 Task:  Click on Hockey In the Cross-Check Hockey League click on  Pick Sheet Your name Joseph Clark Team name Rockford Ice Hogs - X and  Email softage.5@softage.net Period 1 - 3 Point Game Minnesota Wild Period 1 - 2 Point Game Florida Panthers Period 1 - 1 Point Game Edmonton Oilers Period 2 - 3 Point Game Detroit Red Wings Period 2 - 2 Point Game Dallas Stars Period 2 - 1 Point Game Columbus Blue Jackets Period 3 - 3 Point Game Colorado Avalanche Period 3 - 2 Point Game Chicago Blackhawks Period 3 - 1 Point Game Carolina Hurricanes Submit pick sheet
Action: Key pressed 9
Screenshot: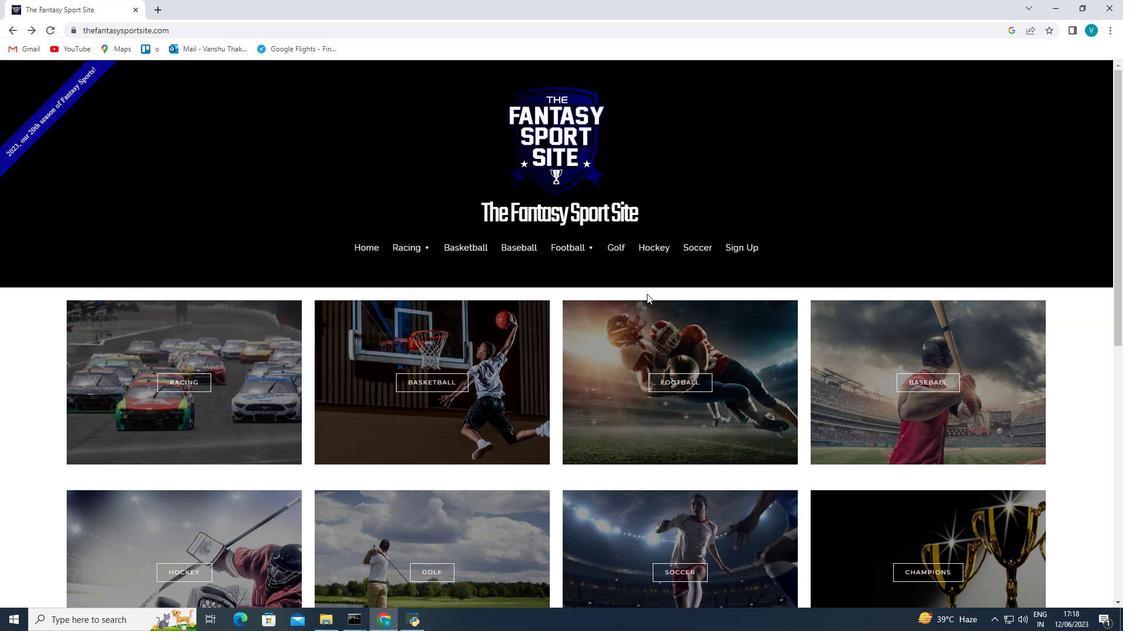 
Action: Mouse moved to (653, 244)
Screenshot: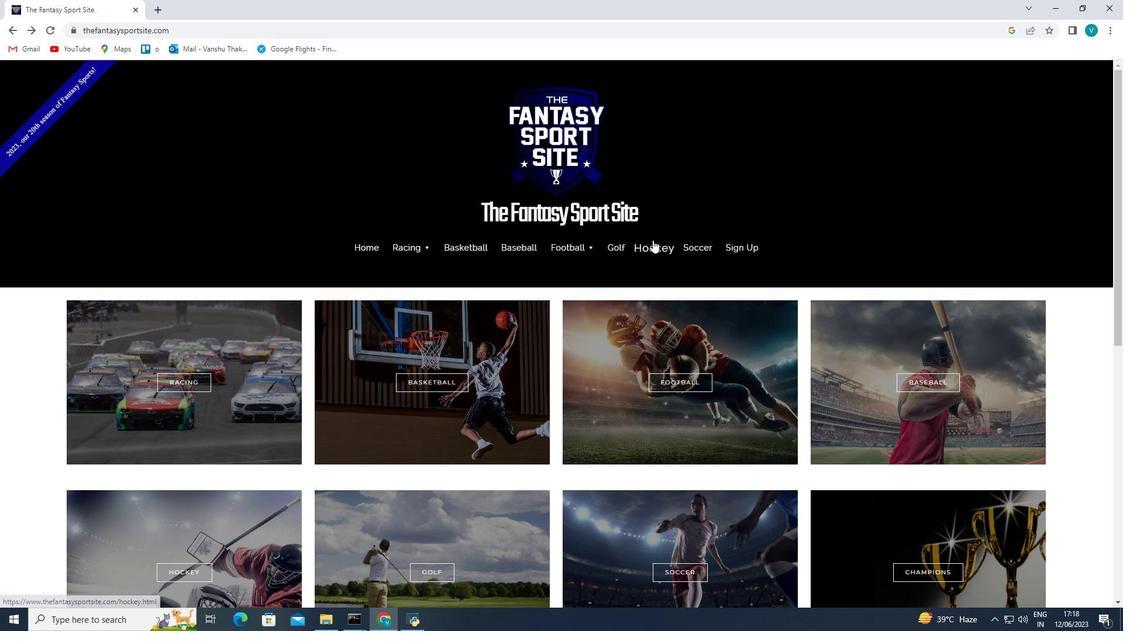 
Action: Mouse pressed left at (653, 244)
Screenshot: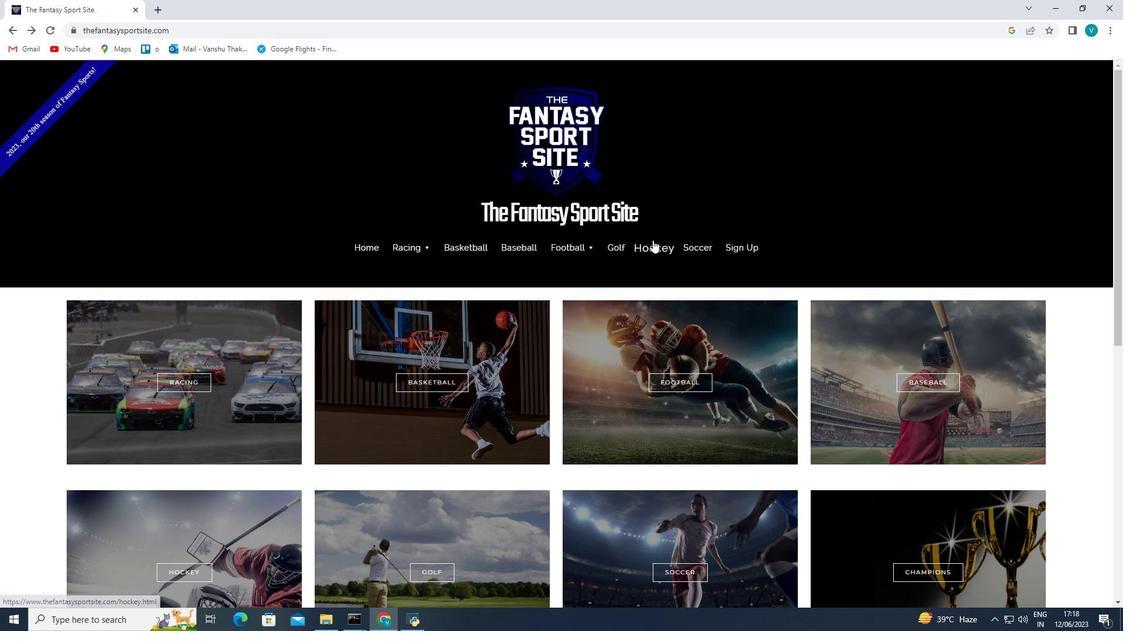 
Action: Mouse moved to (396, 377)
Screenshot: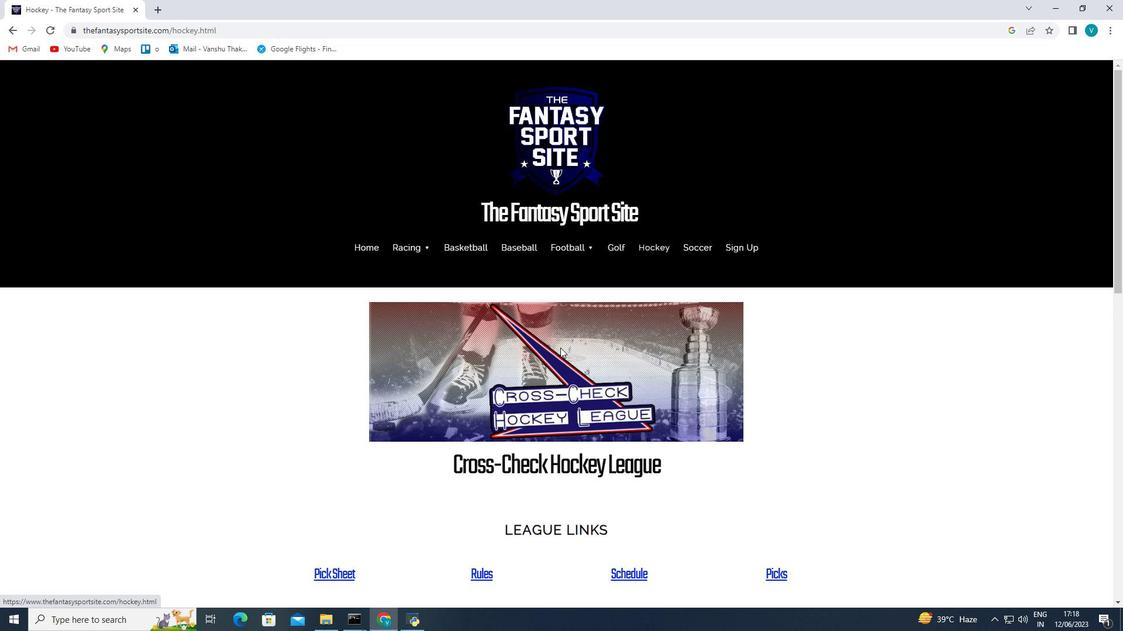 
Action: Mouse scrolled (396, 377) with delta (0, 0)
Screenshot: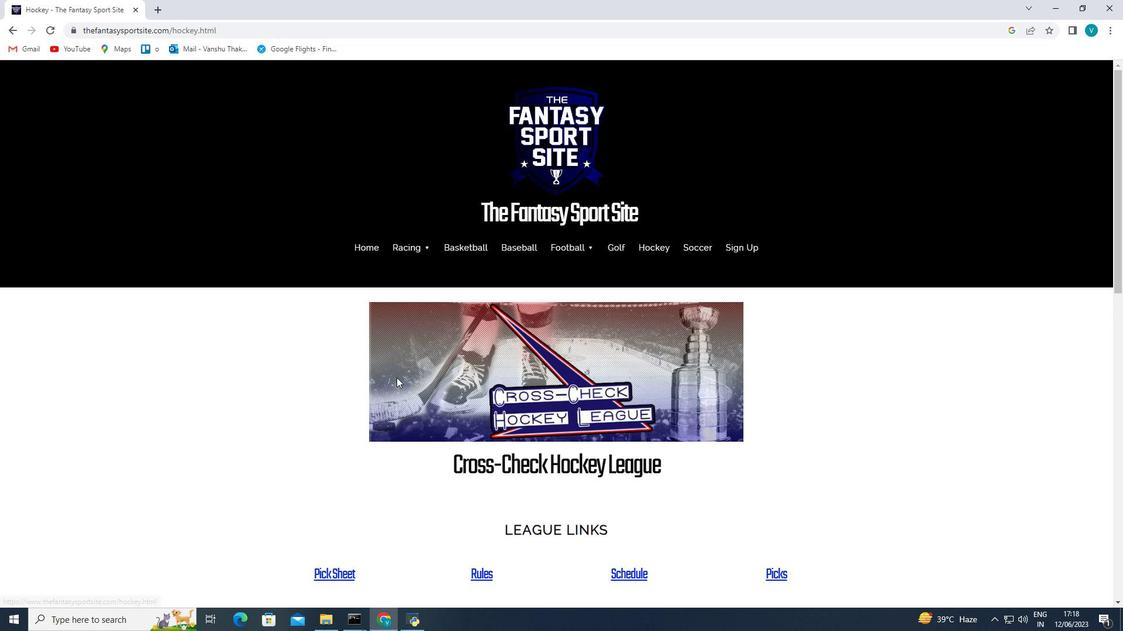 
Action: Mouse scrolled (396, 377) with delta (0, 0)
Screenshot: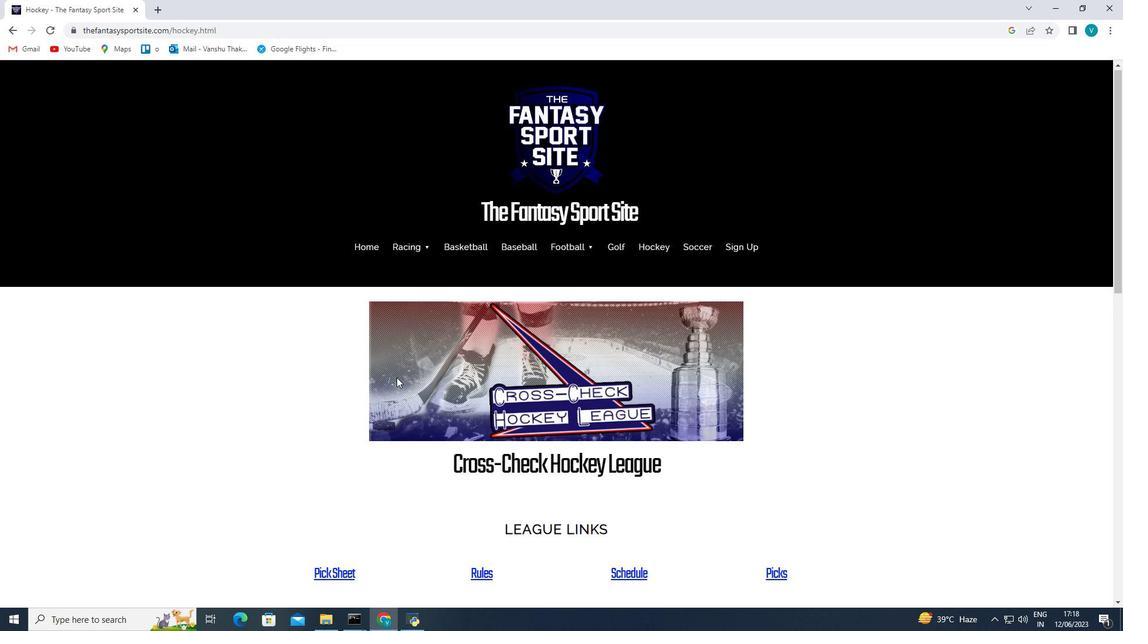 
Action: Mouse scrolled (396, 377) with delta (0, 0)
Screenshot: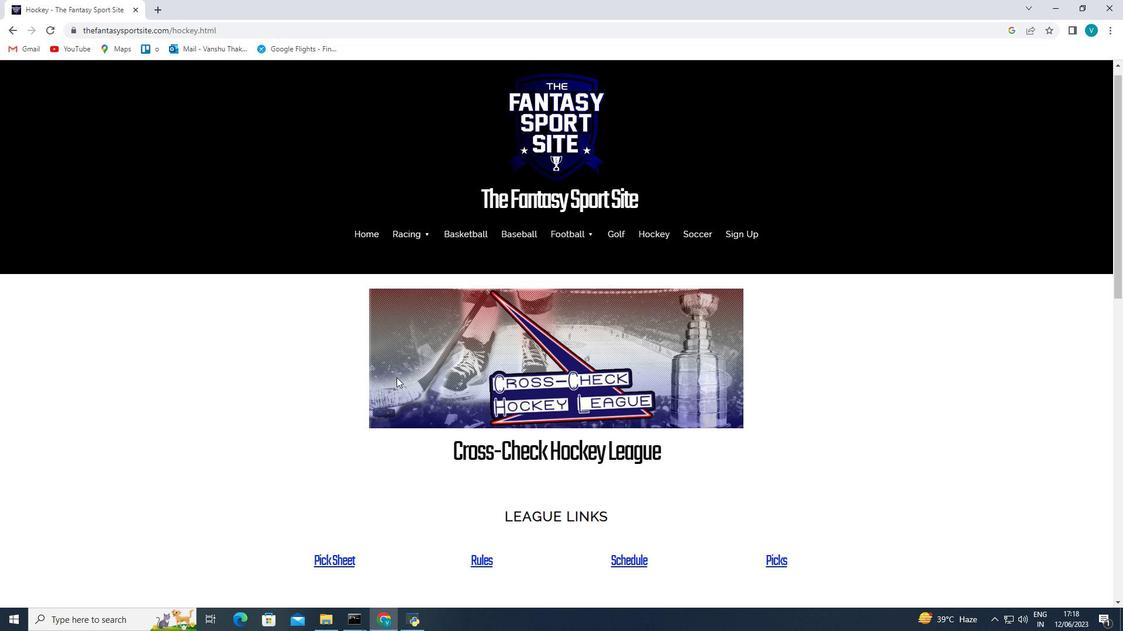 
Action: Mouse moved to (334, 403)
Screenshot: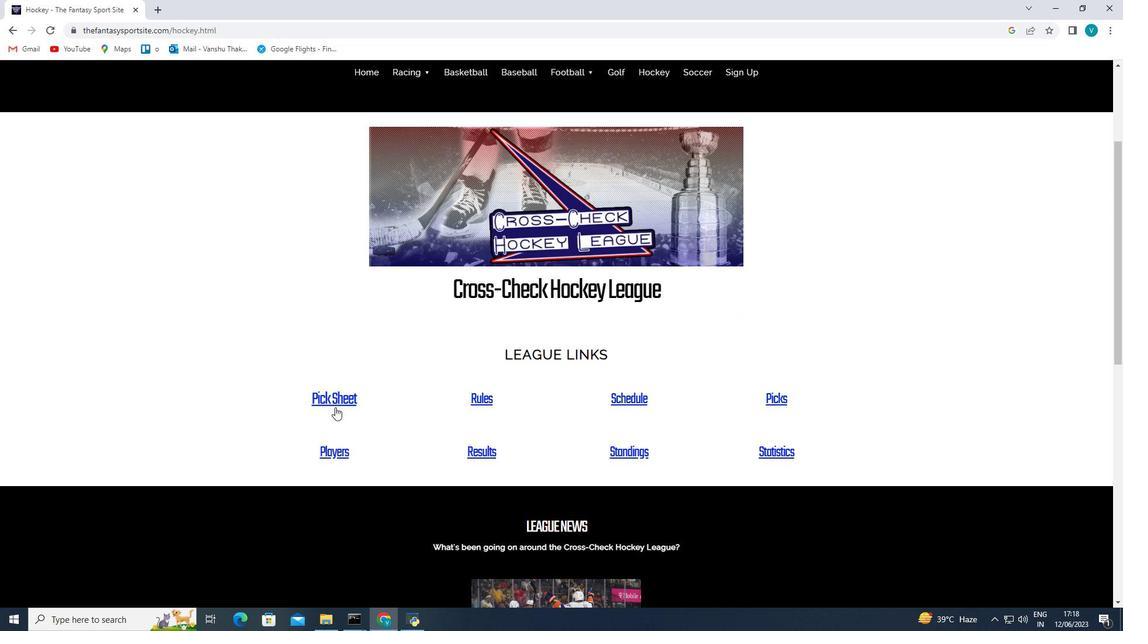 
Action: Mouse pressed left at (334, 403)
Screenshot: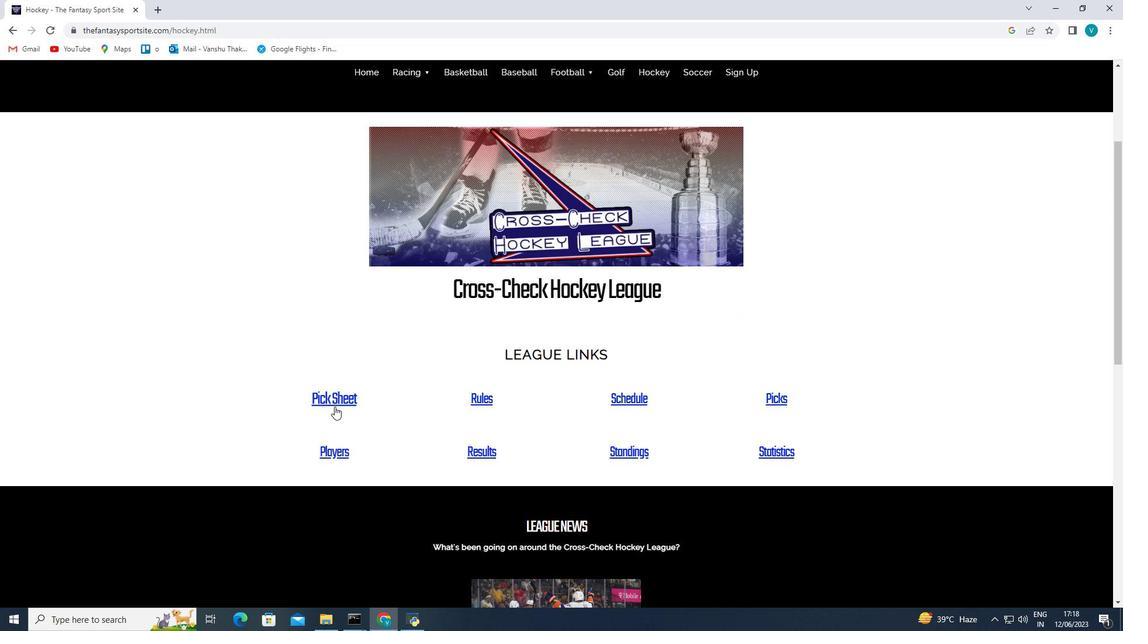 
Action: Mouse moved to (491, 397)
Screenshot: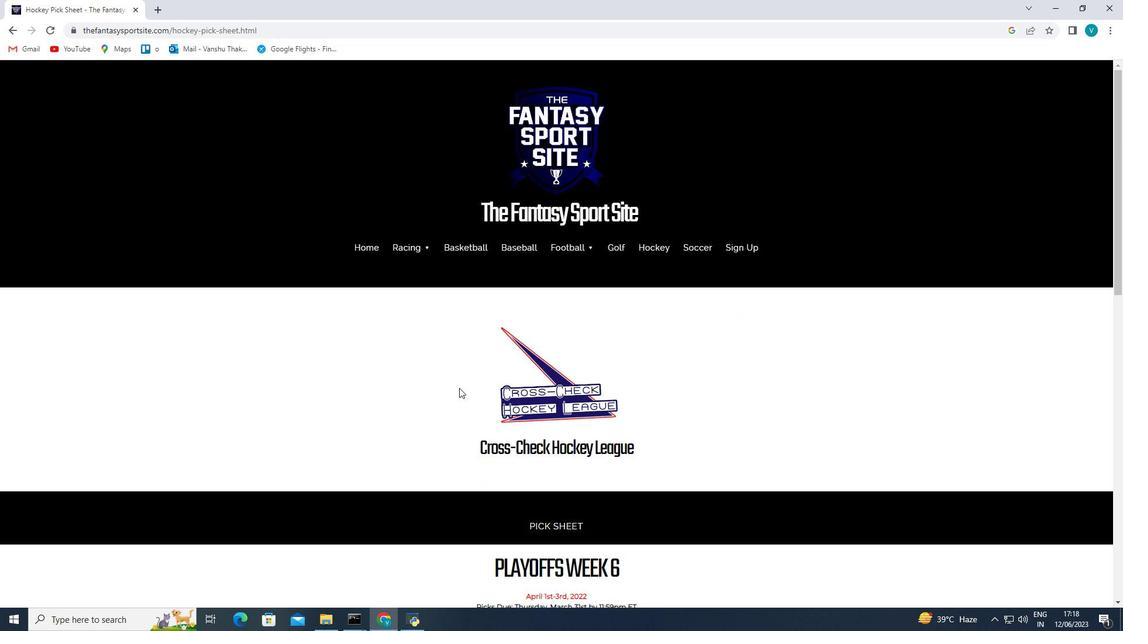 
Action: Mouse scrolled (491, 397) with delta (0, 0)
Screenshot: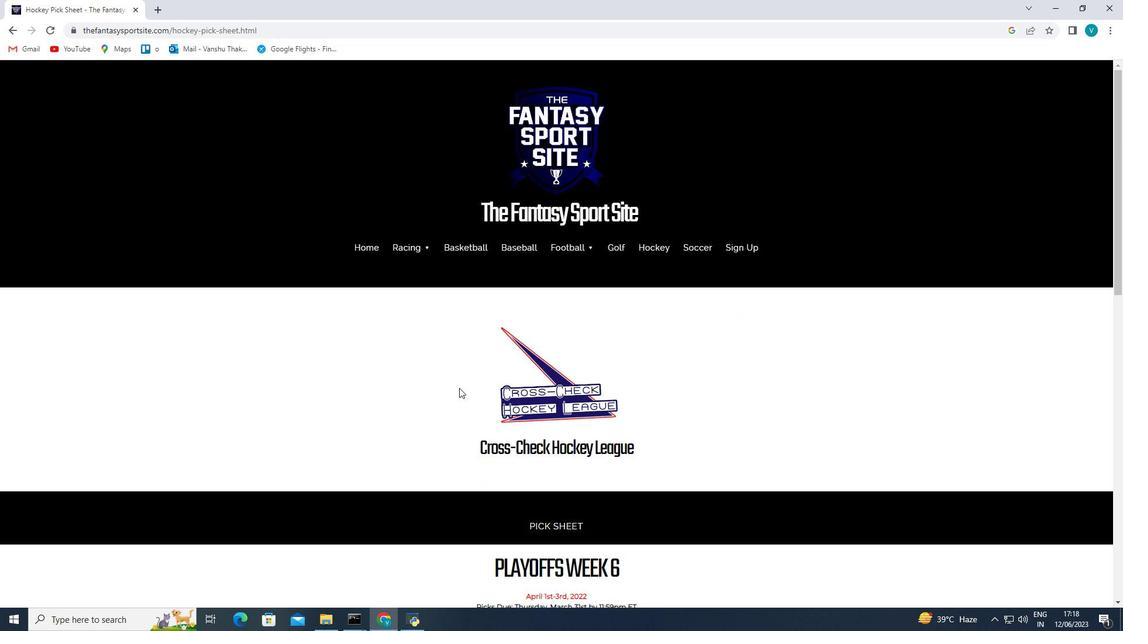 
Action: Mouse moved to (494, 398)
Screenshot: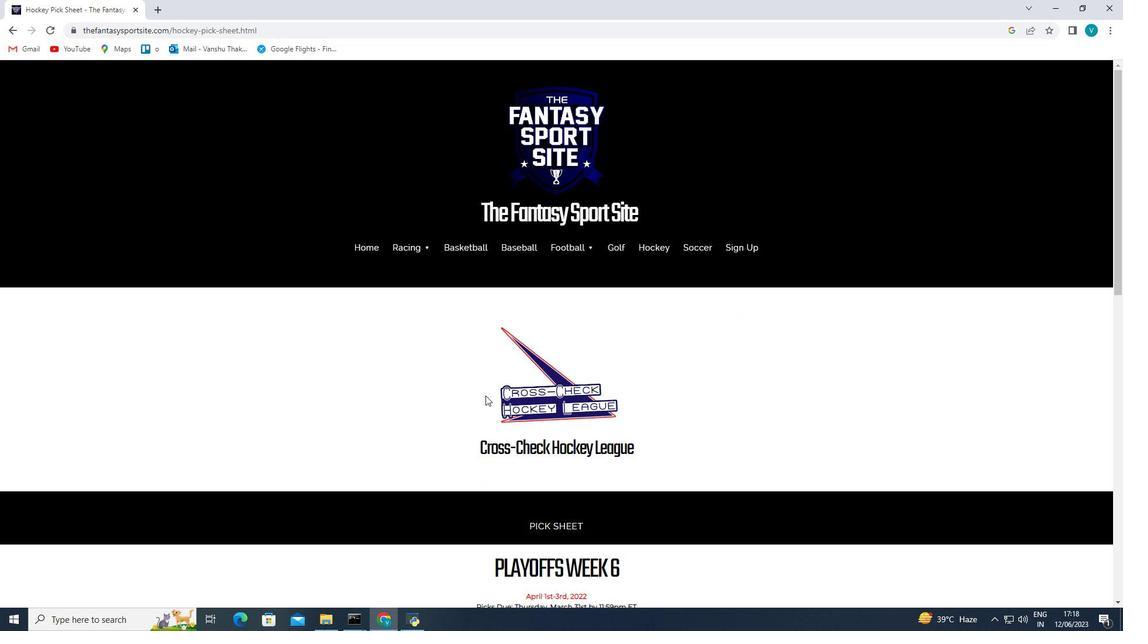 
Action: Mouse scrolled (494, 397) with delta (0, 0)
Screenshot: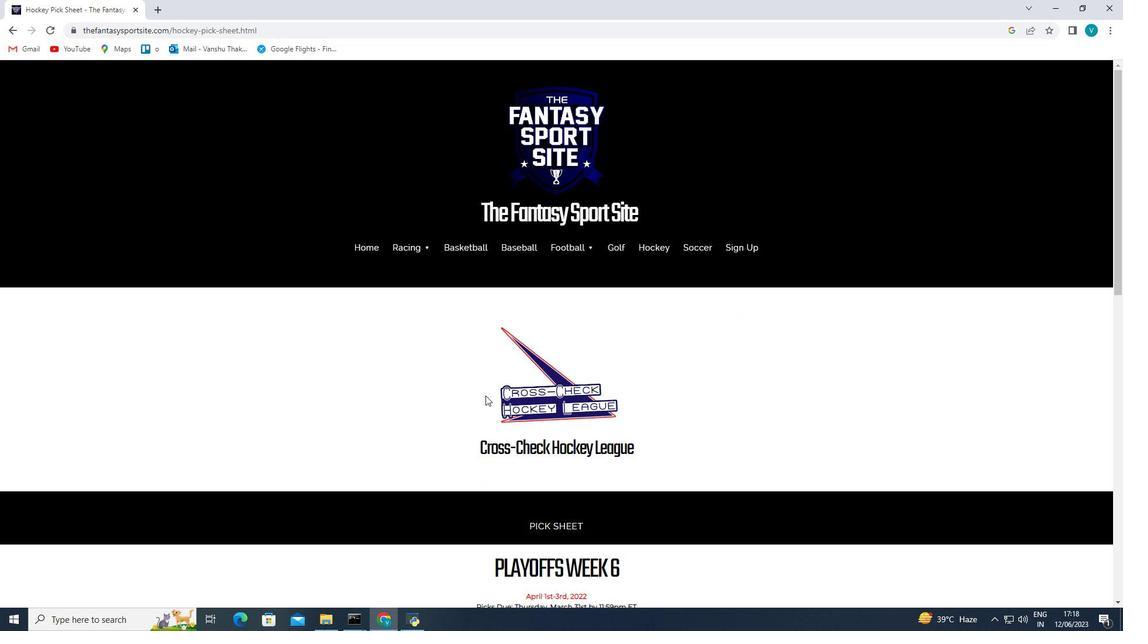 
Action: Mouse moved to (495, 398)
Screenshot: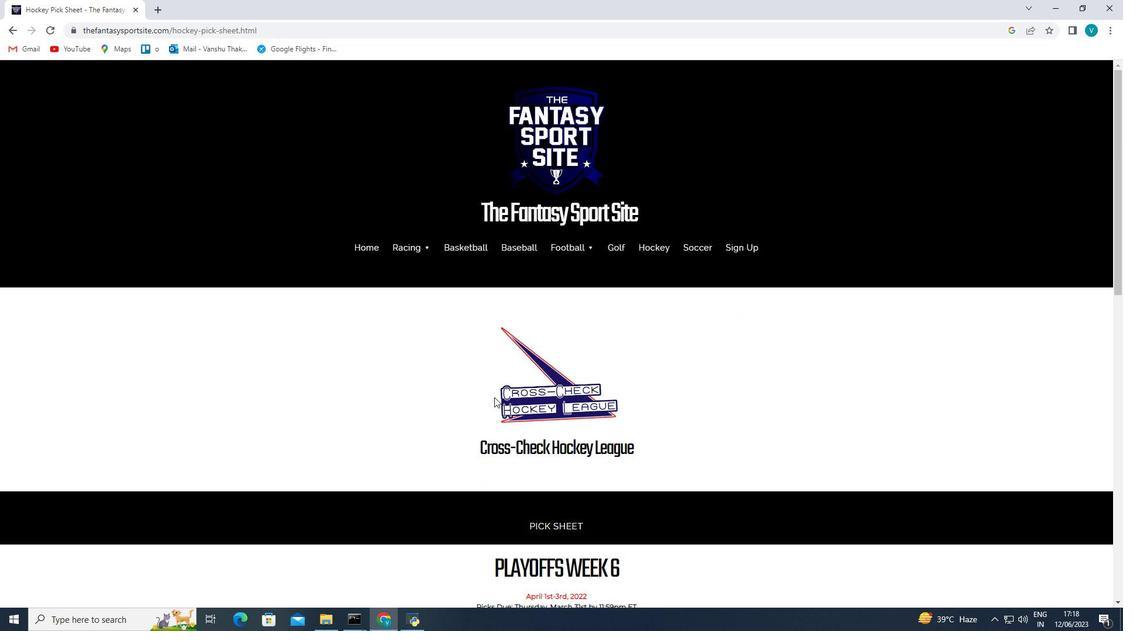 
Action: Mouse scrolled (495, 397) with delta (0, 0)
Screenshot: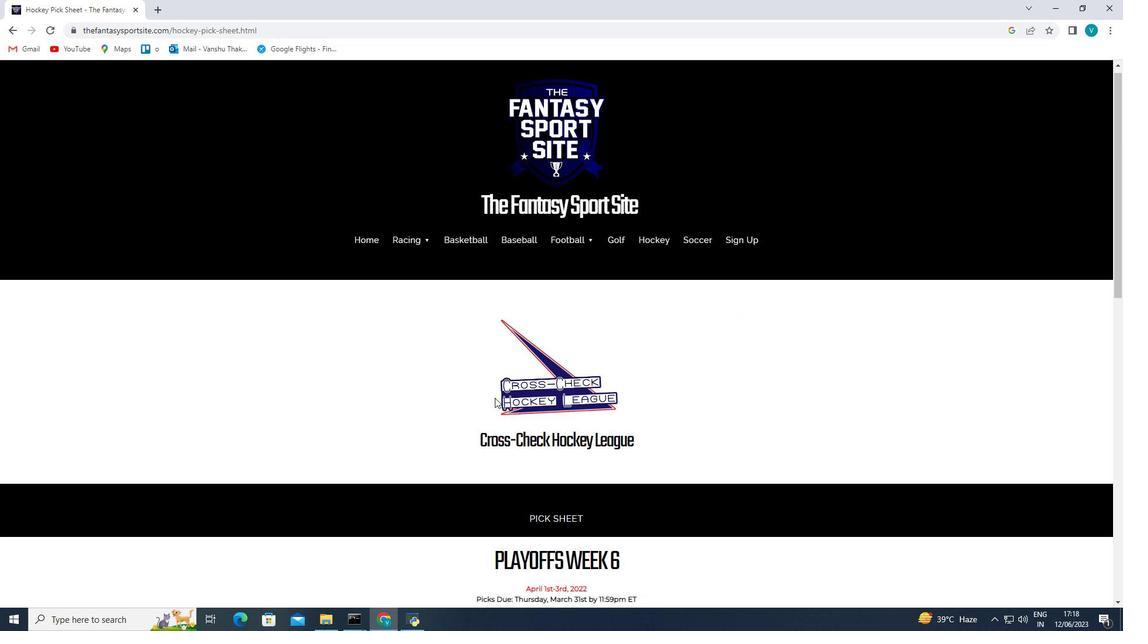 
Action: Mouse moved to (500, 400)
Screenshot: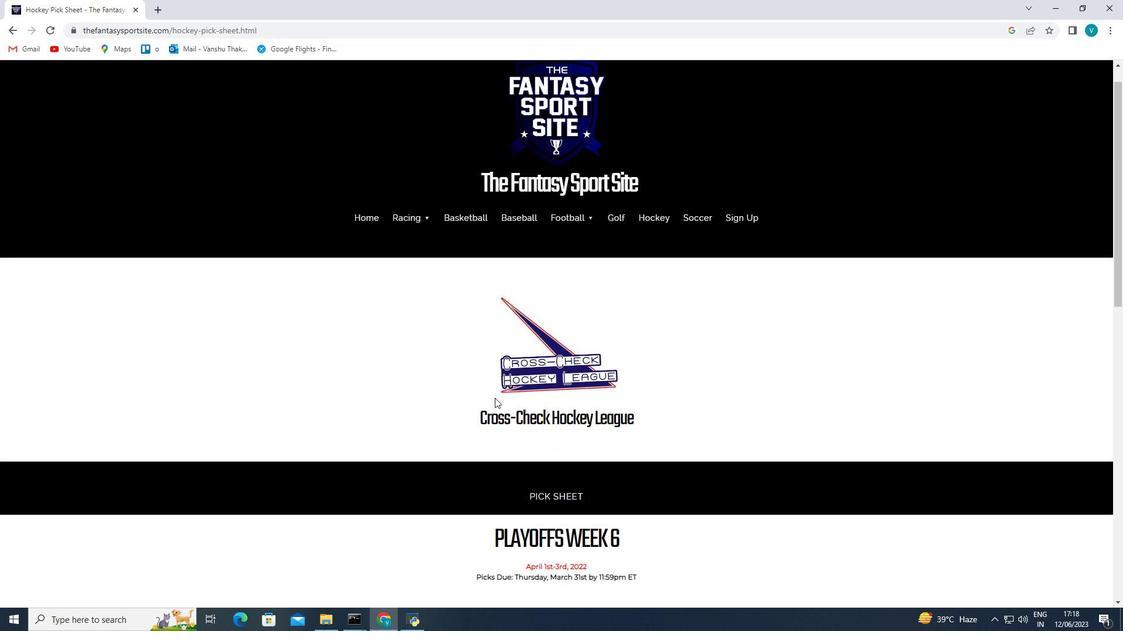 
Action: Mouse scrolled (500, 399) with delta (0, 0)
Screenshot: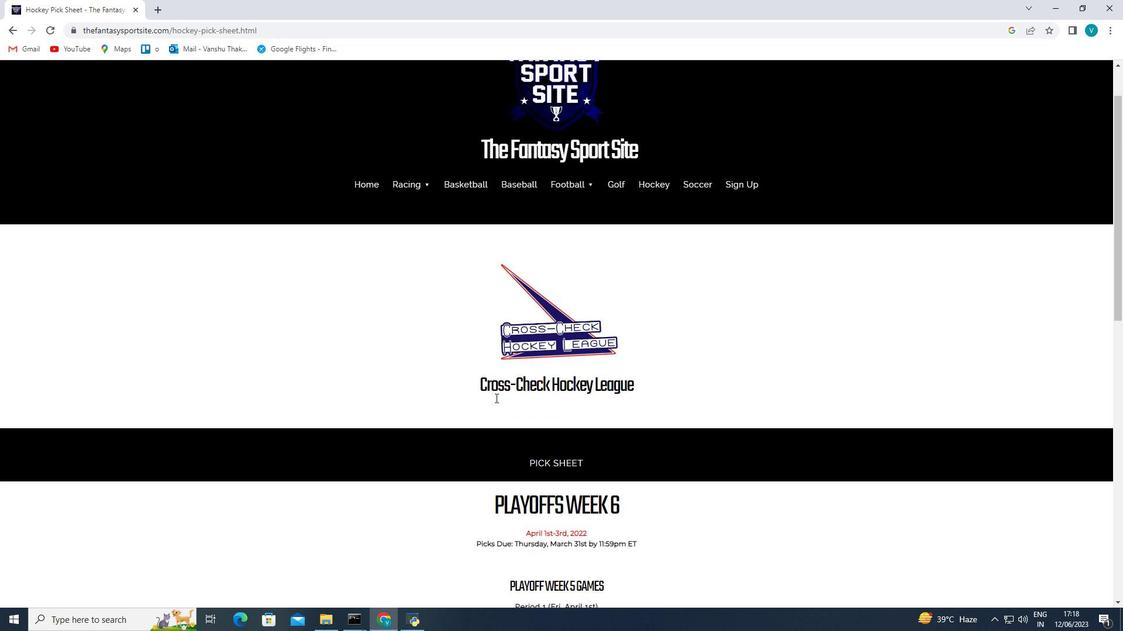 
Action: Mouse moved to (505, 400)
Screenshot: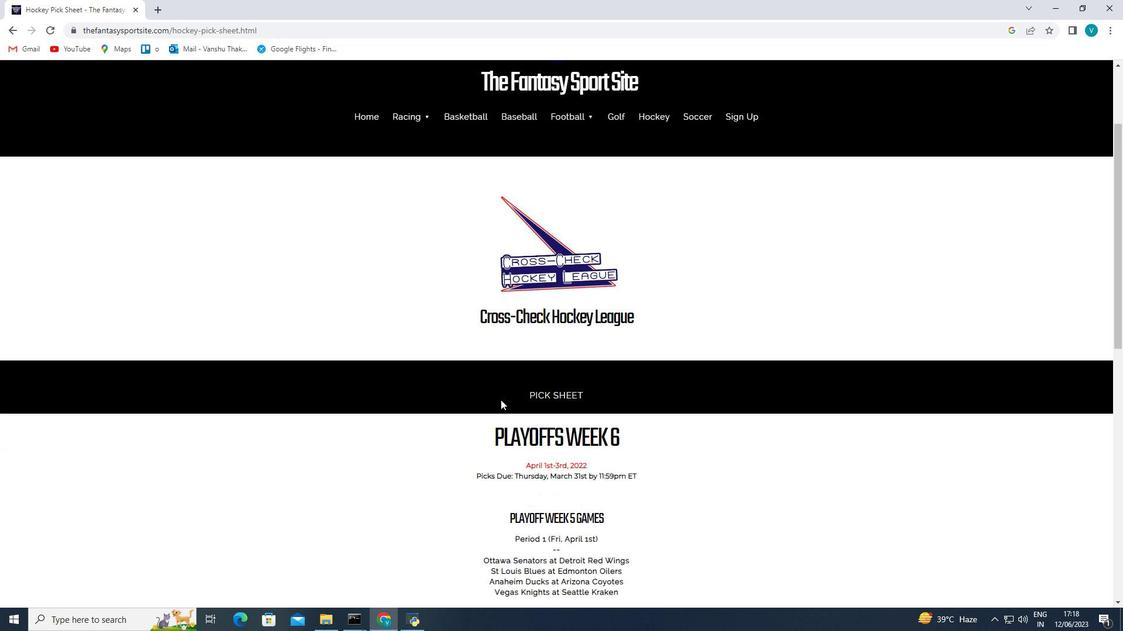 
Action: Mouse scrolled (505, 399) with delta (0, 0)
Screenshot: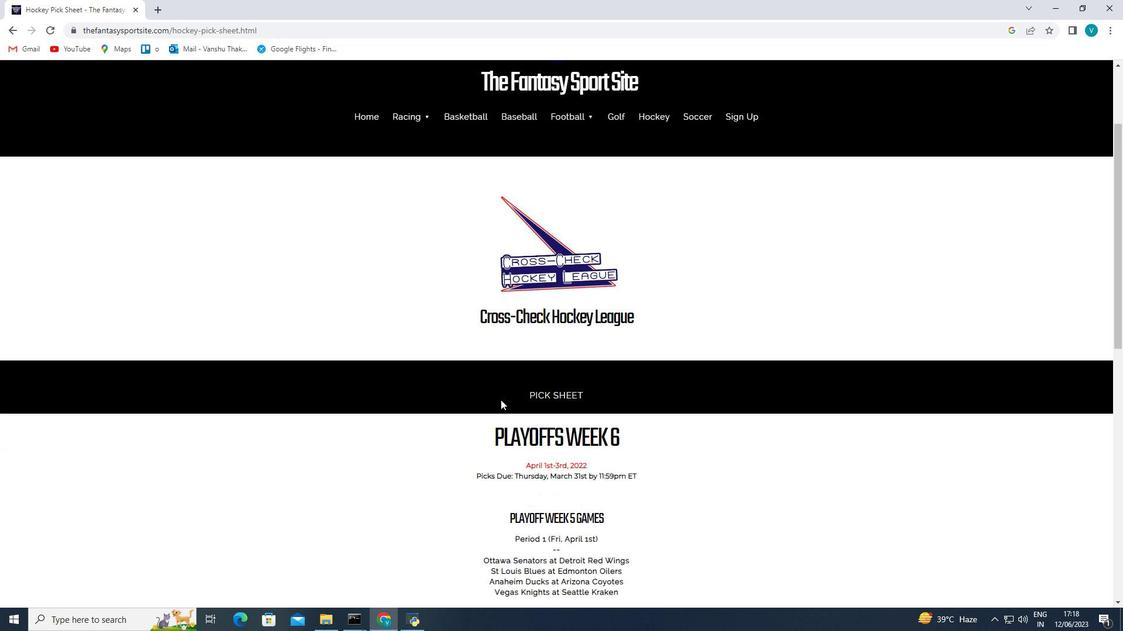 
Action: Mouse scrolled (505, 399) with delta (0, 0)
Screenshot: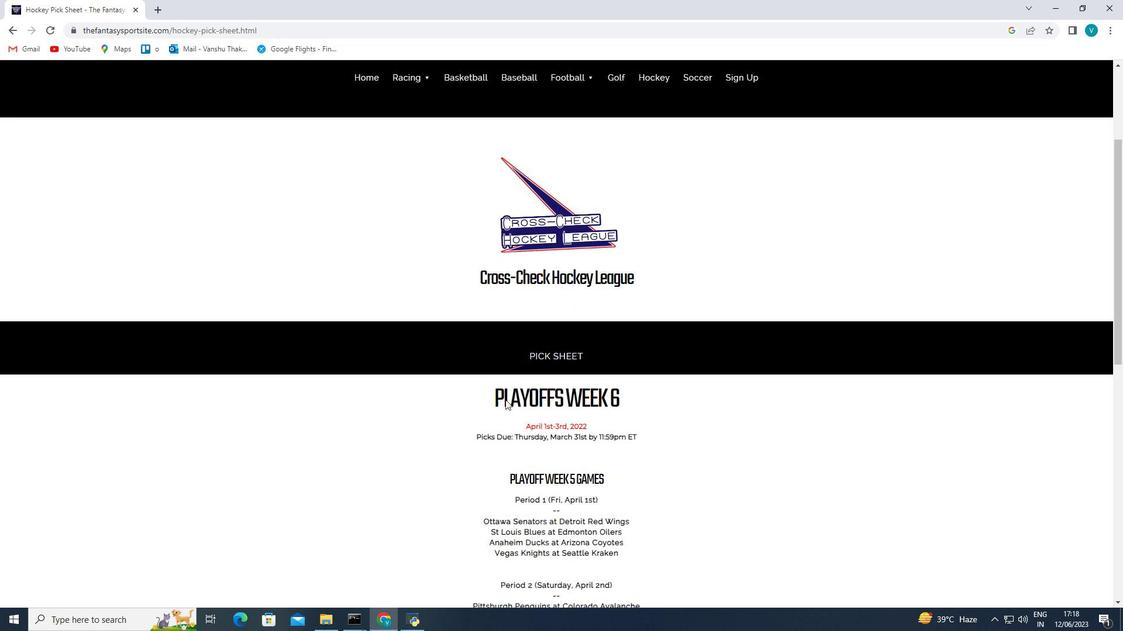 
Action: Mouse moved to (512, 400)
Screenshot: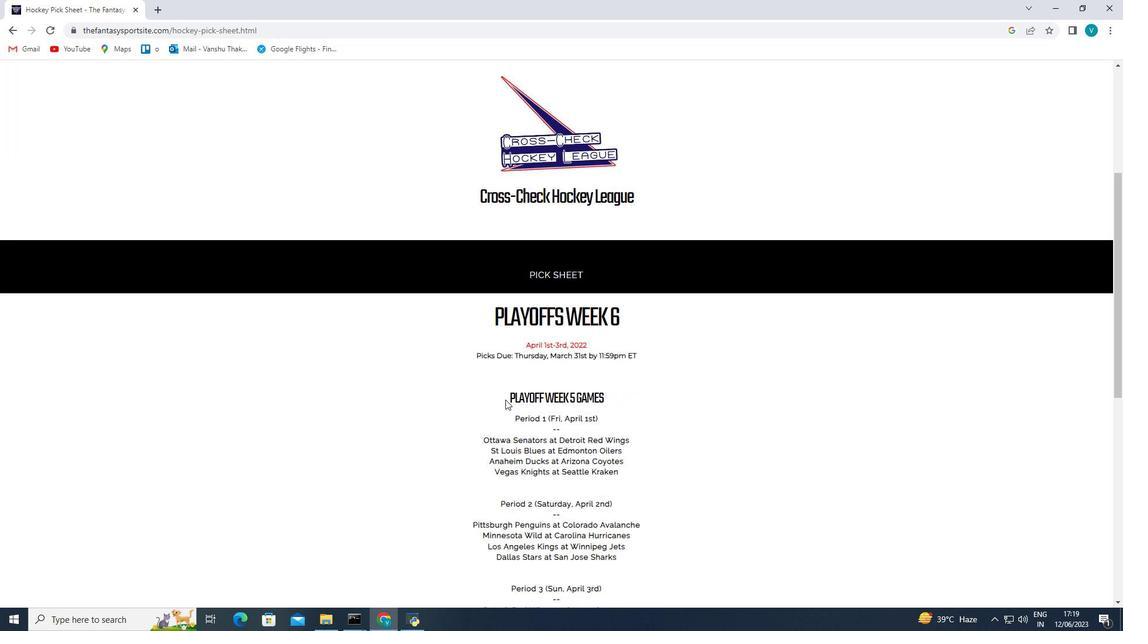 
Action: Mouse scrolled (512, 399) with delta (0, 0)
Screenshot: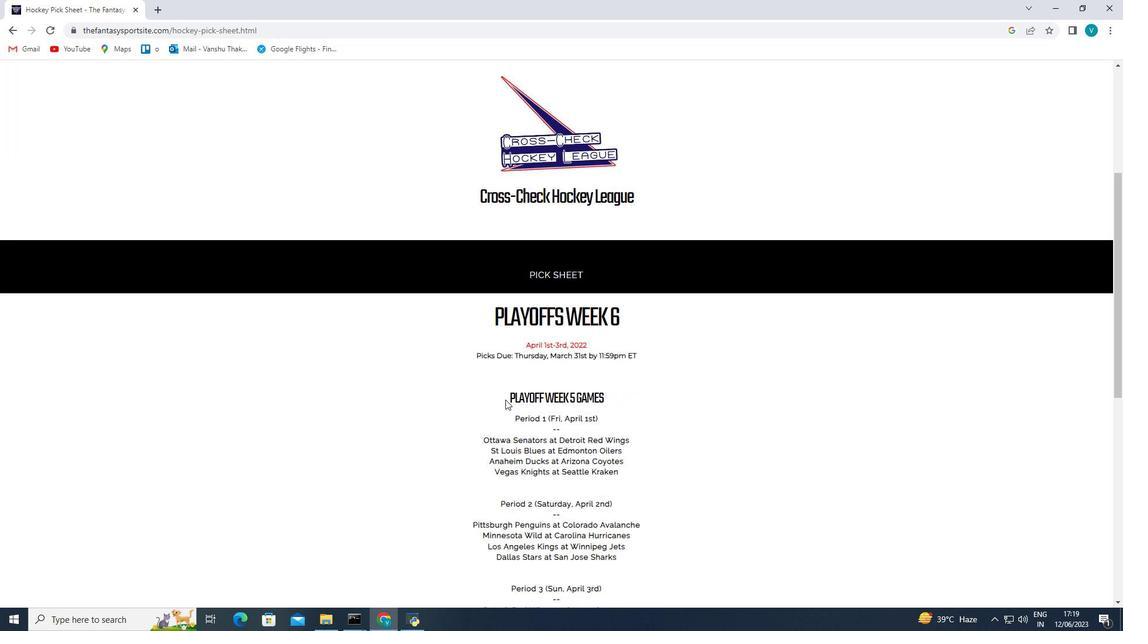 
Action: Mouse moved to (514, 400)
Screenshot: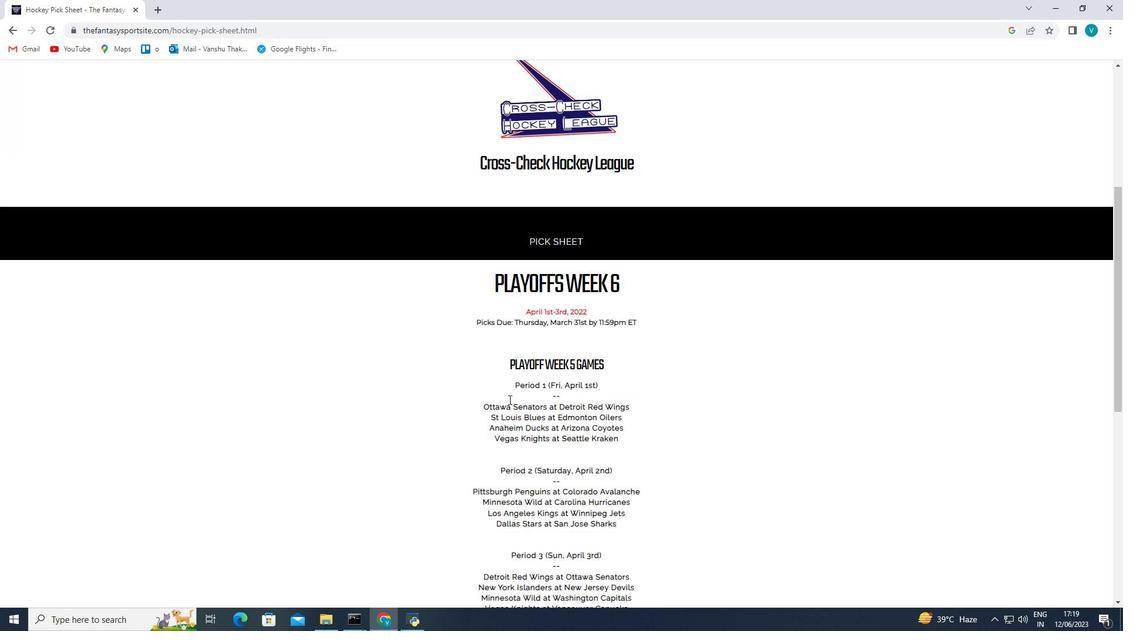 
Action: Mouse scrolled (514, 399) with delta (0, 0)
Screenshot: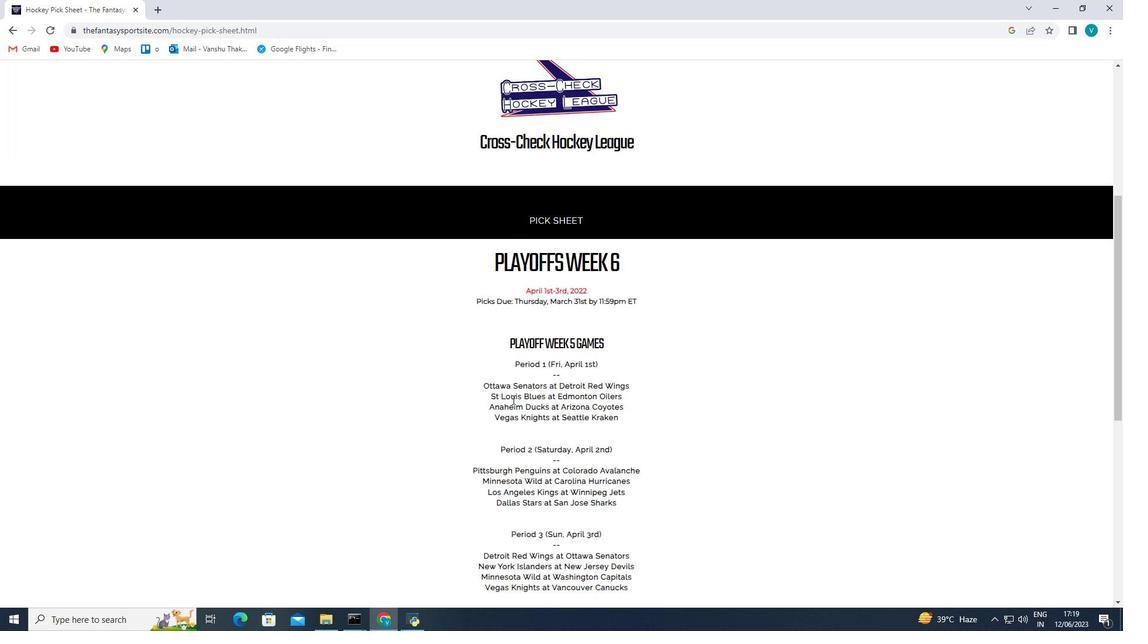 
Action: Mouse moved to (519, 398)
Screenshot: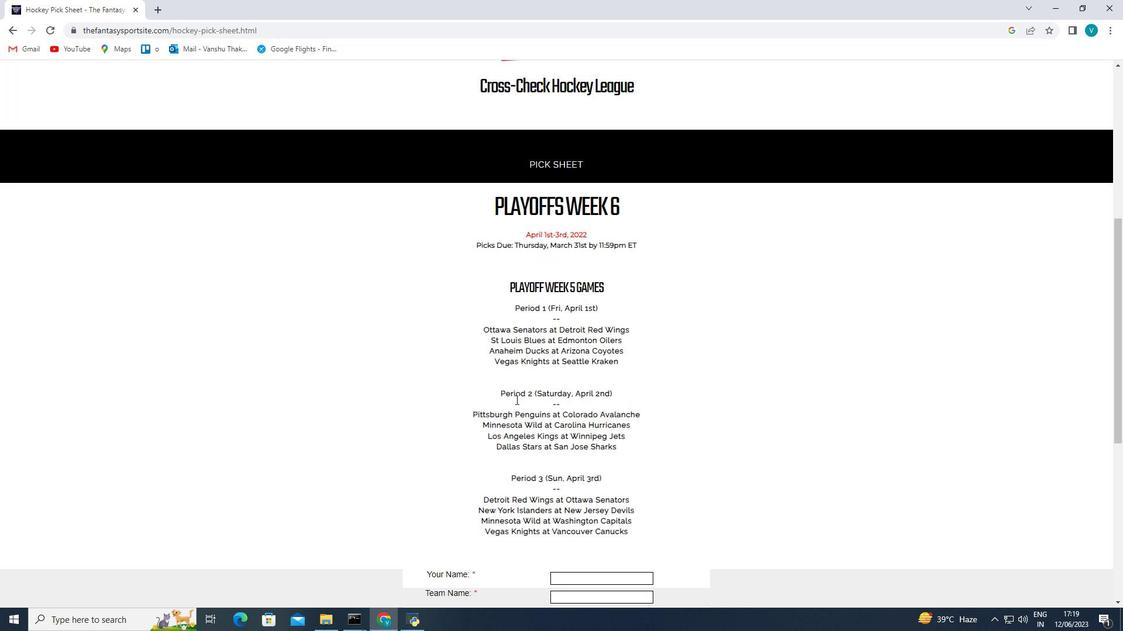 
Action: Mouse scrolled (519, 398) with delta (0, 0)
Screenshot: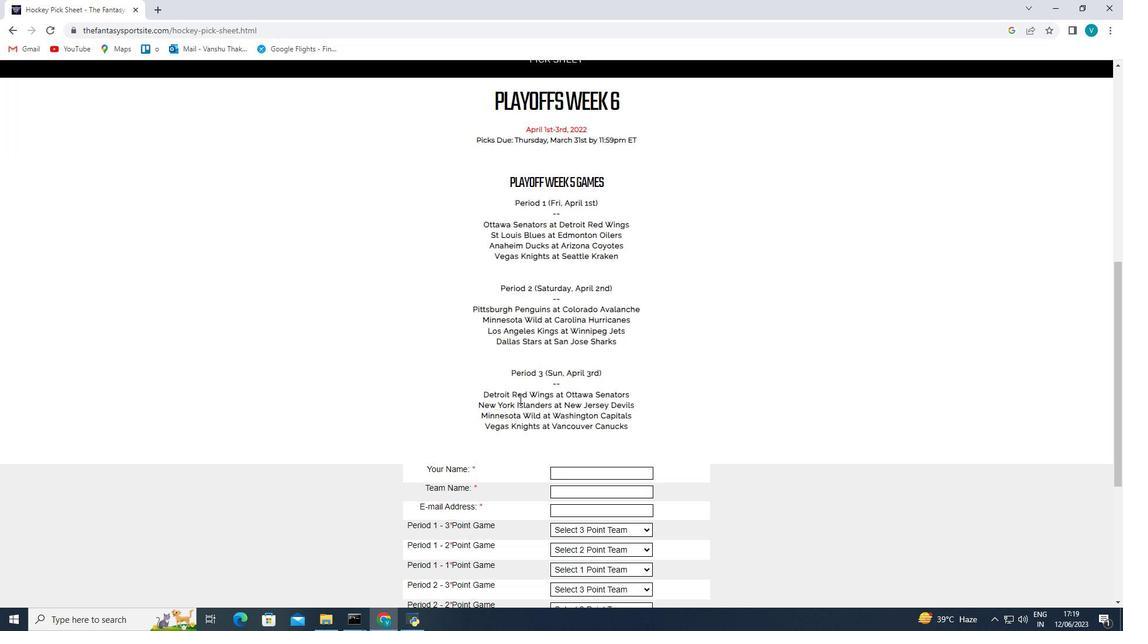 
Action: Mouse scrolled (519, 398) with delta (0, 0)
Screenshot: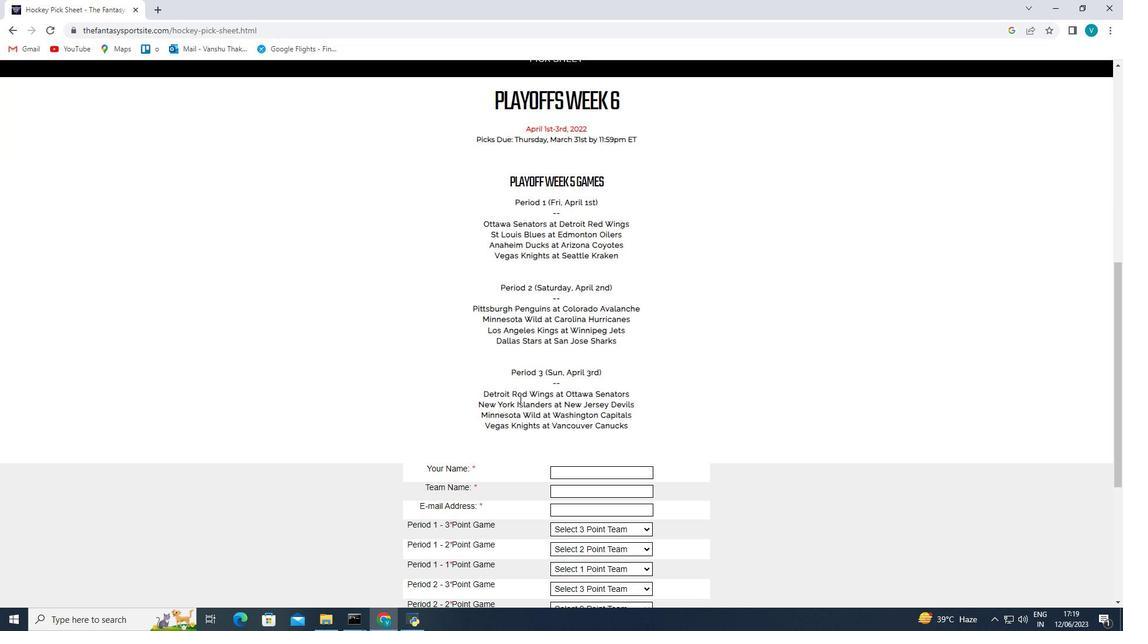 
Action: Mouse scrolled (519, 398) with delta (0, 0)
Screenshot: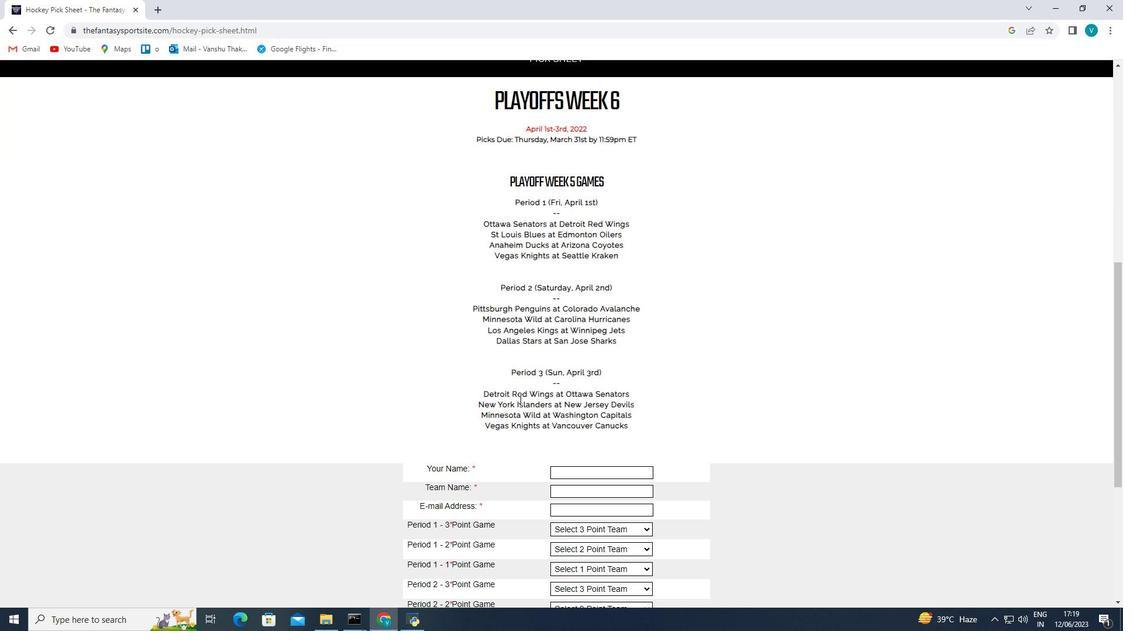 
Action: Mouse scrolled (519, 398) with delta (0, 0)
Screenshot: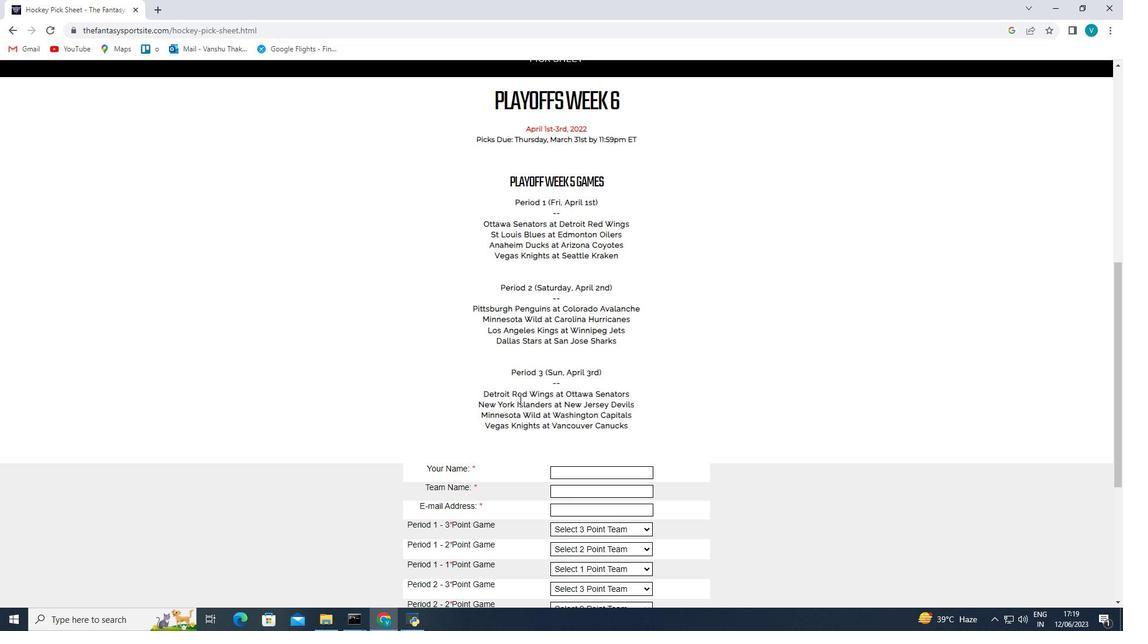 
Action: Mouse scrolled (519, 398) with delta (0, 0)
Screenshot: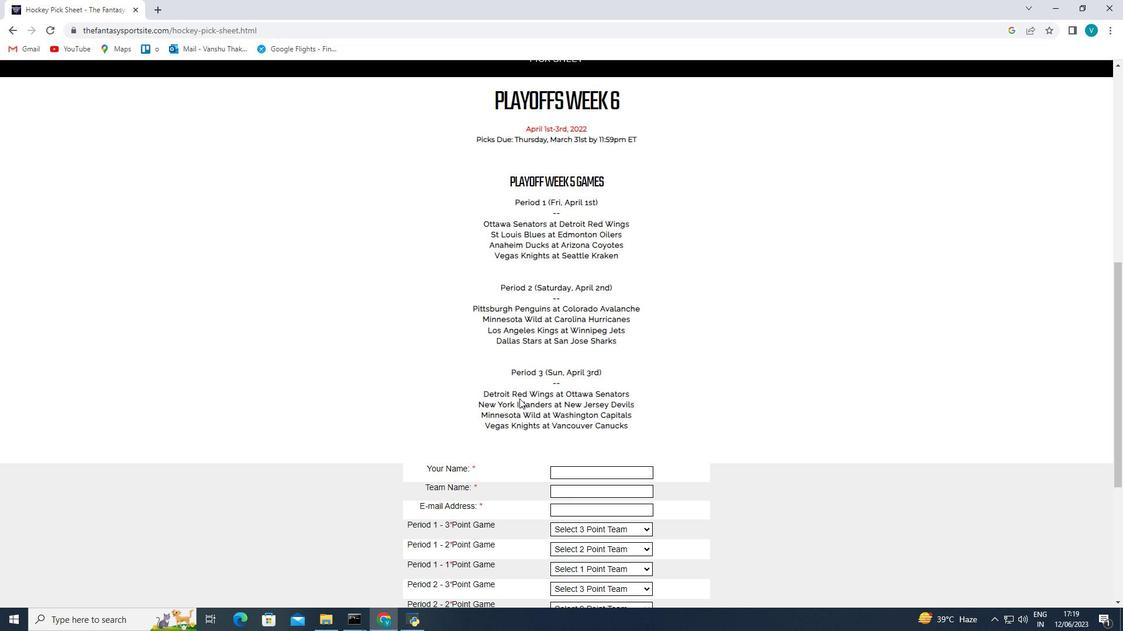 
Action: Mouse moved to (584, 211)
Screenshot: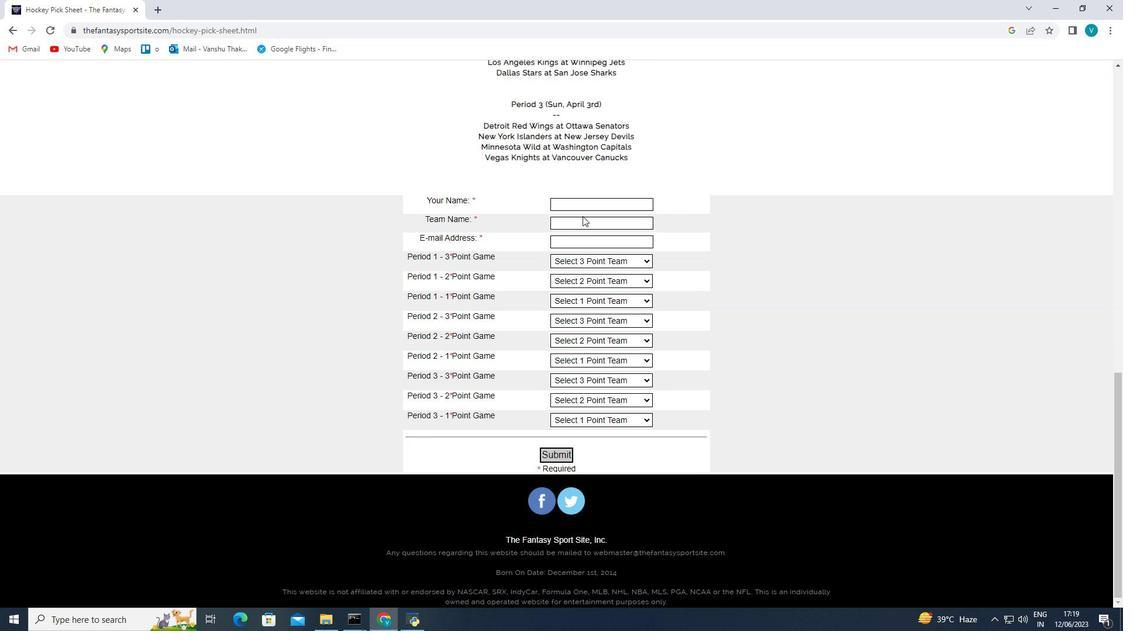 
Action: Mouse pressed left at (584, 211)
Screenshot: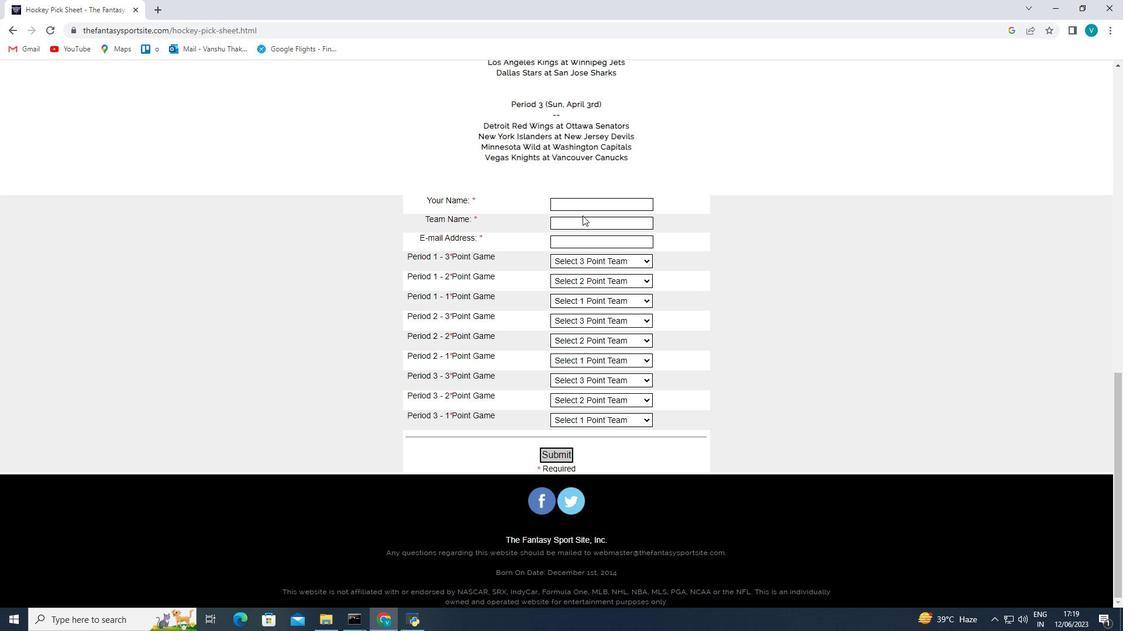 
Action: Mouse moved to (586, 209)
Screenshot: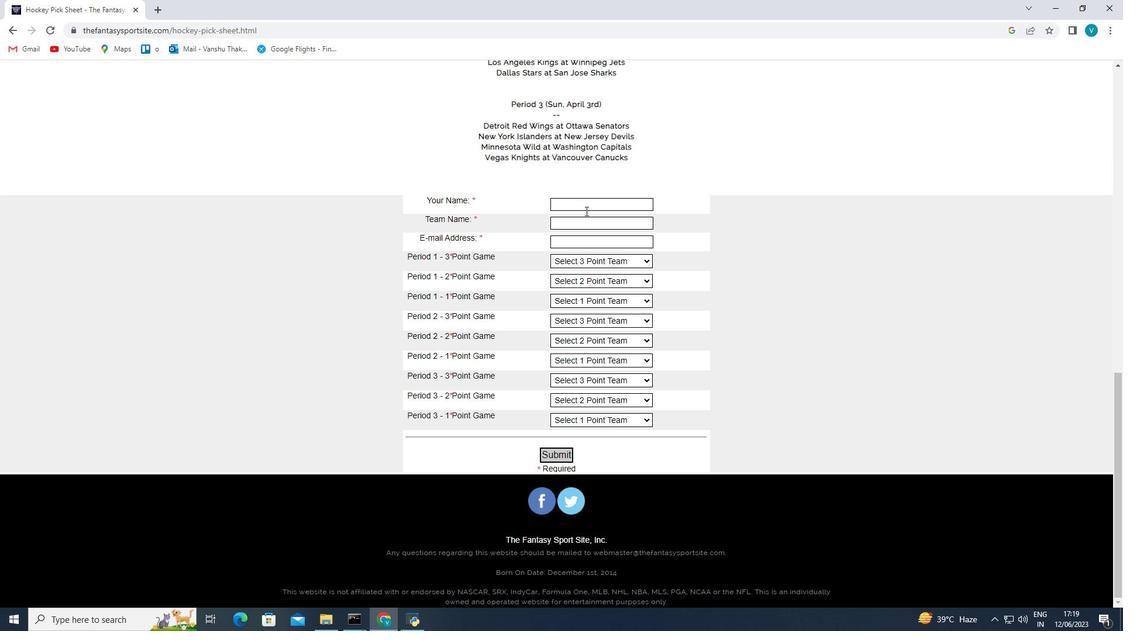 
Action: Mouse pressed left at (586, 209)
Screenshot: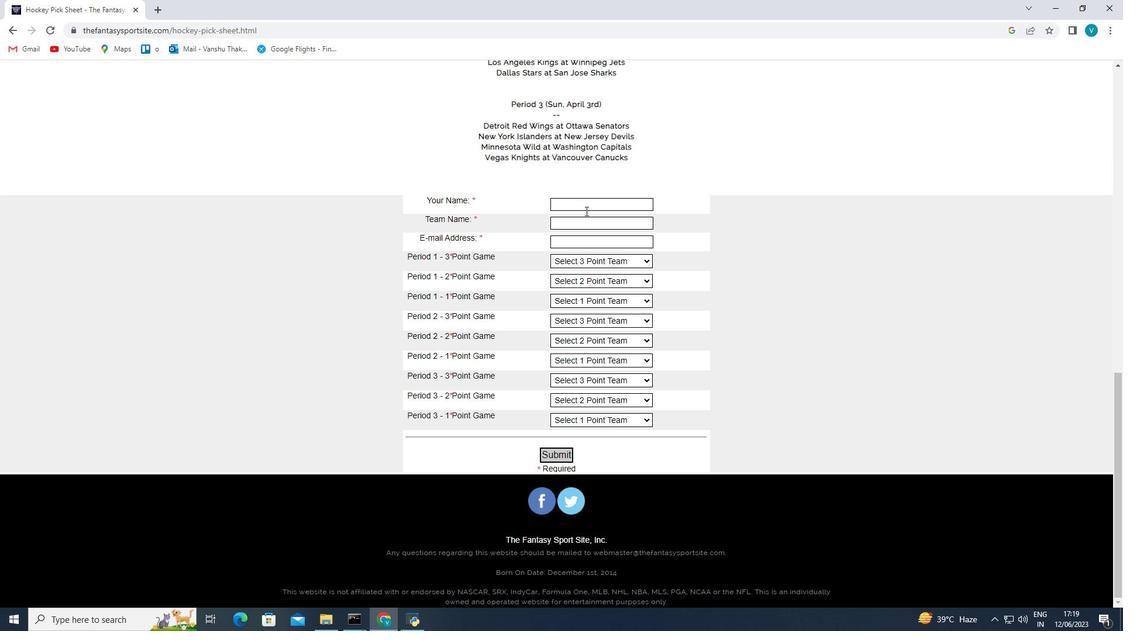 
Action: Mouse moved to (589, 208)
Screenshot: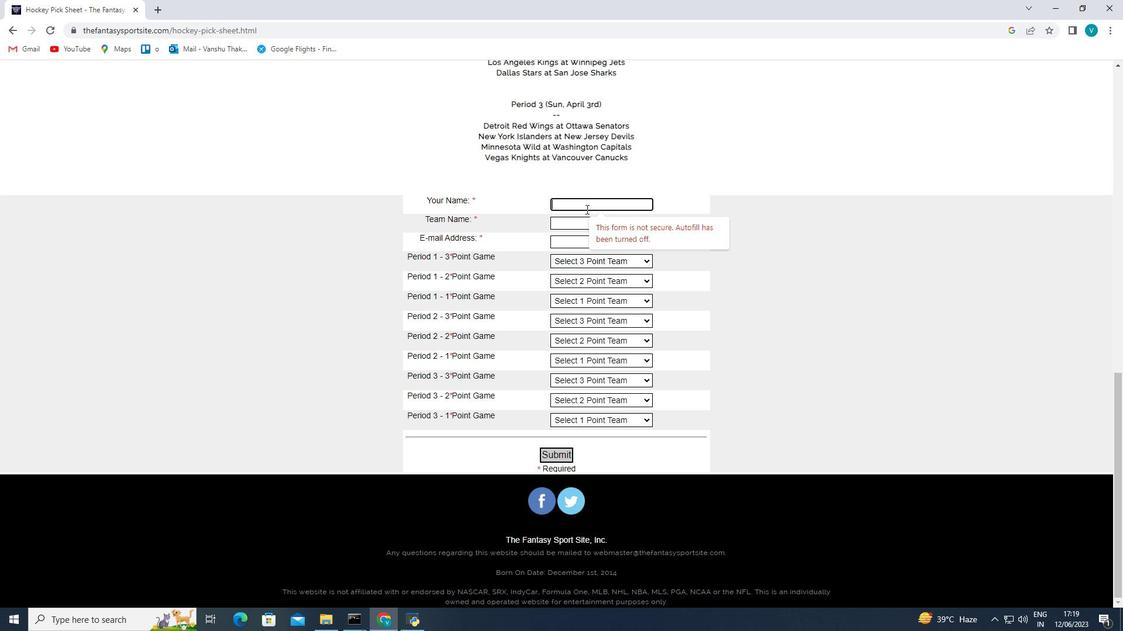 
Action: Key pressed <Key.shift>
Screenshot: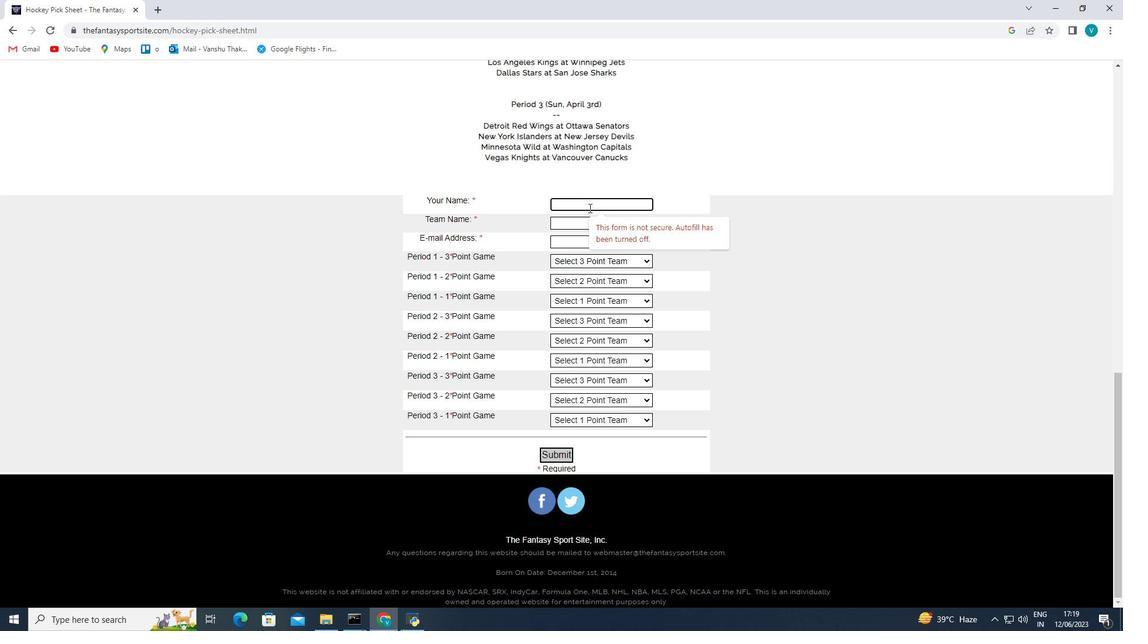 
Action: Mouse moved to (589, 209)
Screenshot: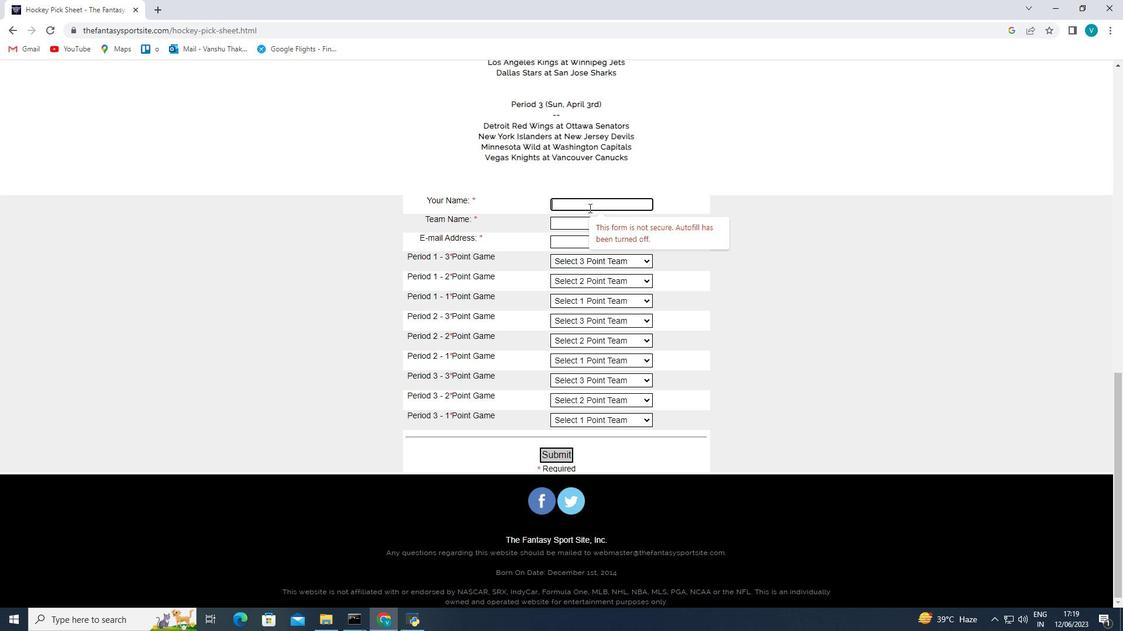 
Action: Key pressed <Key.shift>Joseph<Key.space><Key.shift>
Screenshot: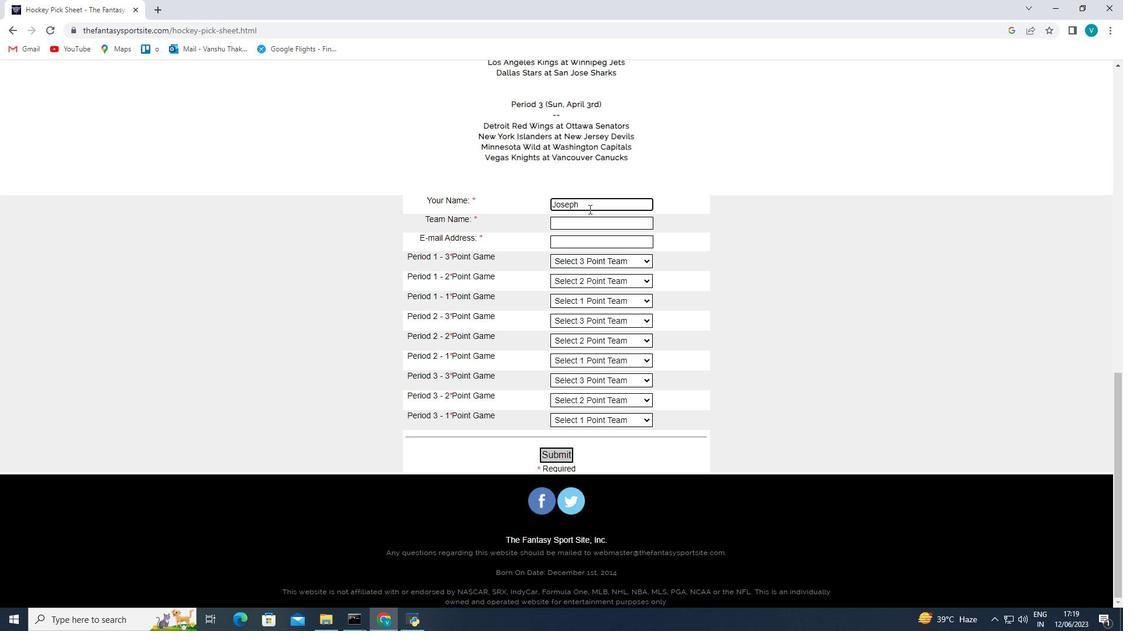 
Action: Mouse moved to (589, 209)
Screenshot: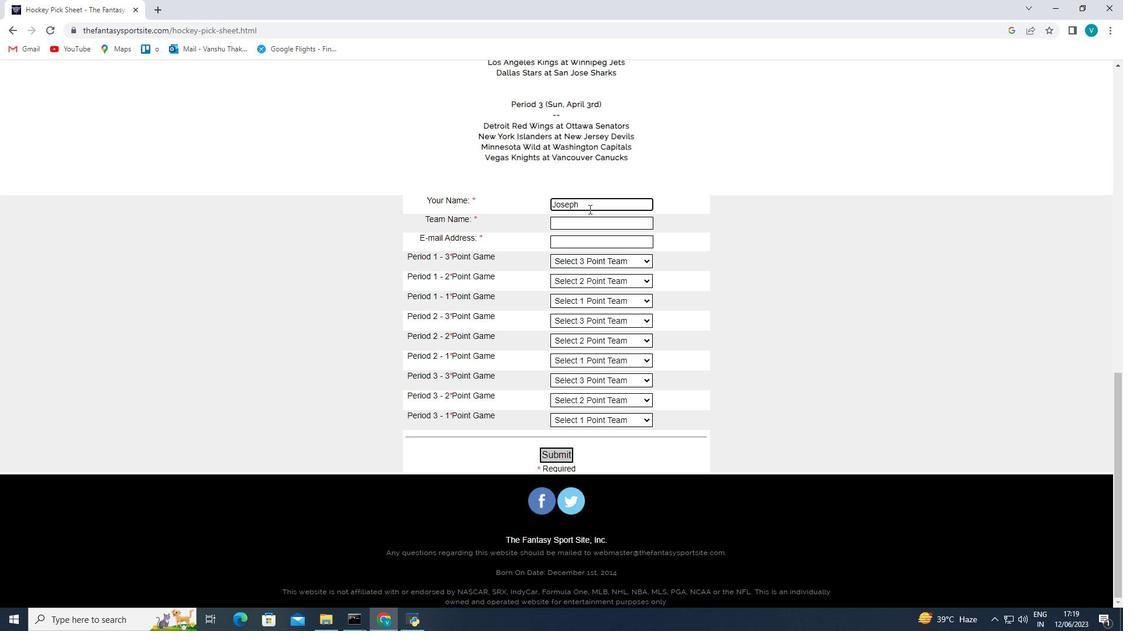 
Action: Key pressed Clark
Screenshot: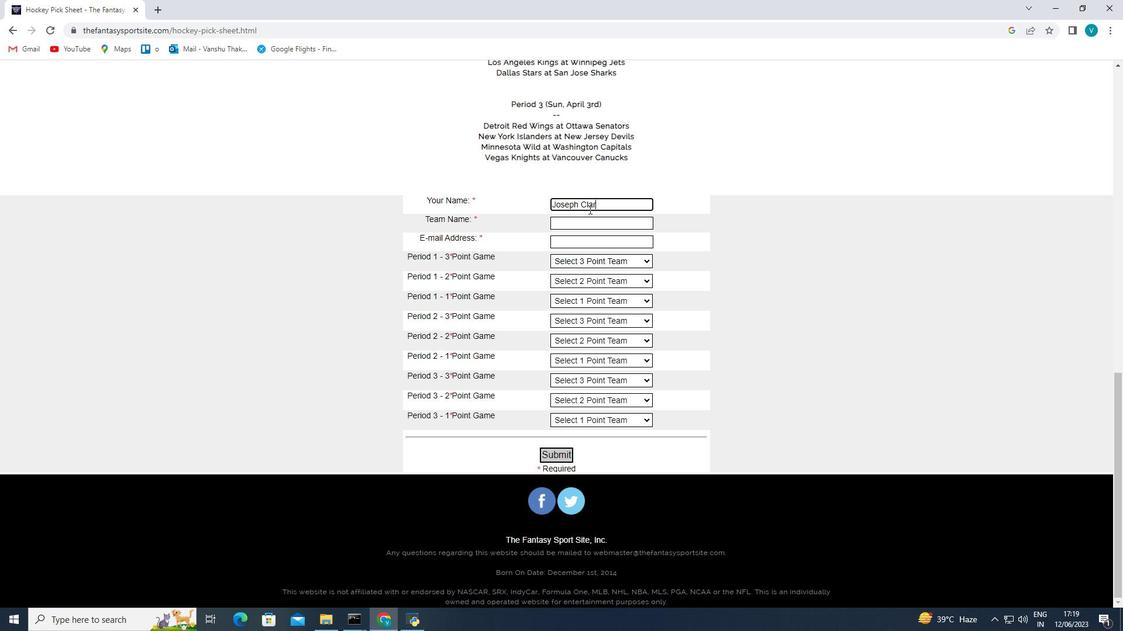 
Action: Mouse moved to (586, 225)
Screenshot: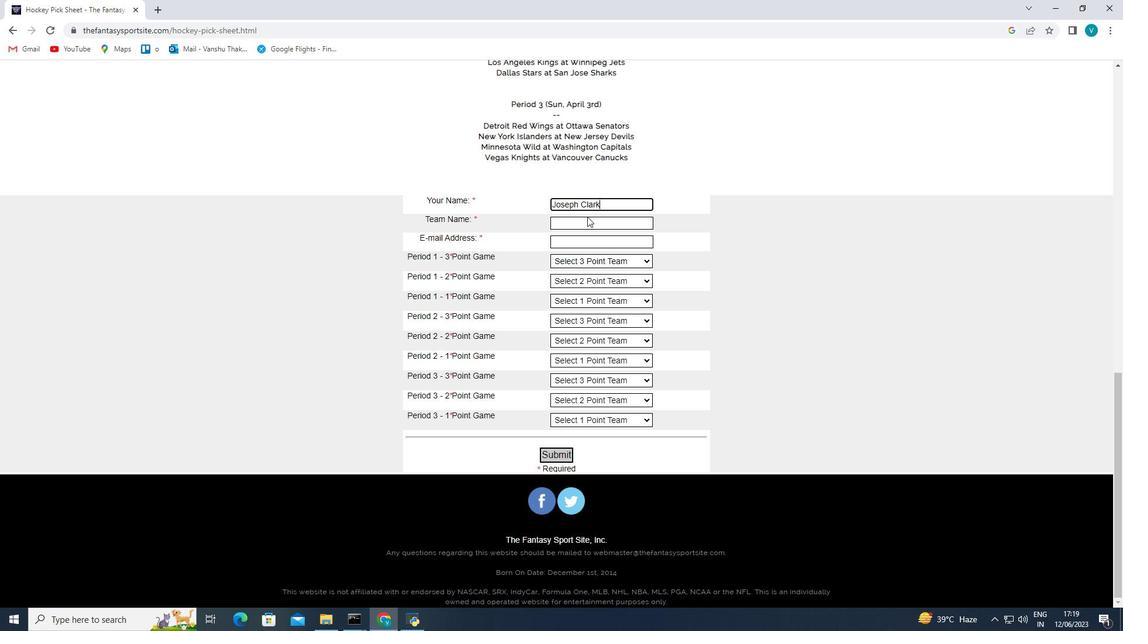 
Action: Mouse pressed left at (586, 225)
Screenshot: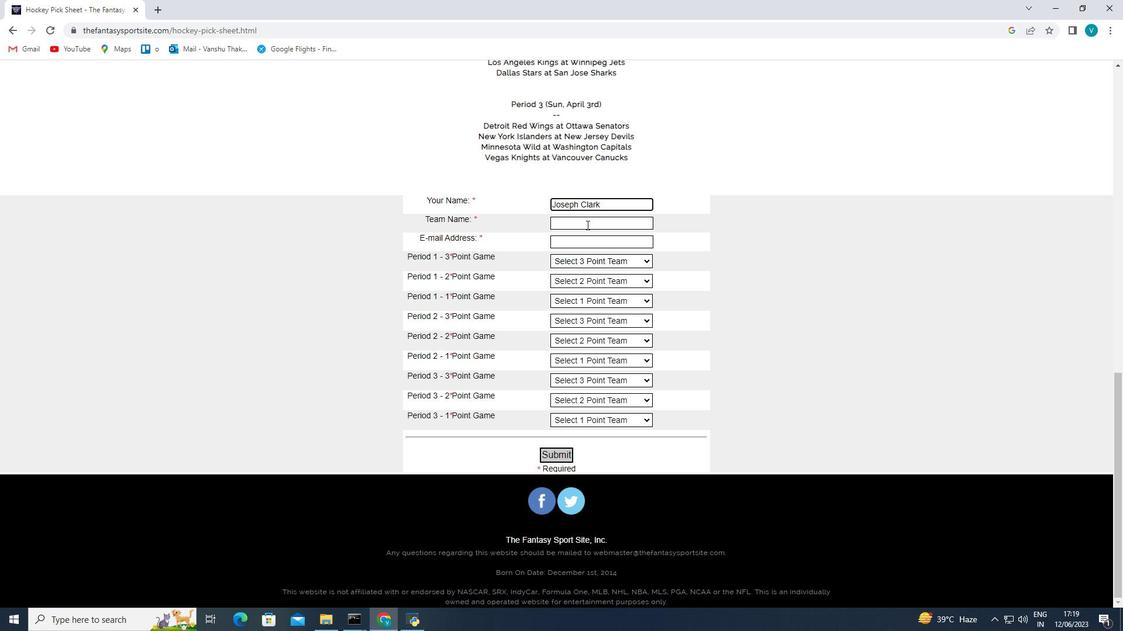 
Action: Key pressed <Key.shift>Rockford
Screenshot: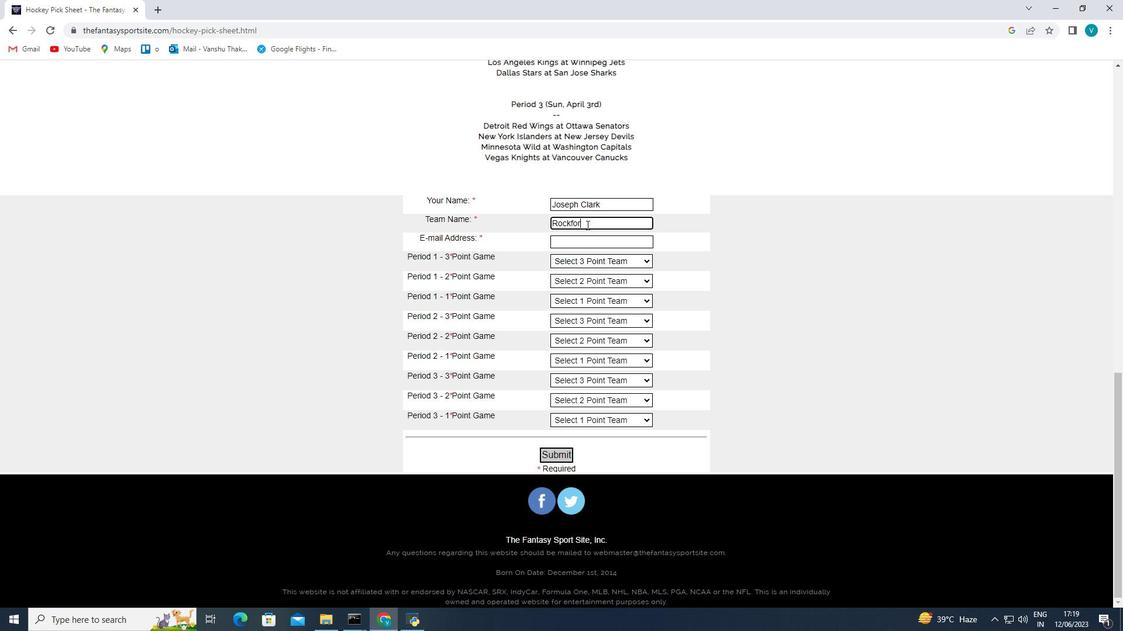 
Action: Mouse moved to (586, 224)
Screenshot: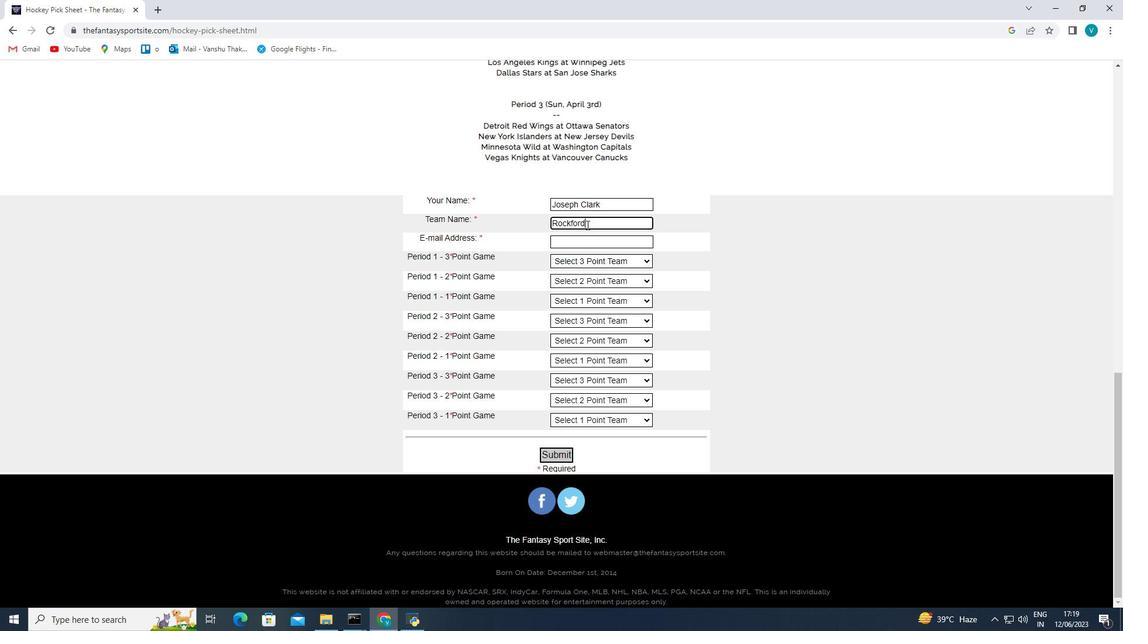 
Action: Key pressed <Key.space><Key.shift>Ice<Key.space><Key.shift>Hogs-<Key.shift>X
Screenshot: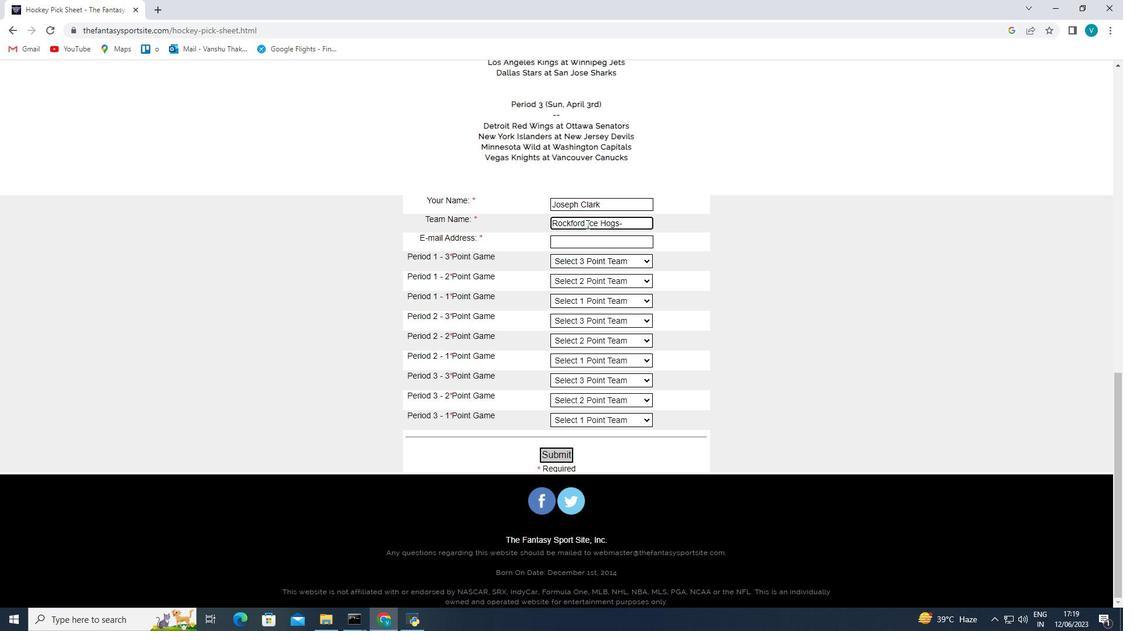 
Action: Mouse moved to (584, 237)
Screenshot: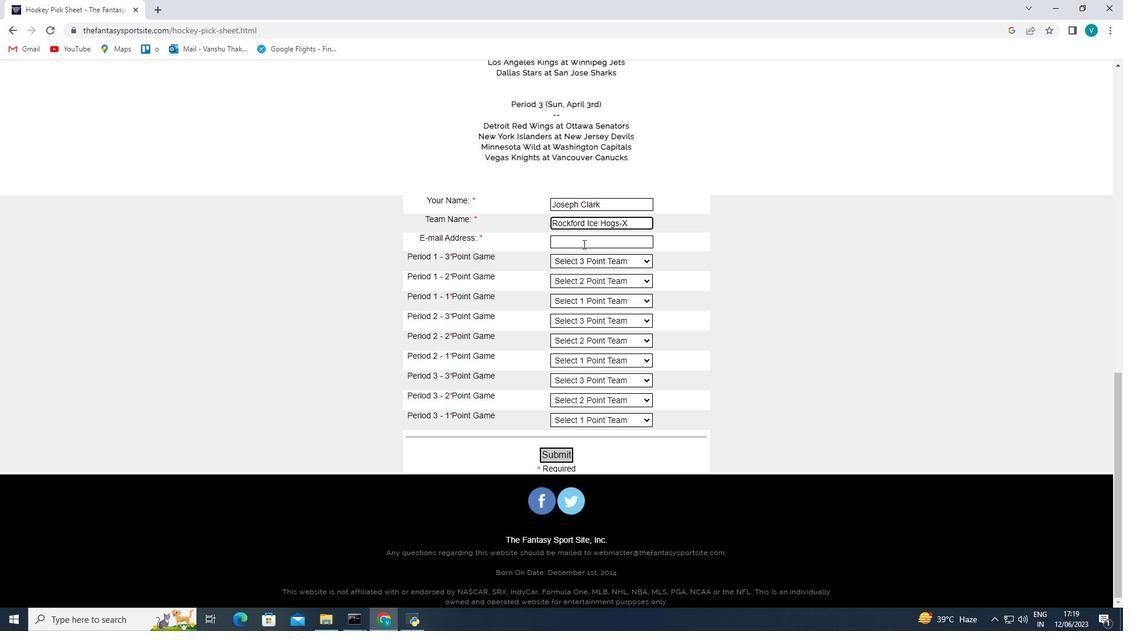 
Action: Mouse pressed left at (584, 237)
Screenshot: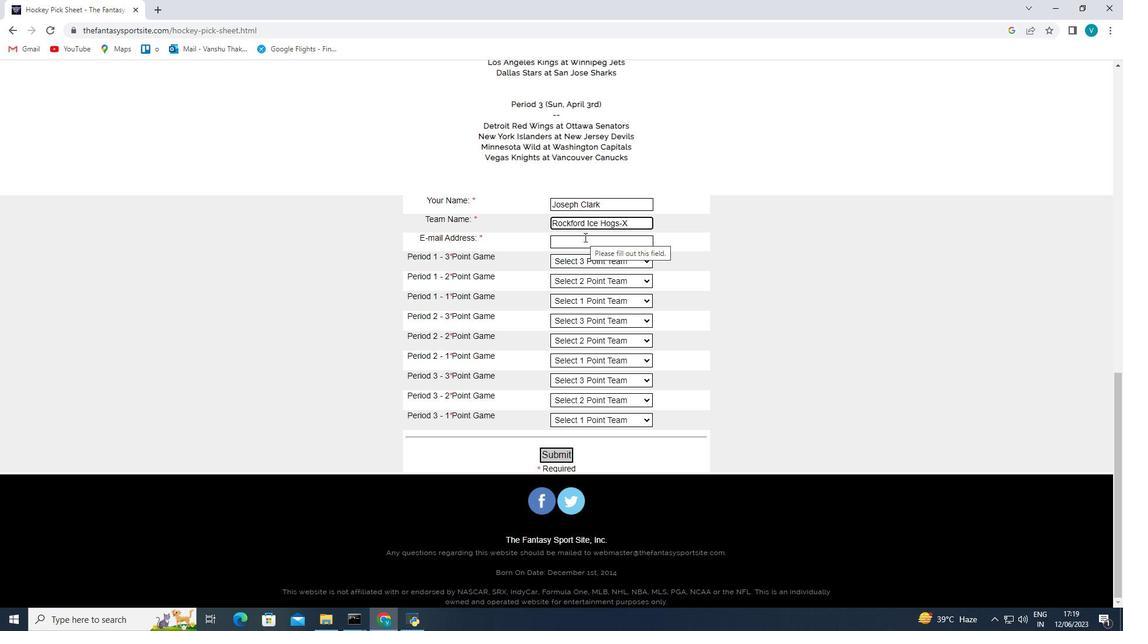 
Action: Key pressed sof
Screenshot: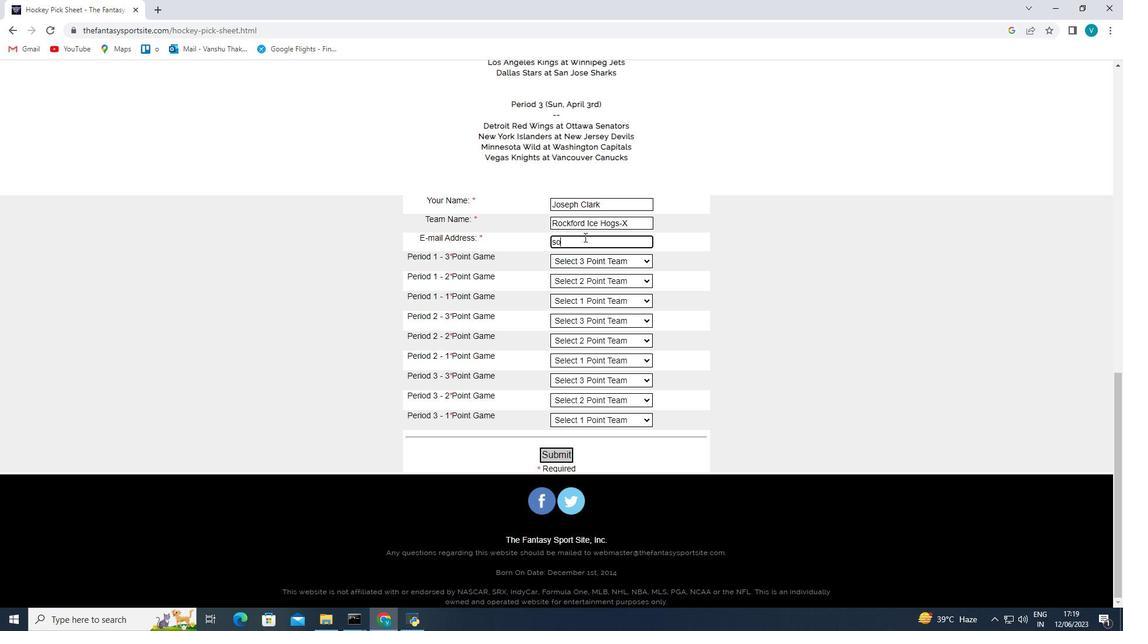 
Action: Mouse moved to (584, 237)
Screenshot: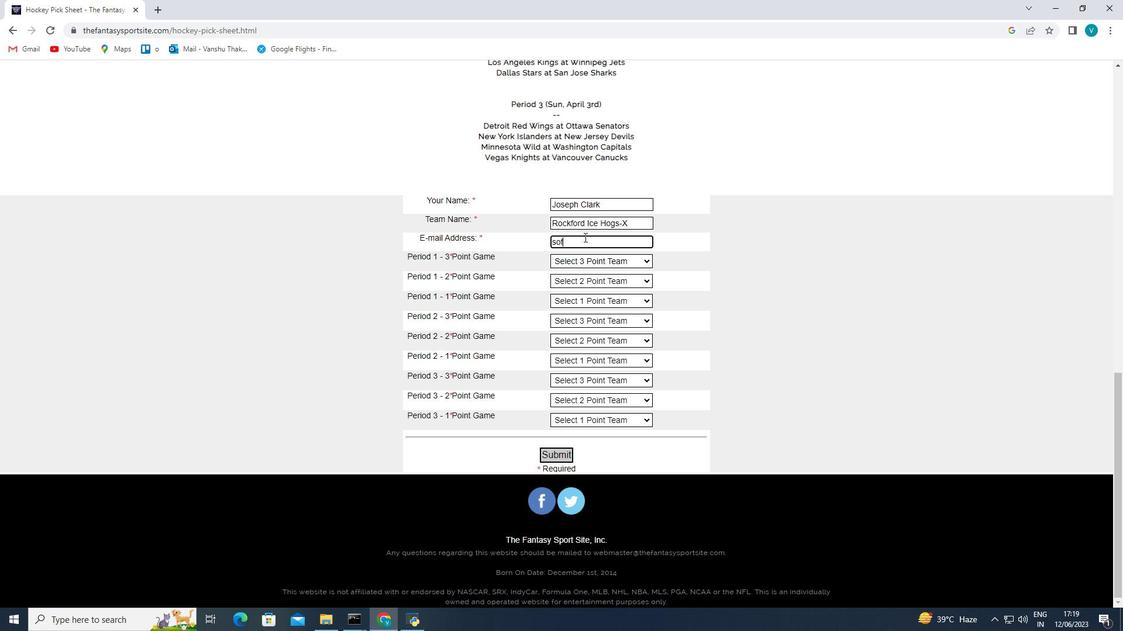 
Action: Key pressed ta
Screenshot: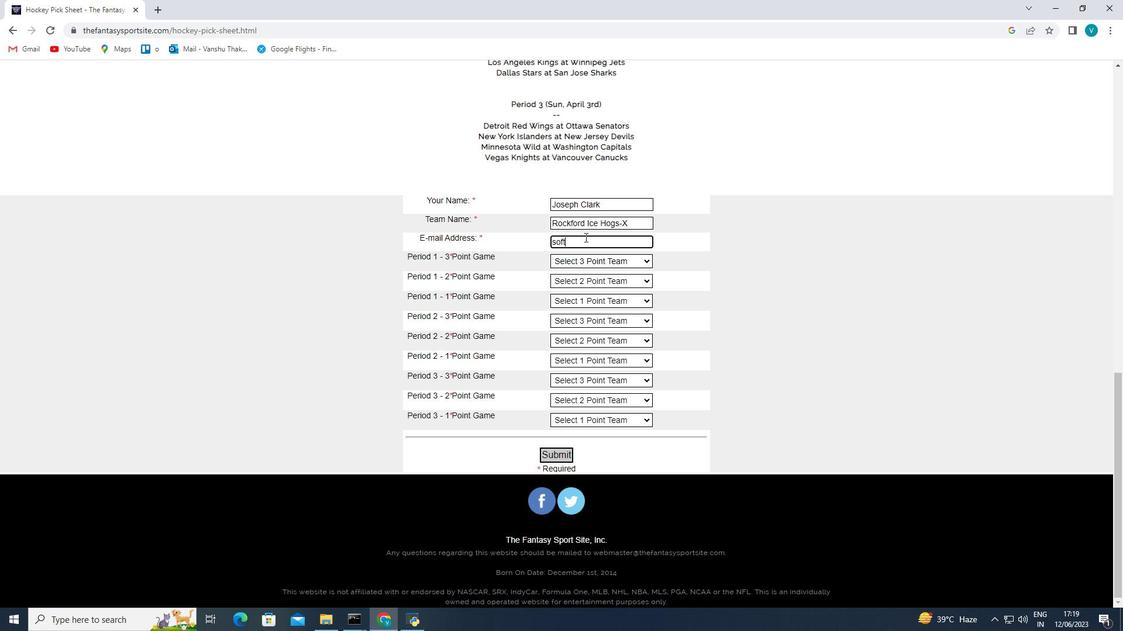 
Action: Mouse moved to (584, 235)
Screenshot: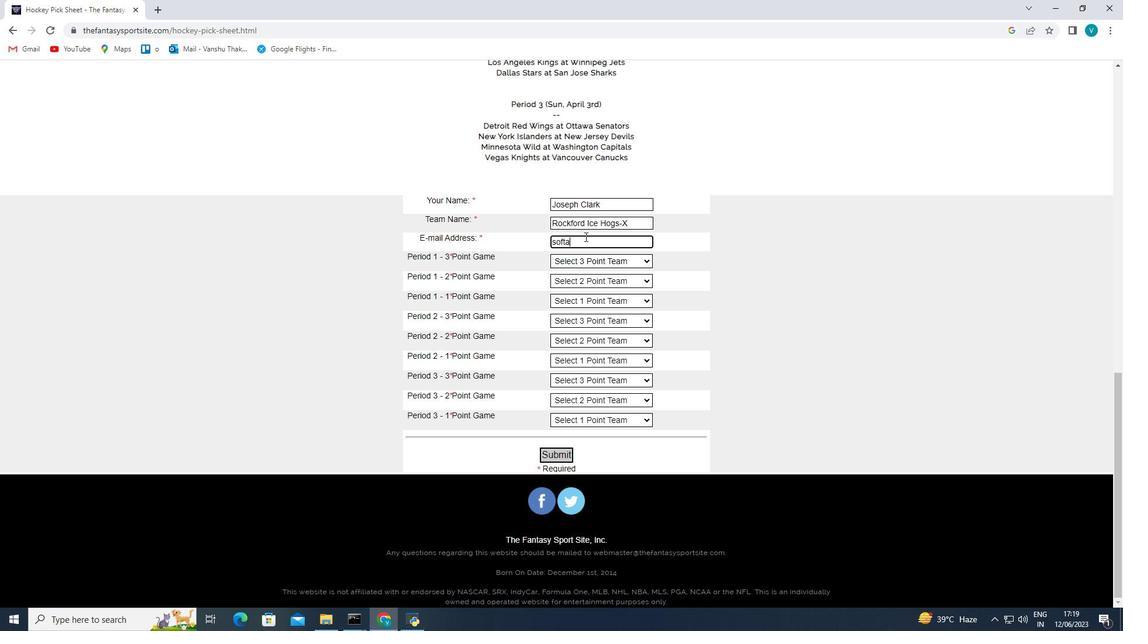 
Action: Key pressed ge.5
Screenshot: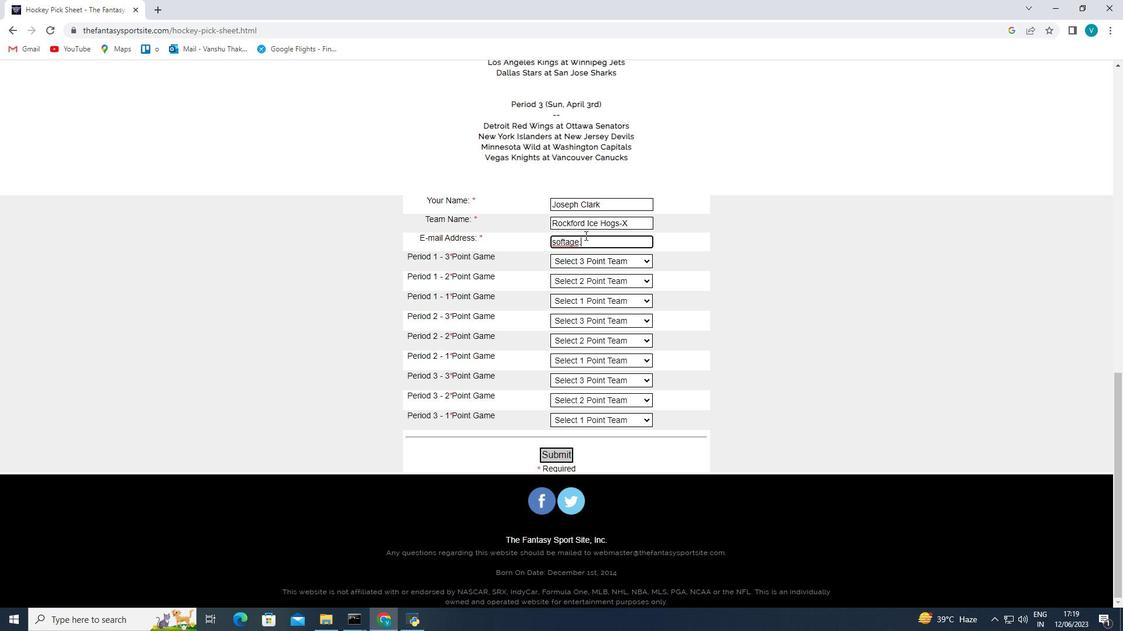
Action: Mouse moved to (584, 235)
Screenshot: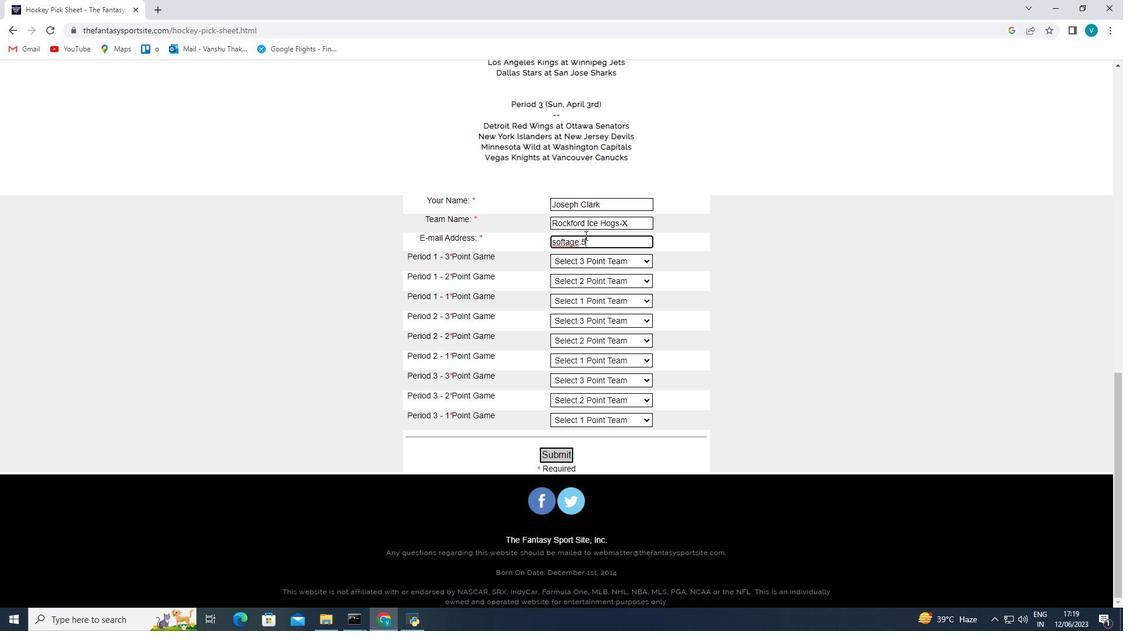 
Action: Key pressed <Key.shift>
Screenshot: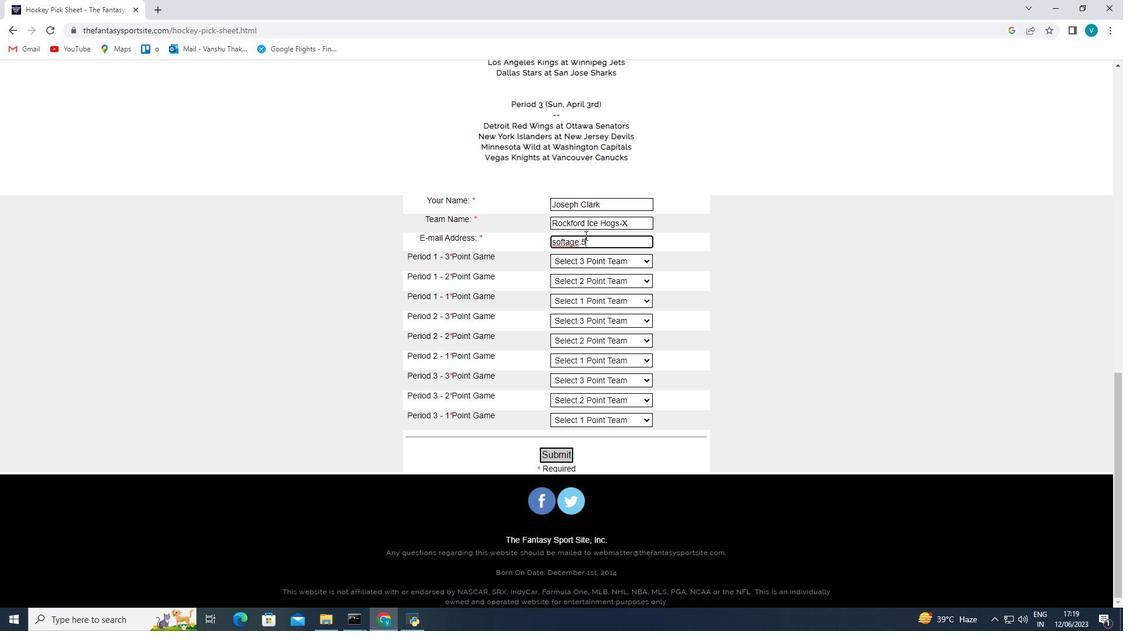 
Action: Mouse moved to (584, 232)
Screenshot: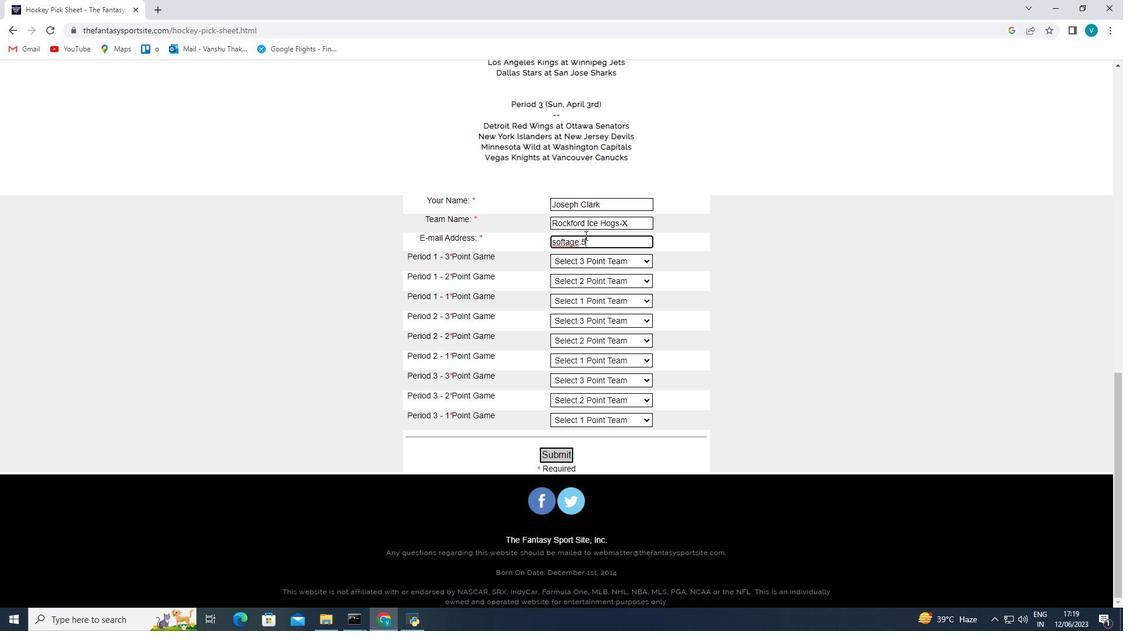 
Action: Key pressed @
Screenshot: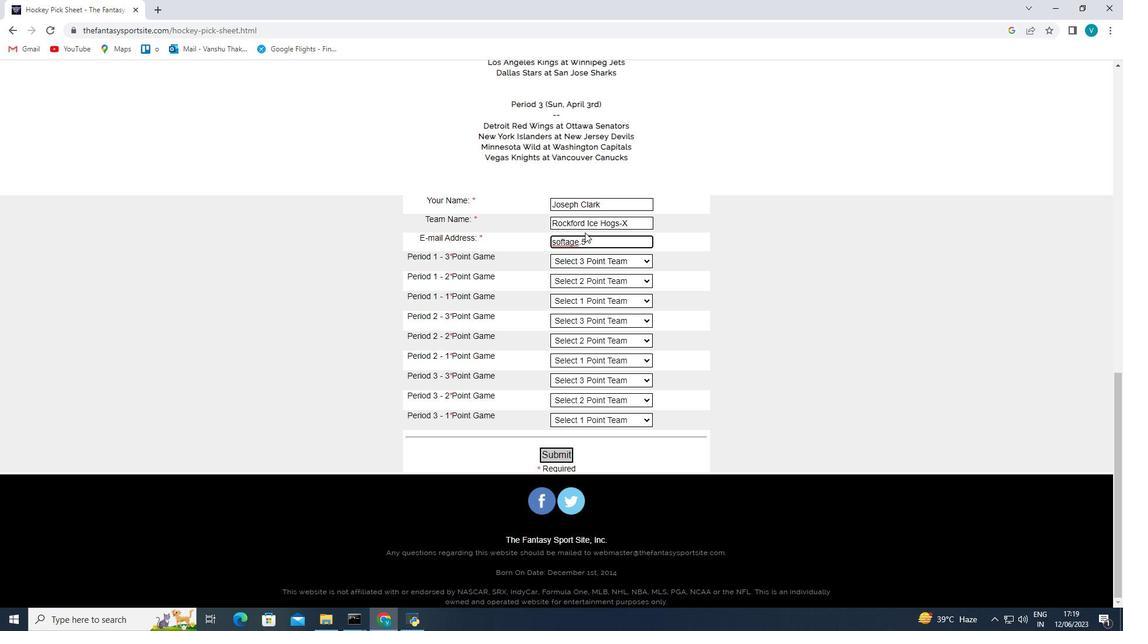 
Action: Mouse moved to (718, 263)
Screenshot: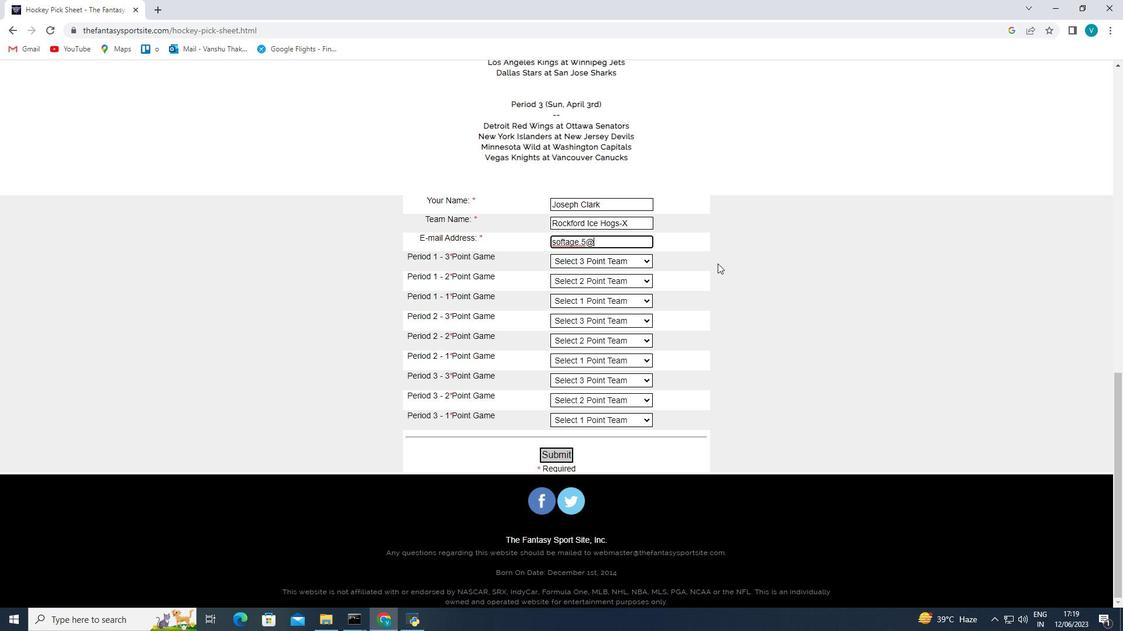 
Action: Key pressed s
Screenshot: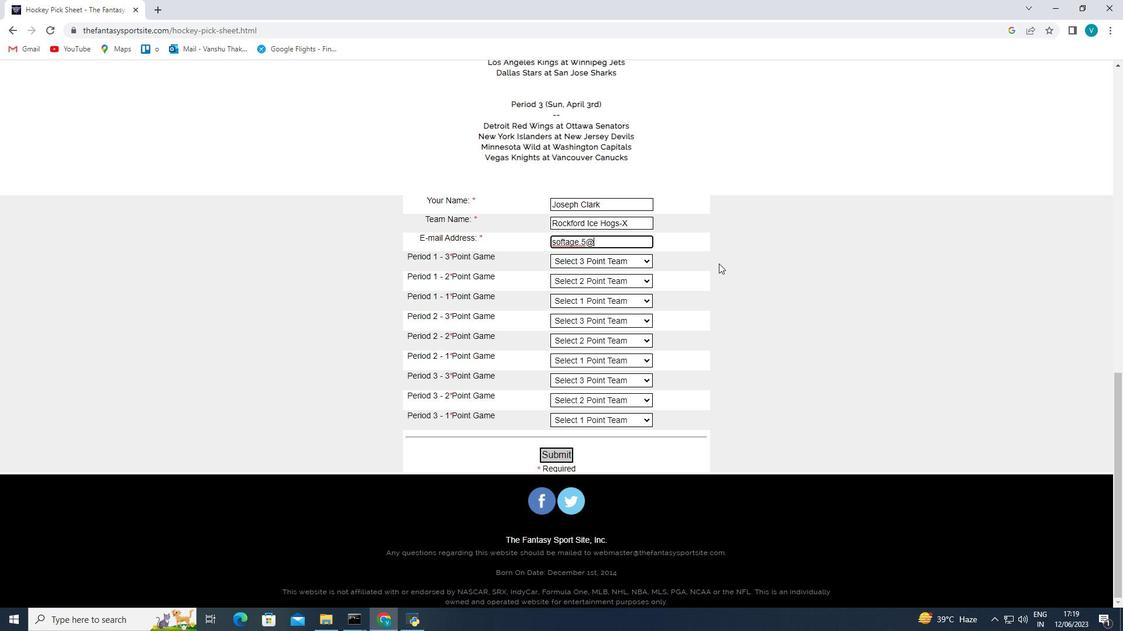 
Action: Mouse moved to (719, 263)
Screenshot: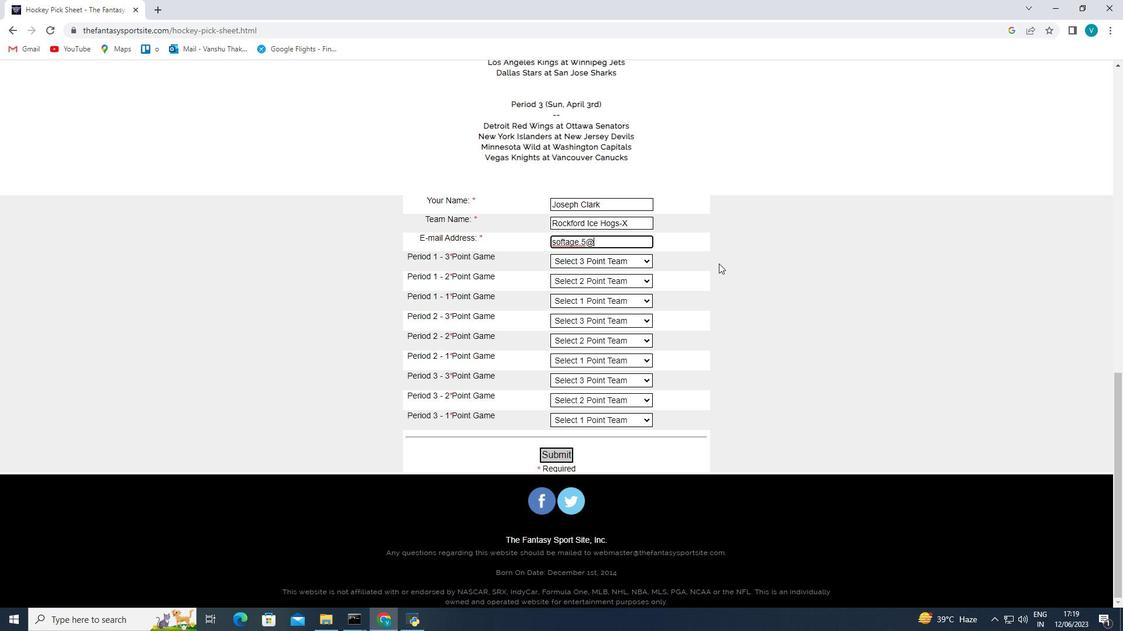 
Action: Key pressed o
Screenshot: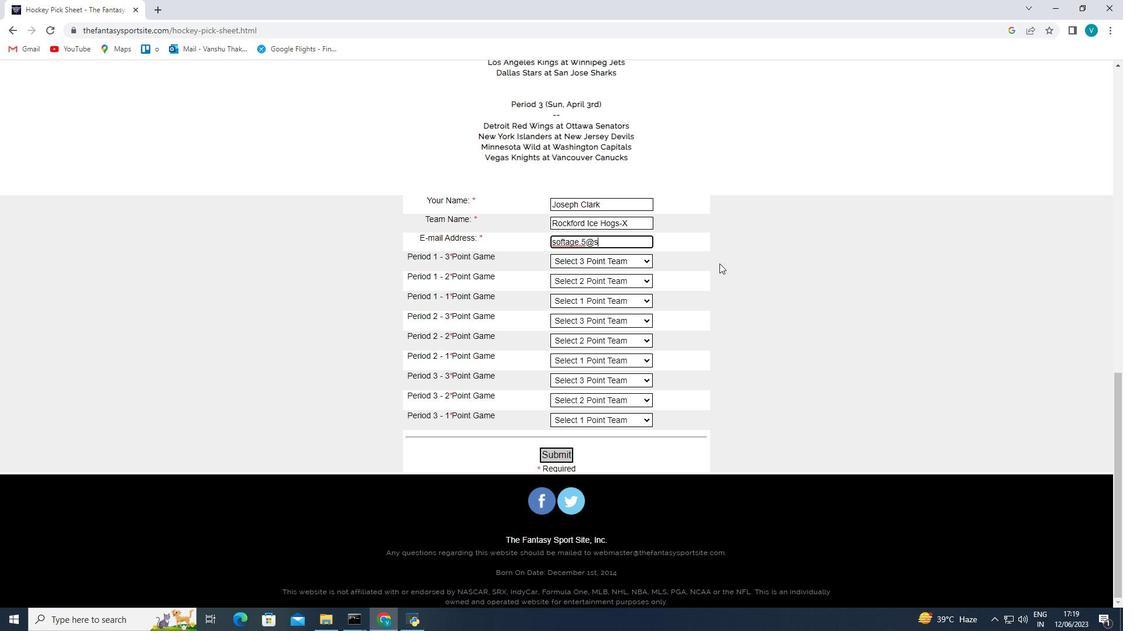 
Action: Mouse moved to (719, 263)
Screenshot: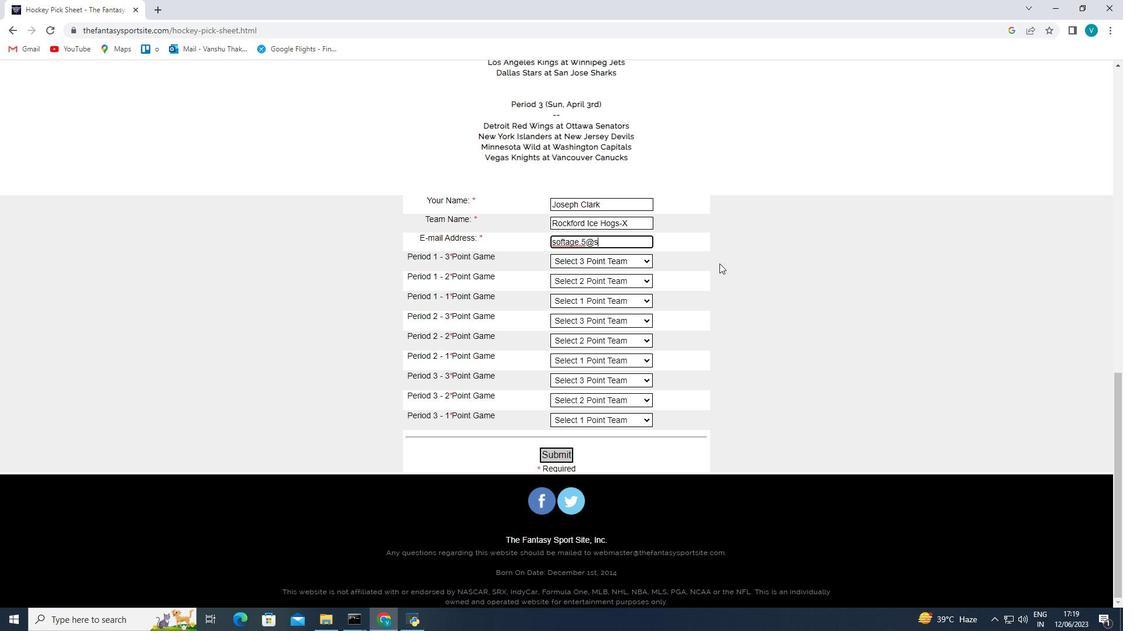 
Action: Key pressed f
Screenshot: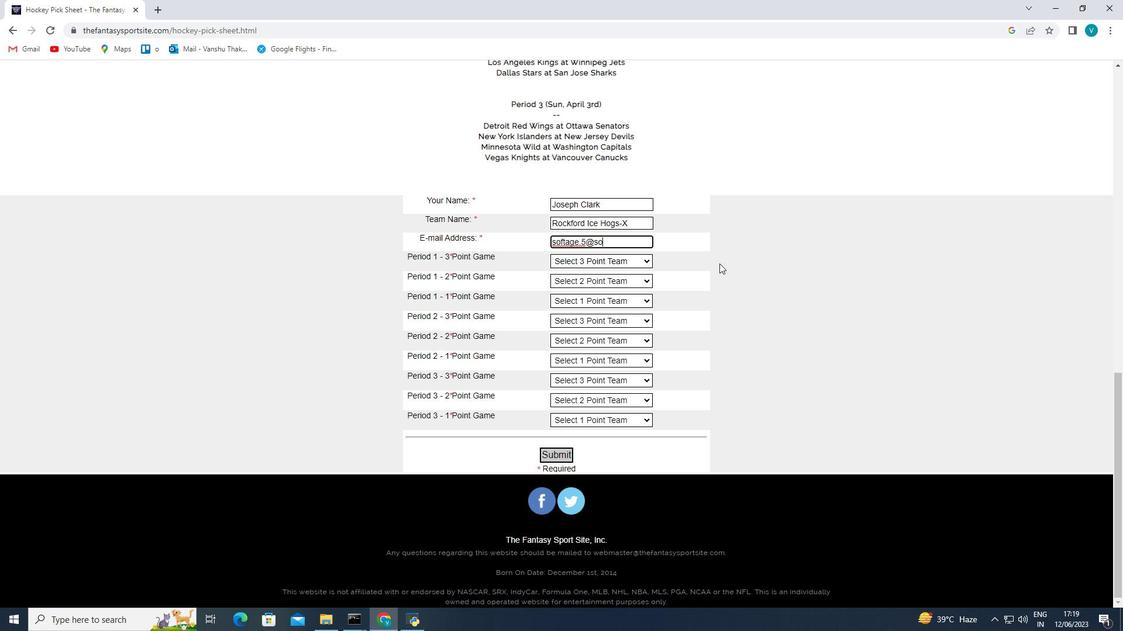 
Action: Mouse moved to (719, 262)
Screenshot: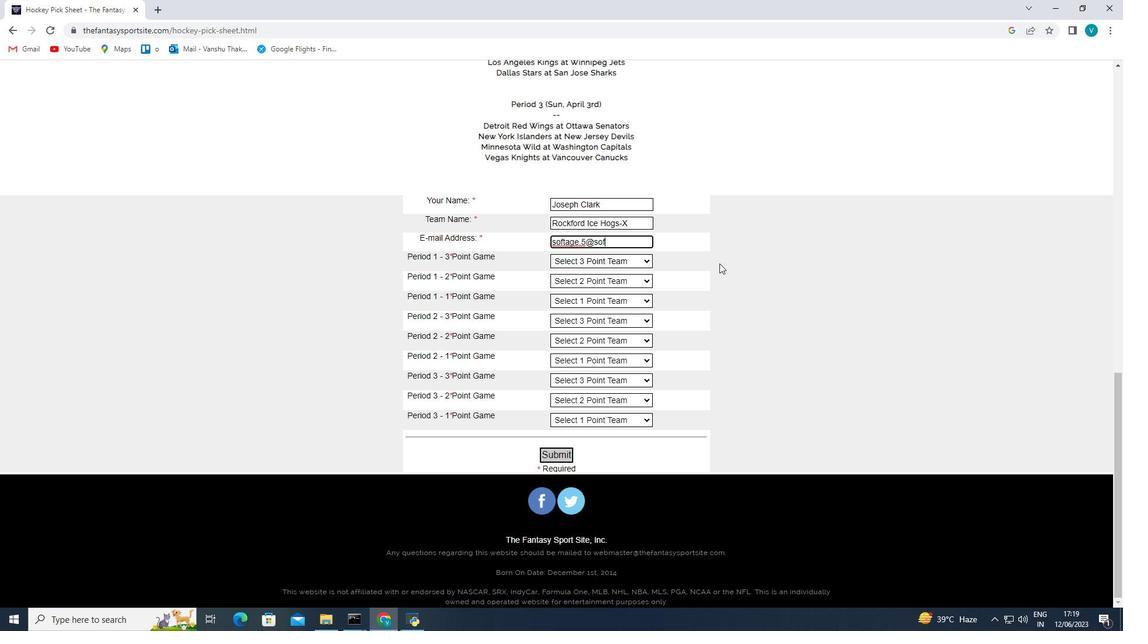 
Action: Key pressed t
Screenshot: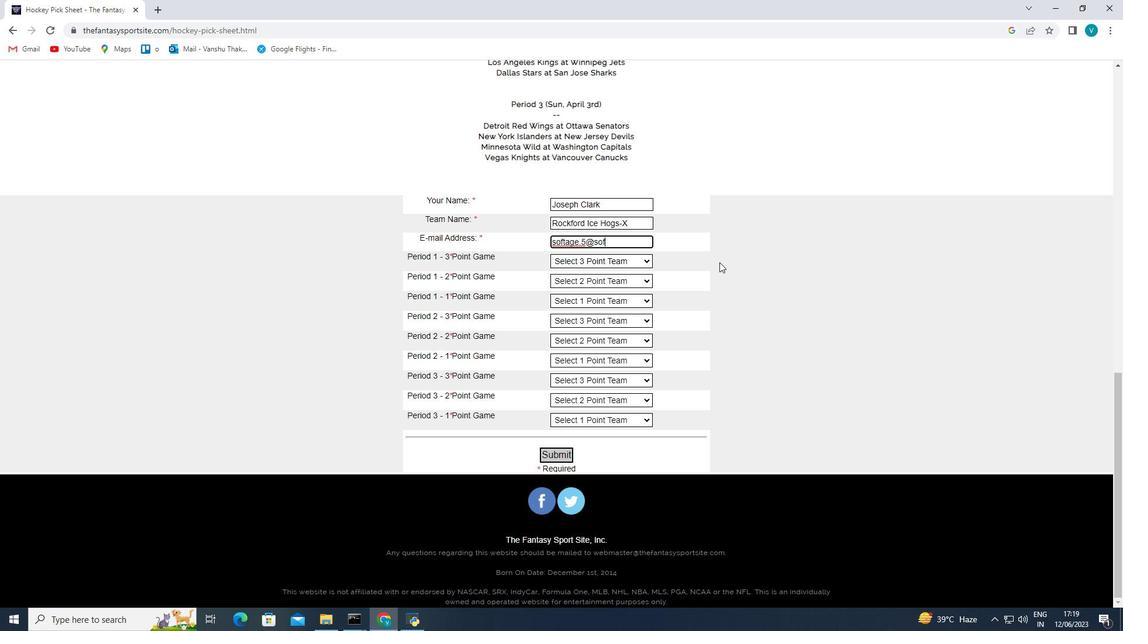 
Action: Mouse moved to (719, 262)
Screenshot: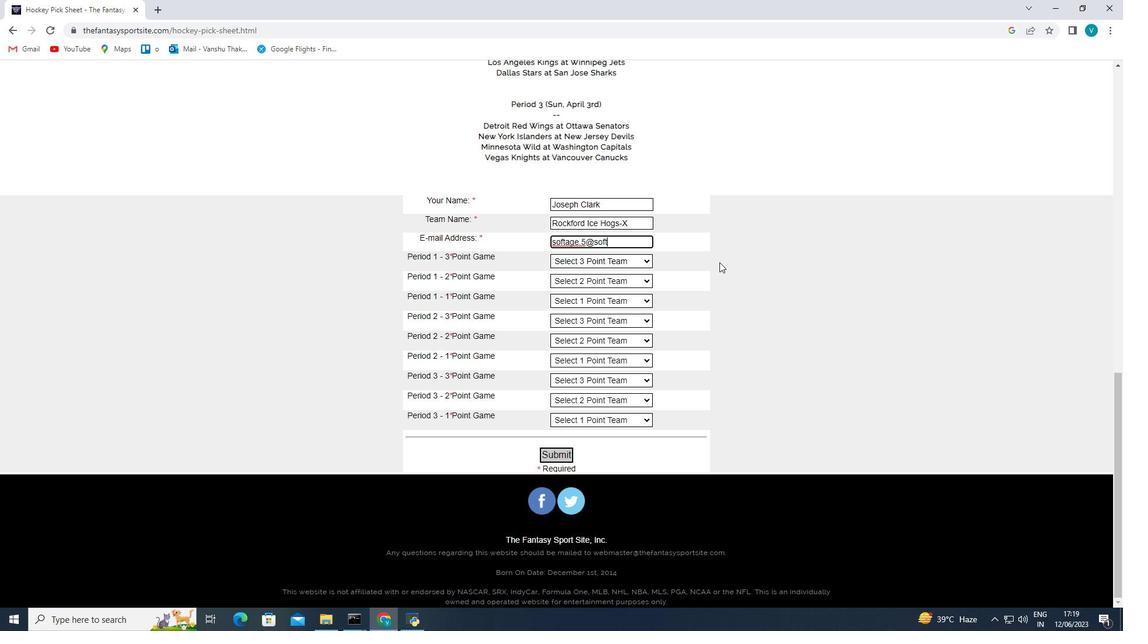 
Action: Key pressed ag
Screenshot: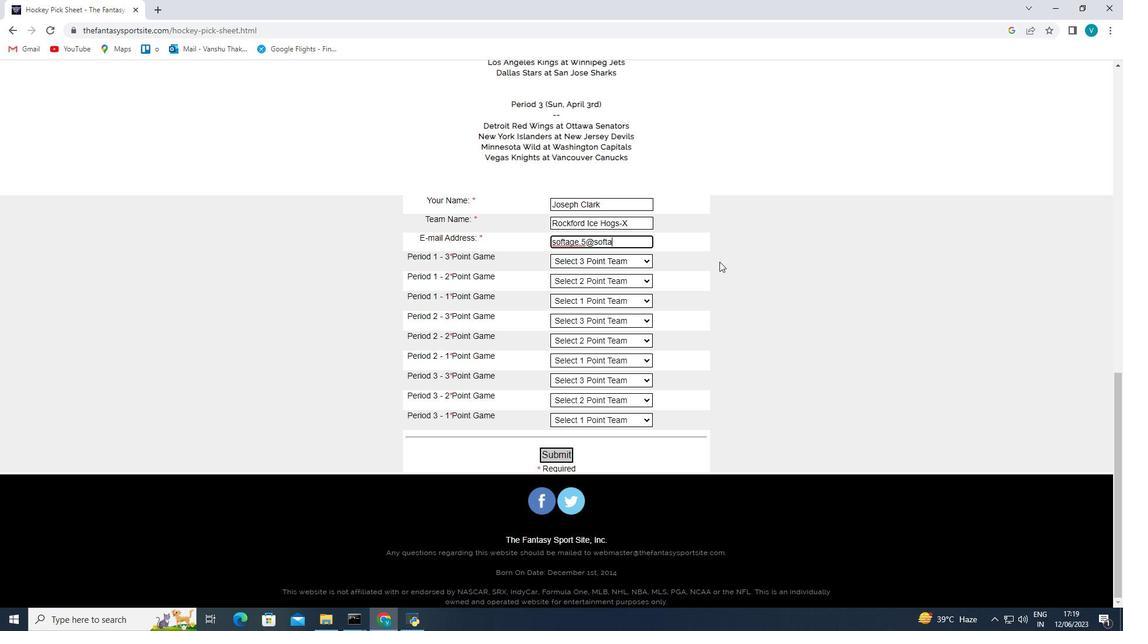 
Action: Mouse moved to (719, 260)
Screenshot: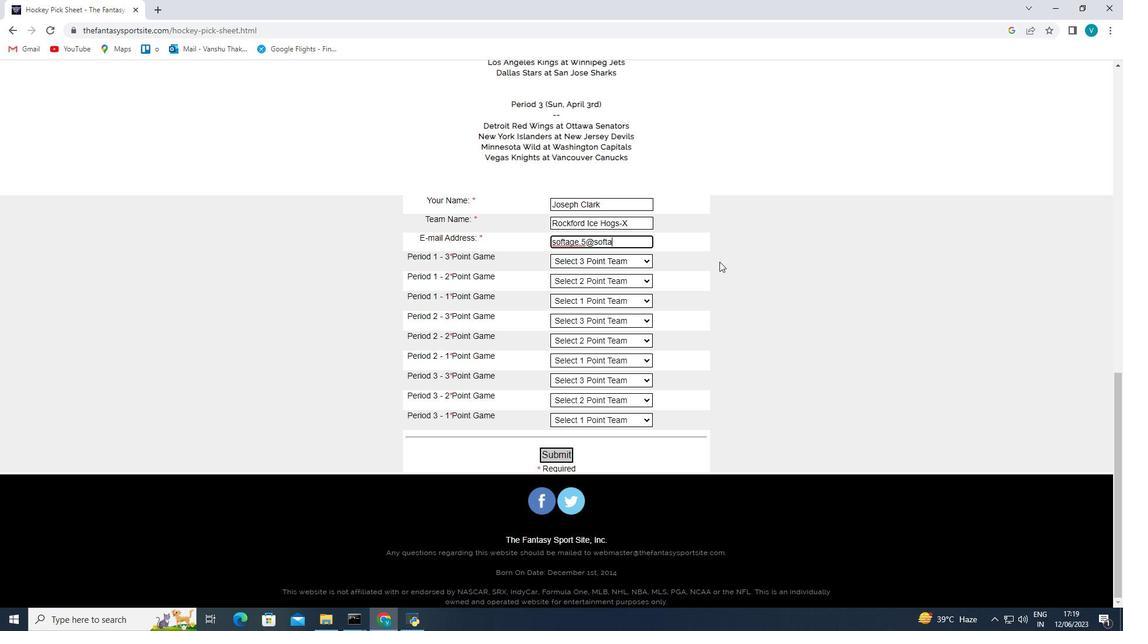 
Action: Key pressed e.net
Screenshot: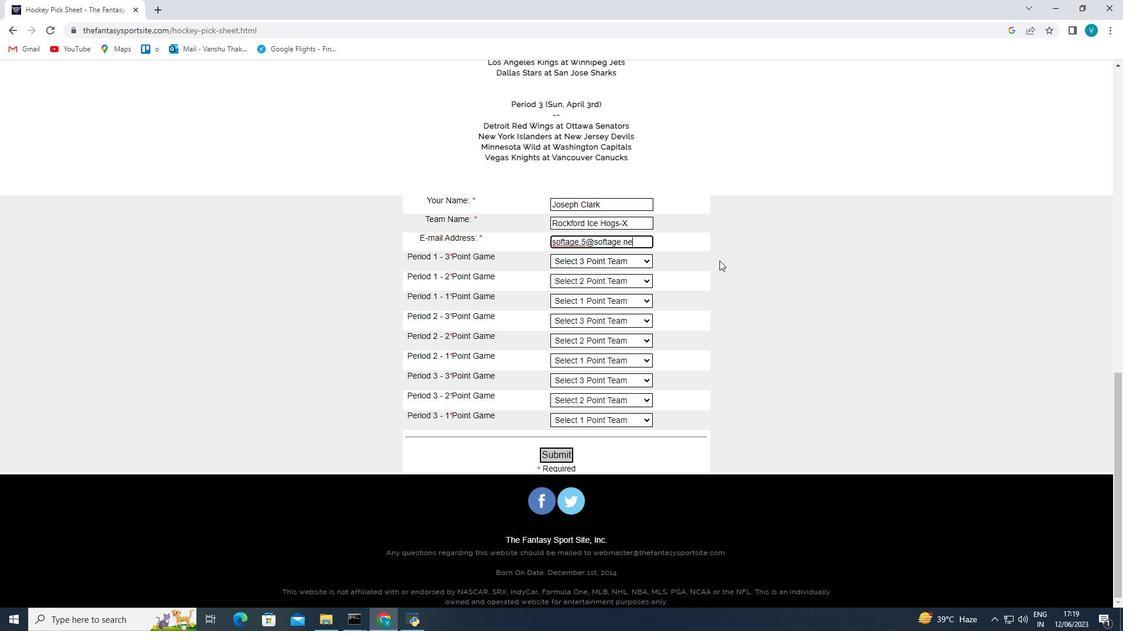 
Action: Mouse moved to (635, 267)
Screenshot: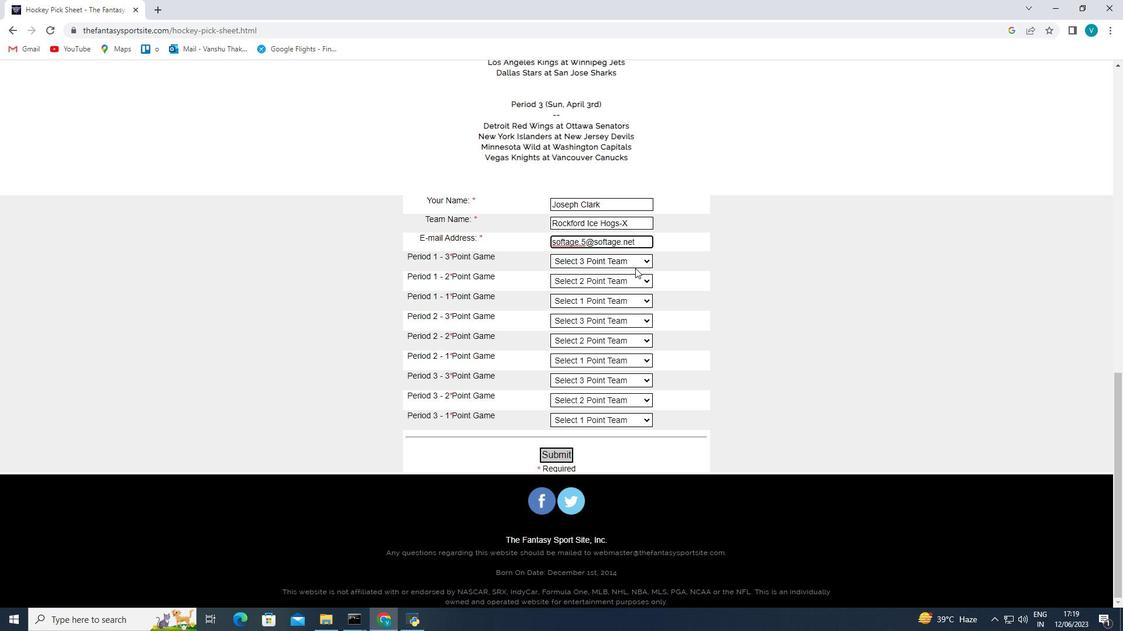 
Action: Mouse pressed left at (635, 267)
Screenshot: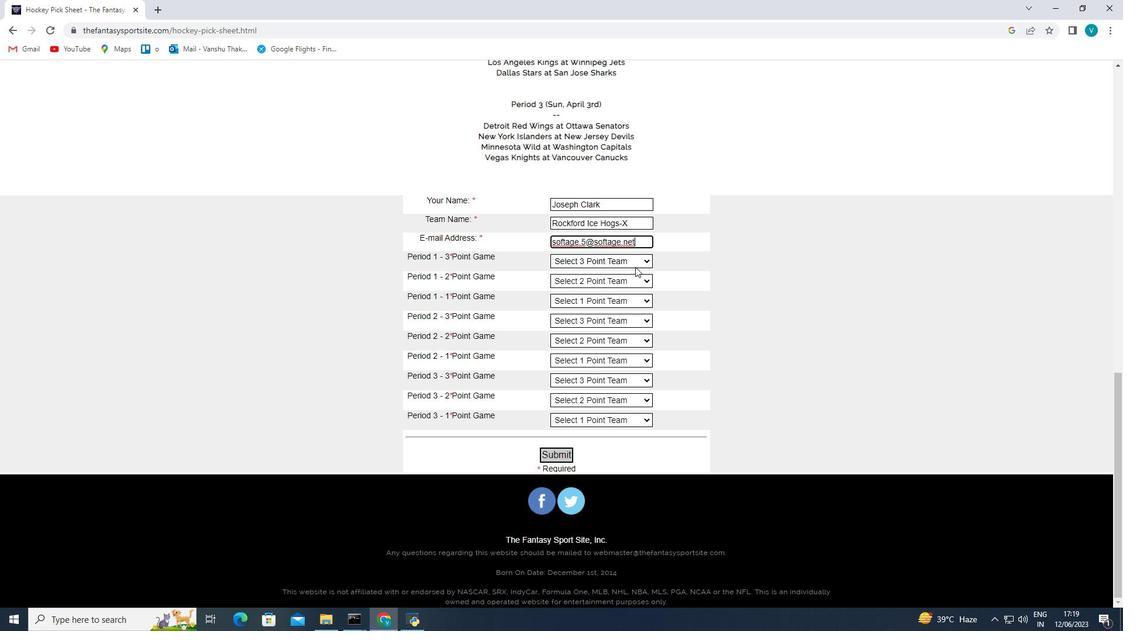 
Action: Mouse moved to (611, 427)
Screenshot: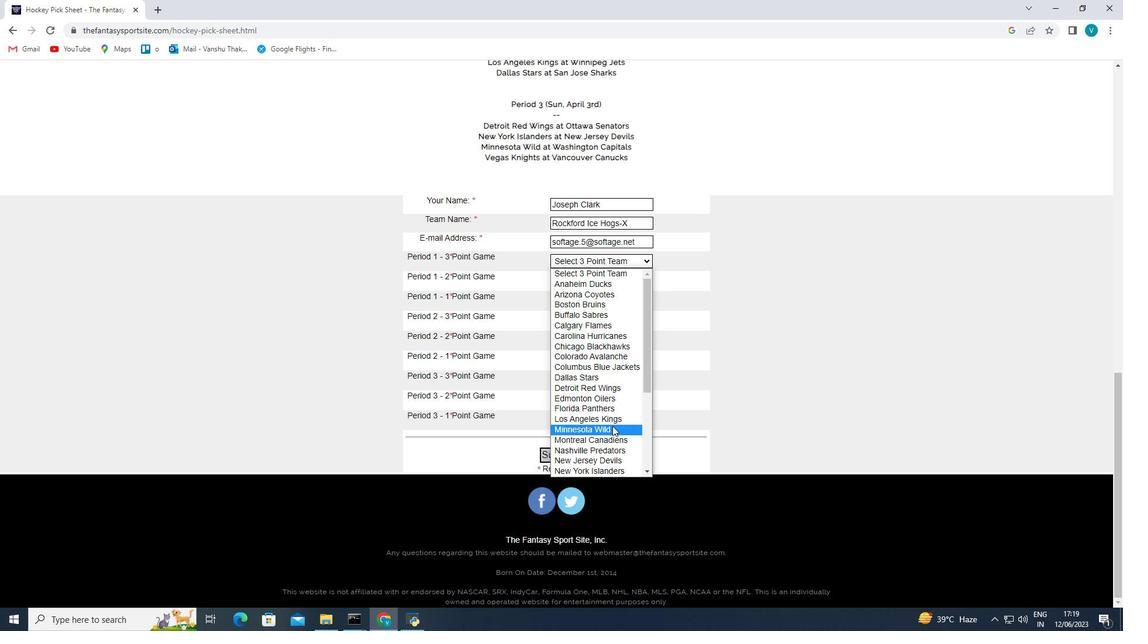 
Action: Mouse pressed left at (611, 427)
Screenshot: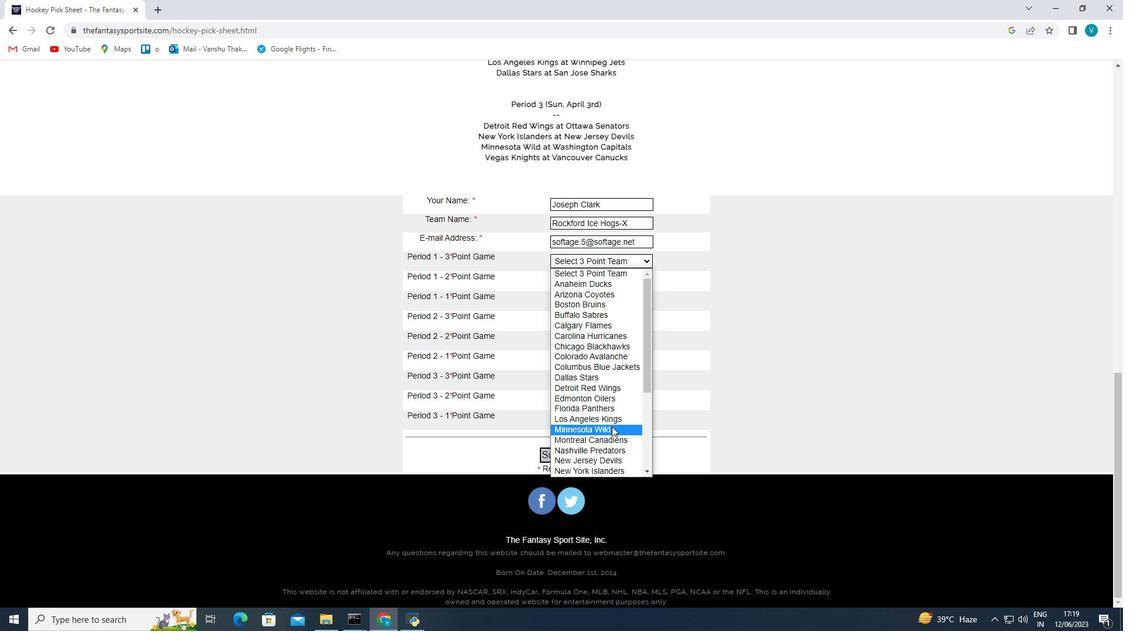 
Action: Mouse moved to (619, 283)
Screenshot: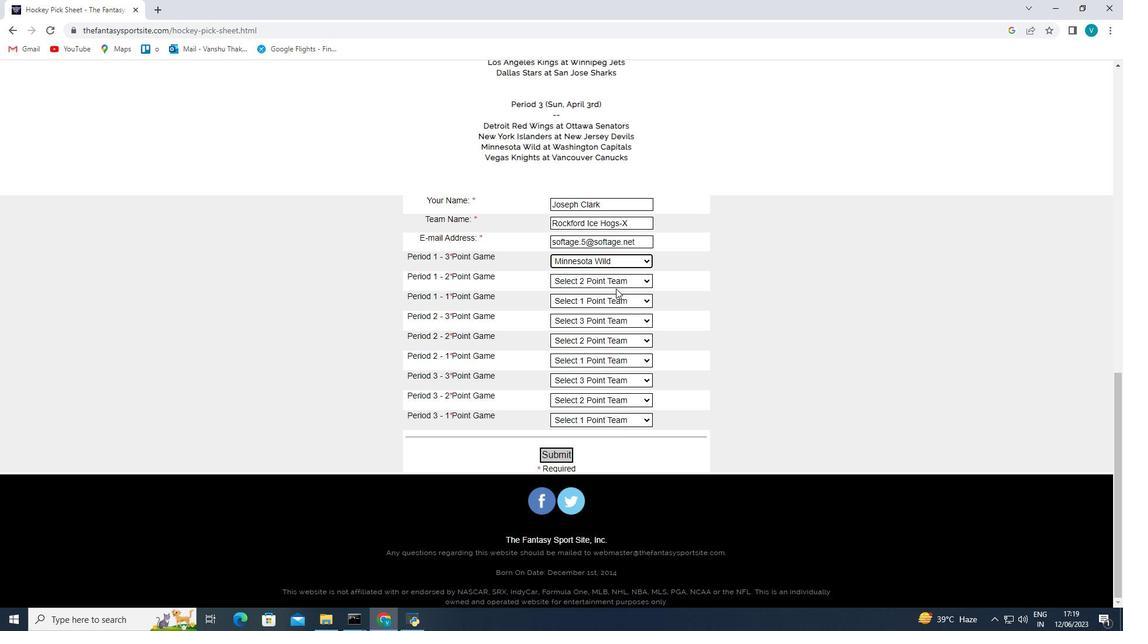 
Action: Mouse pressed left at (619, 283)
Screenshot: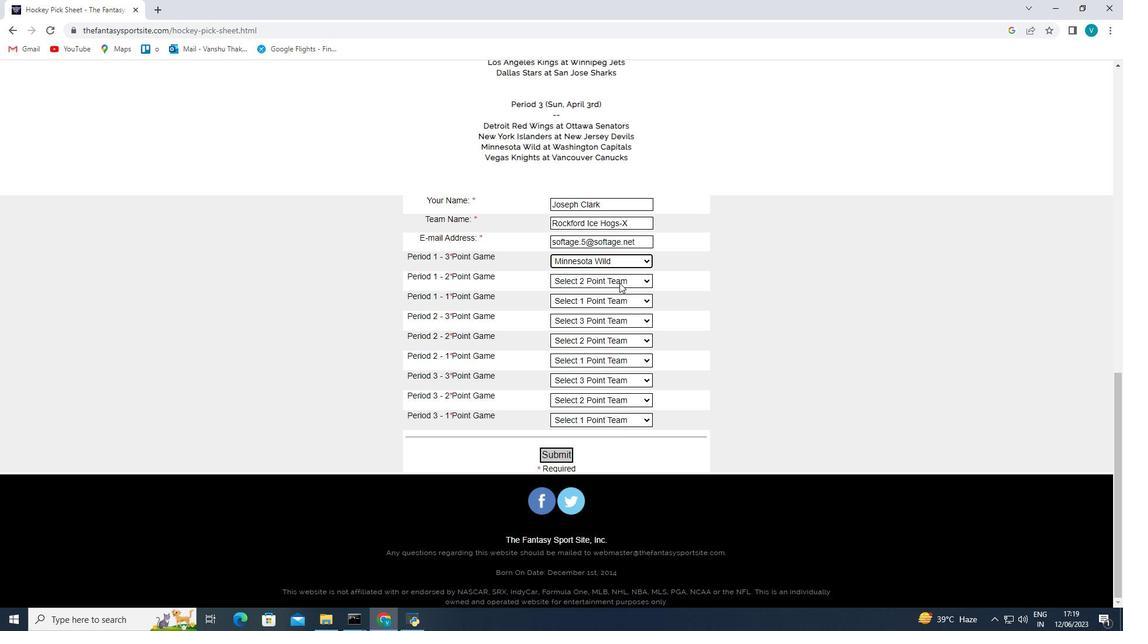 
Action: Mouse moved to (603, 432)
Screenshot: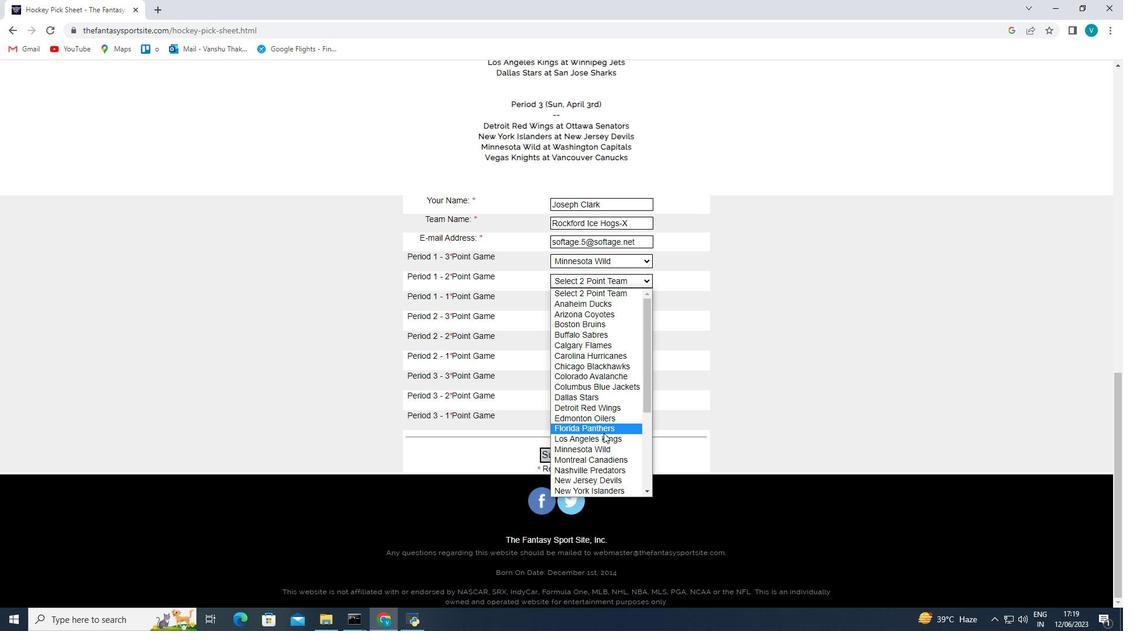 
Action: Mouse pressed left at (603, 432)
Screenshot: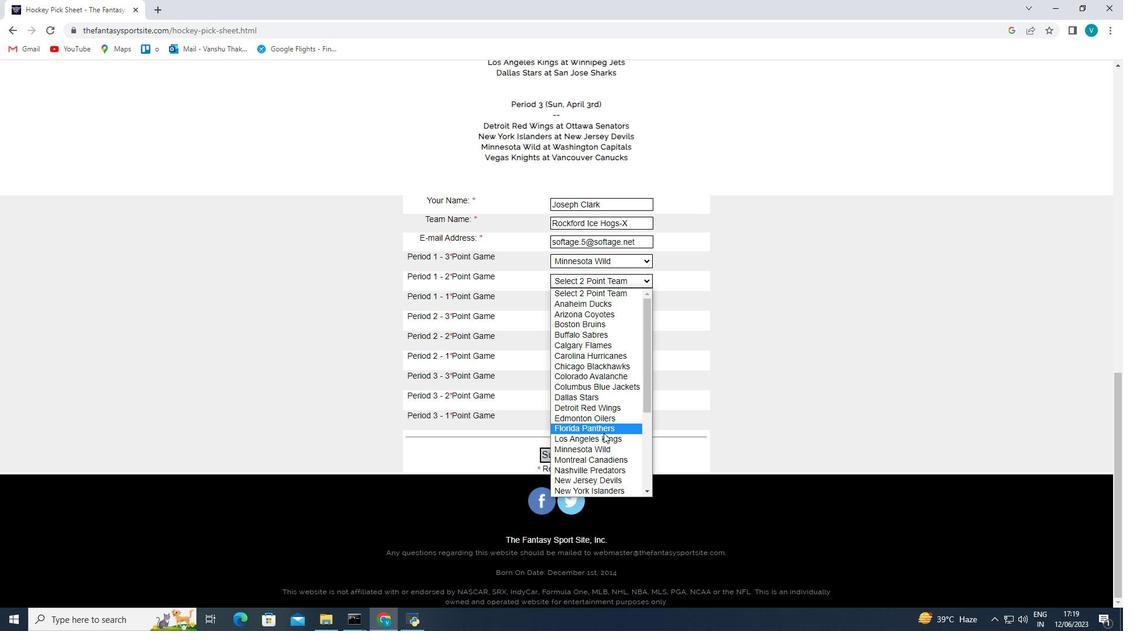 
Action: Mouse moved to (603, 297)
Screenshot: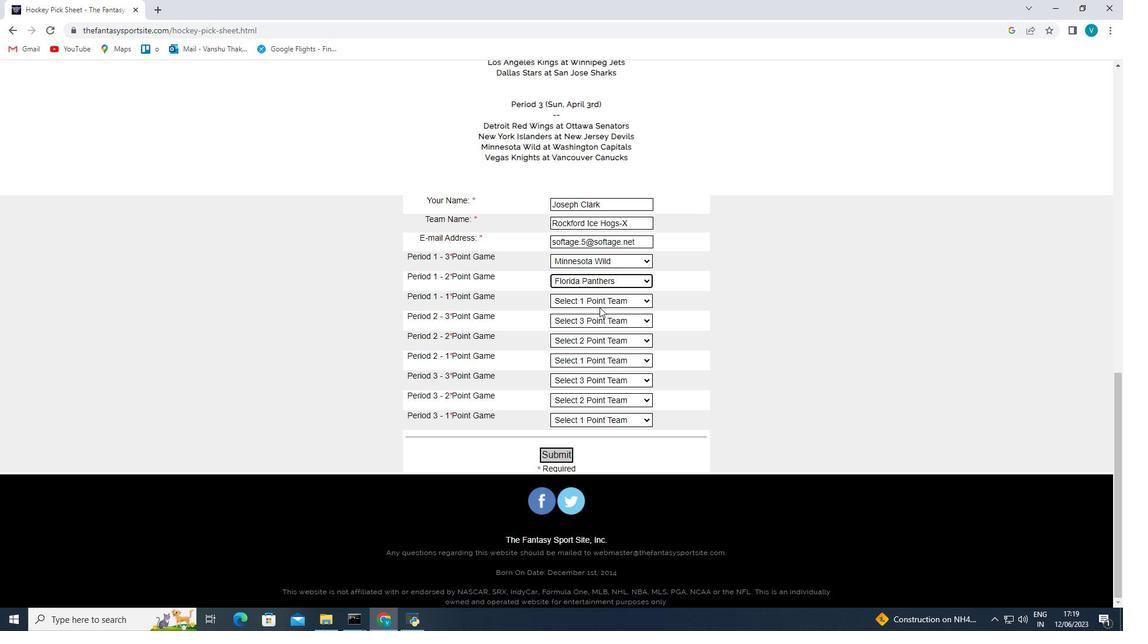
Action: Mouse pressed left at (603, 297)
Screenshot: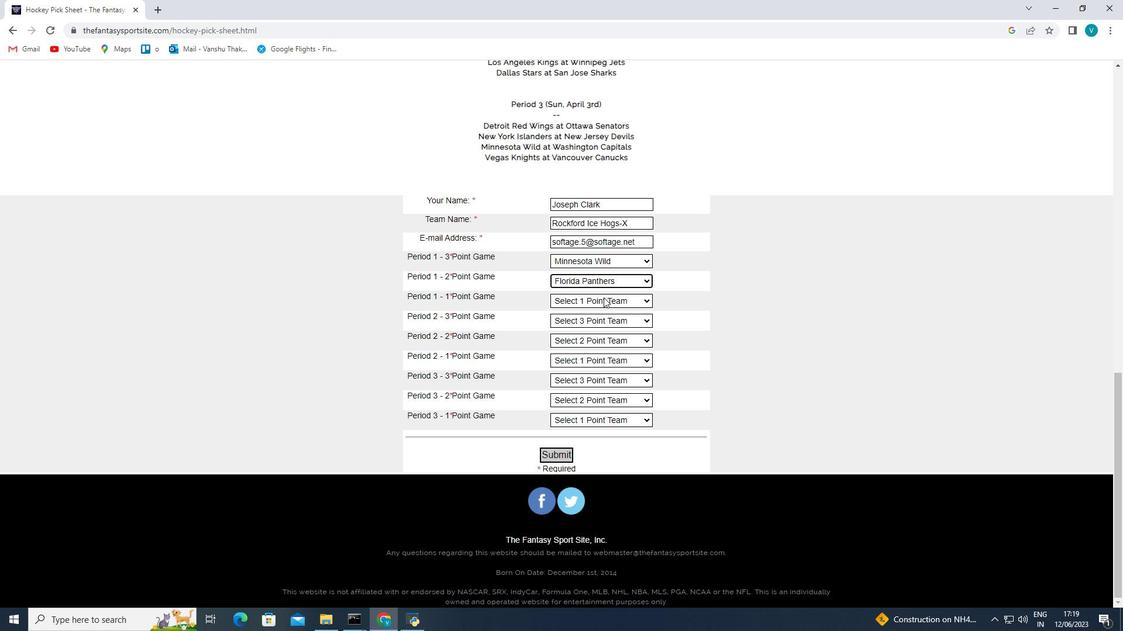 
Action: Mouse moved to (594, 437)
Screenshot: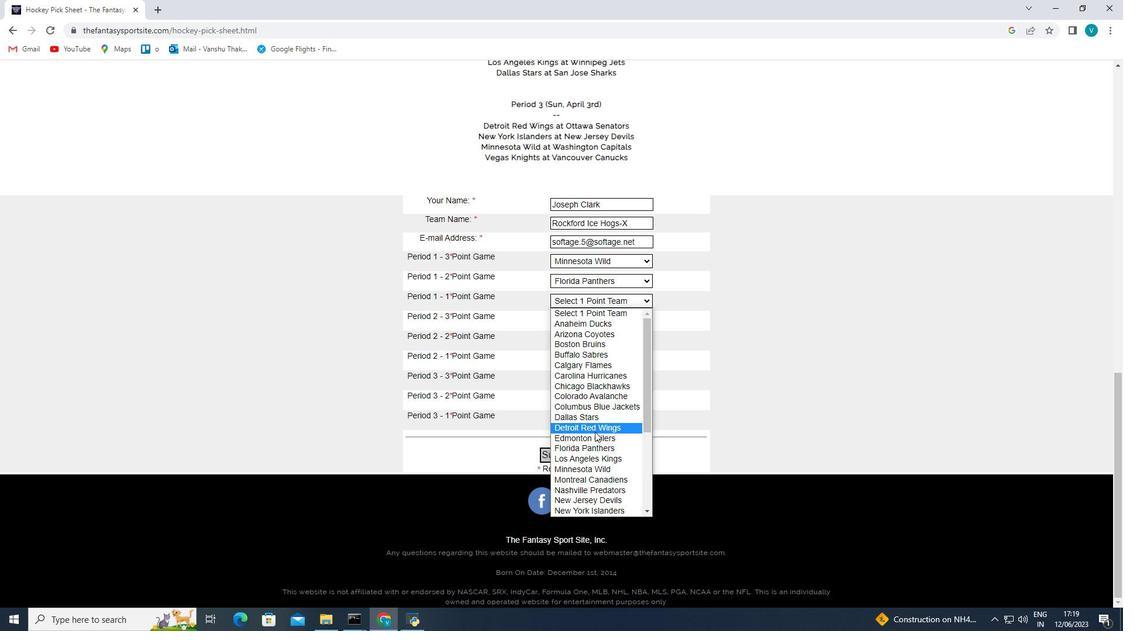 
Action: Mouse pressed left at (594, 437)
Screenshot: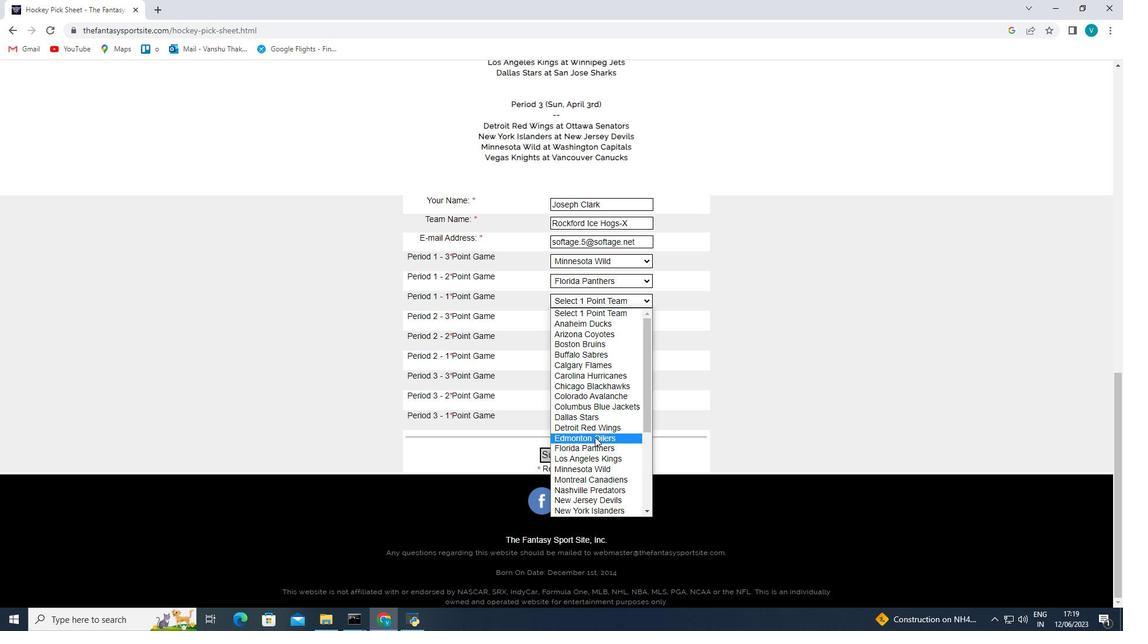 
Action: Mouse moved to (593, 322)
Screenshot: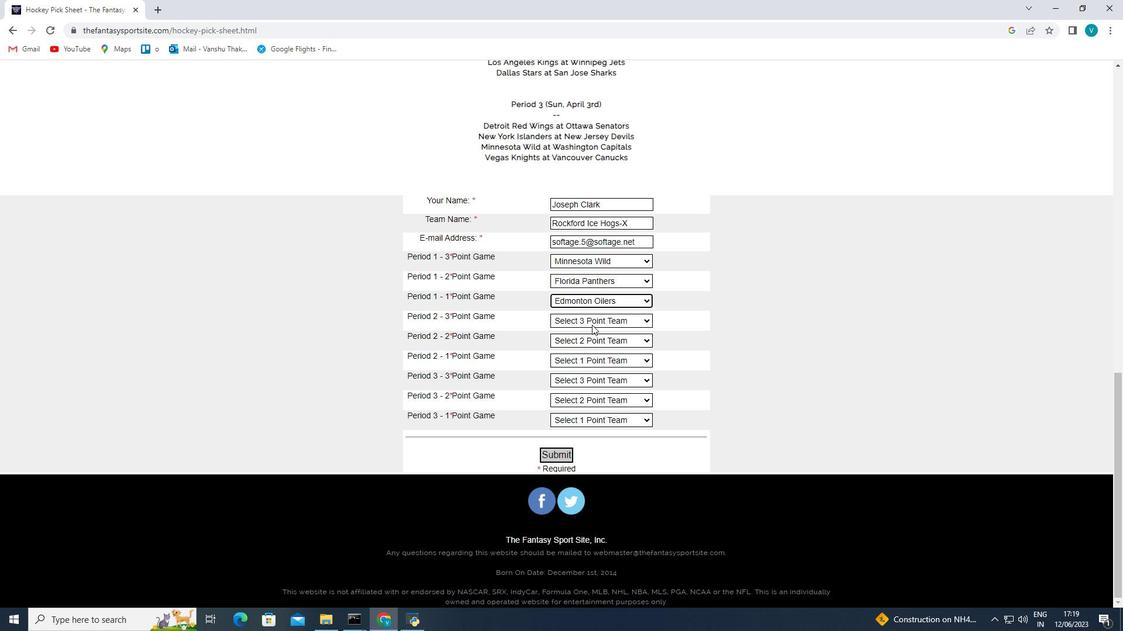 
Action: Mouse pressed left at (593, 322)
Screenshot: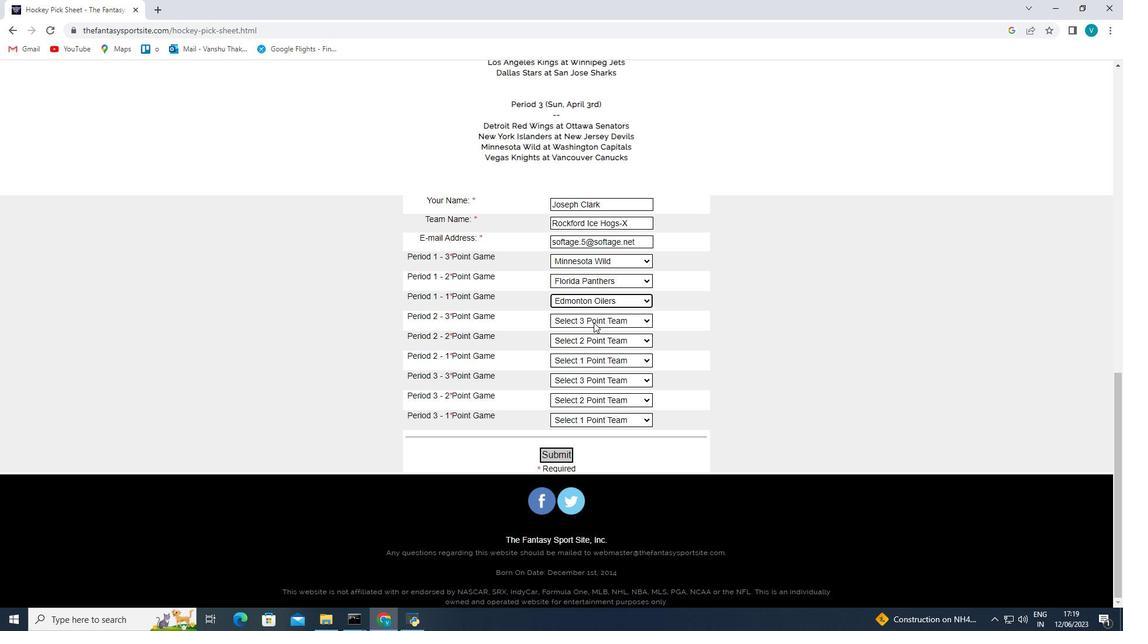 
Action: Mouse moved to (586, 445)
Screenshot: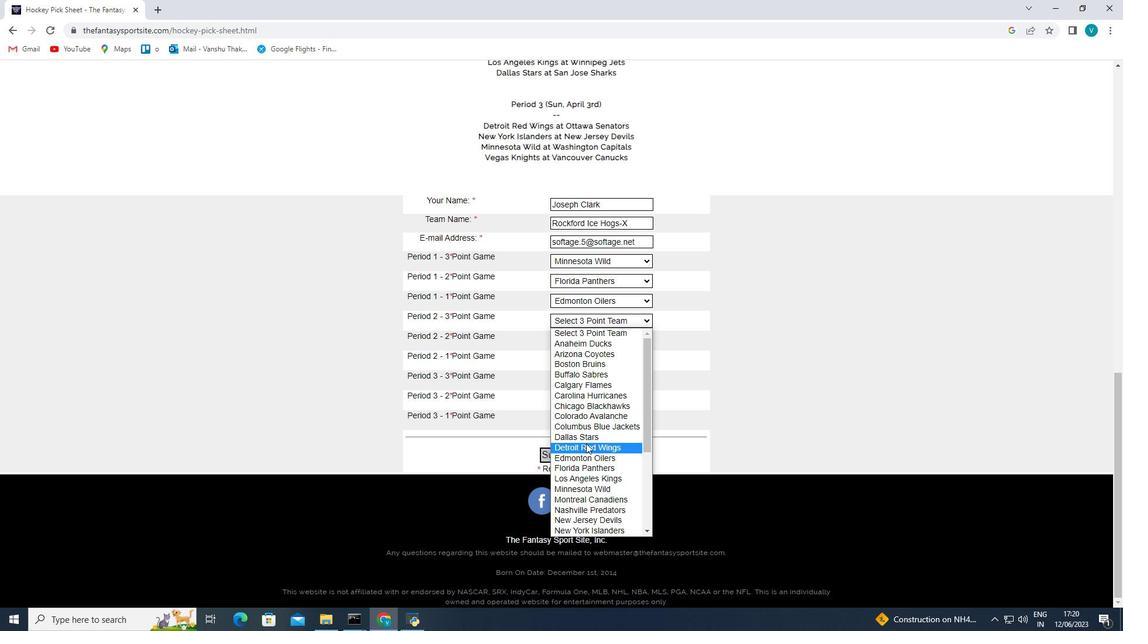 
Action: Mouse pressed left at (586, 445)
Screenshot: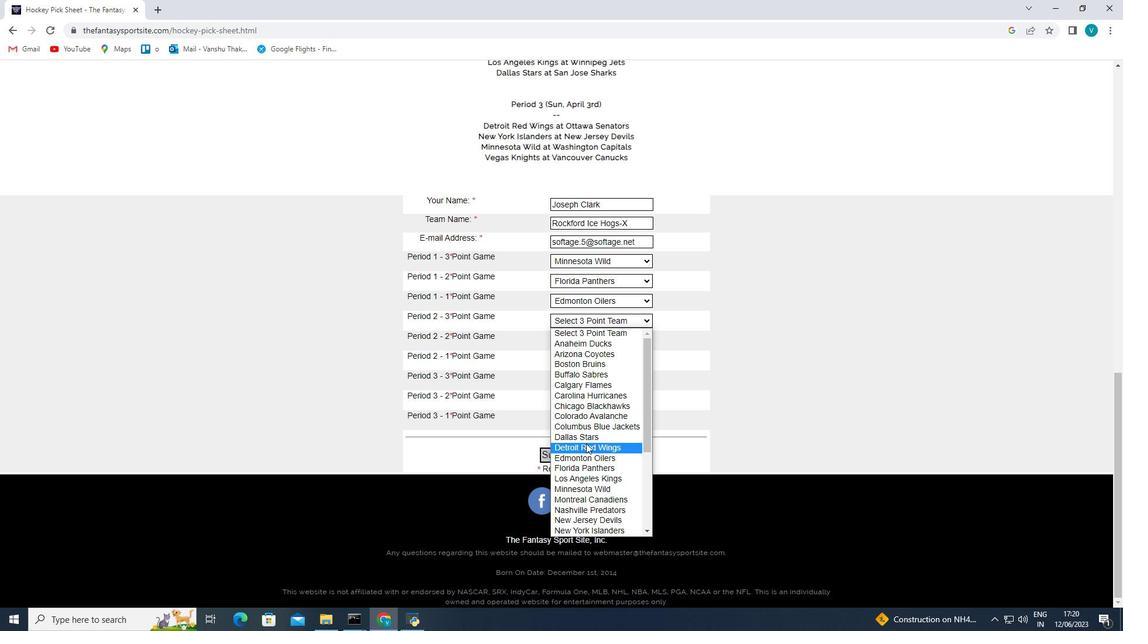 
Action: Mouse moved to (600, 339)
Screenshot: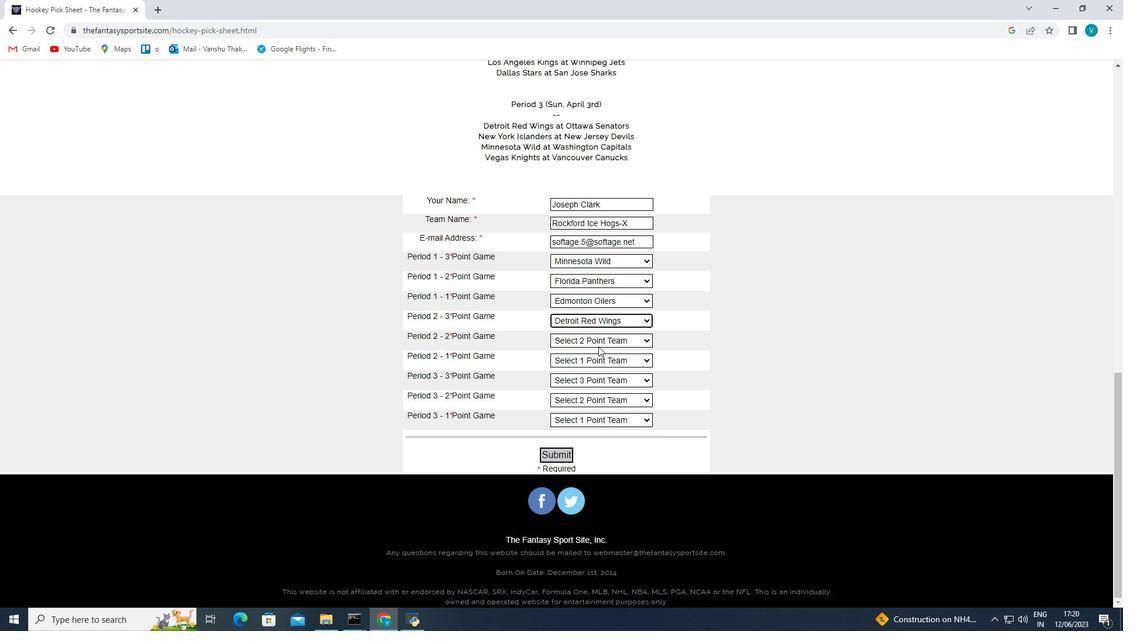
Action: Mouse pressed left at (600, 339)
Screenshot: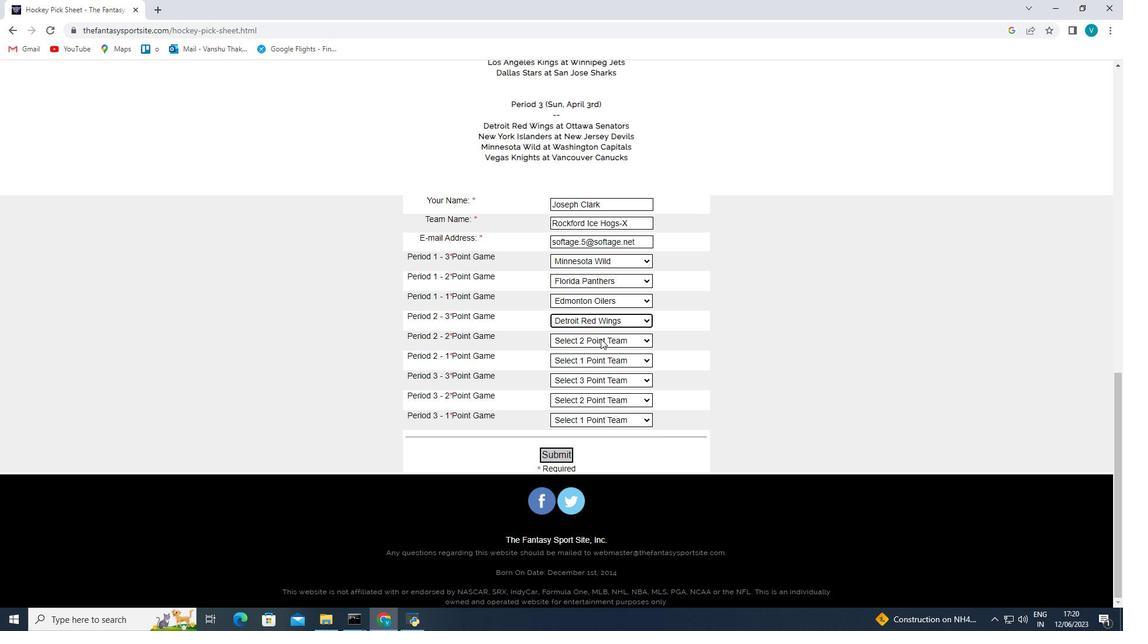 
Action: Mouse moved to (598, 455)
Screenshot: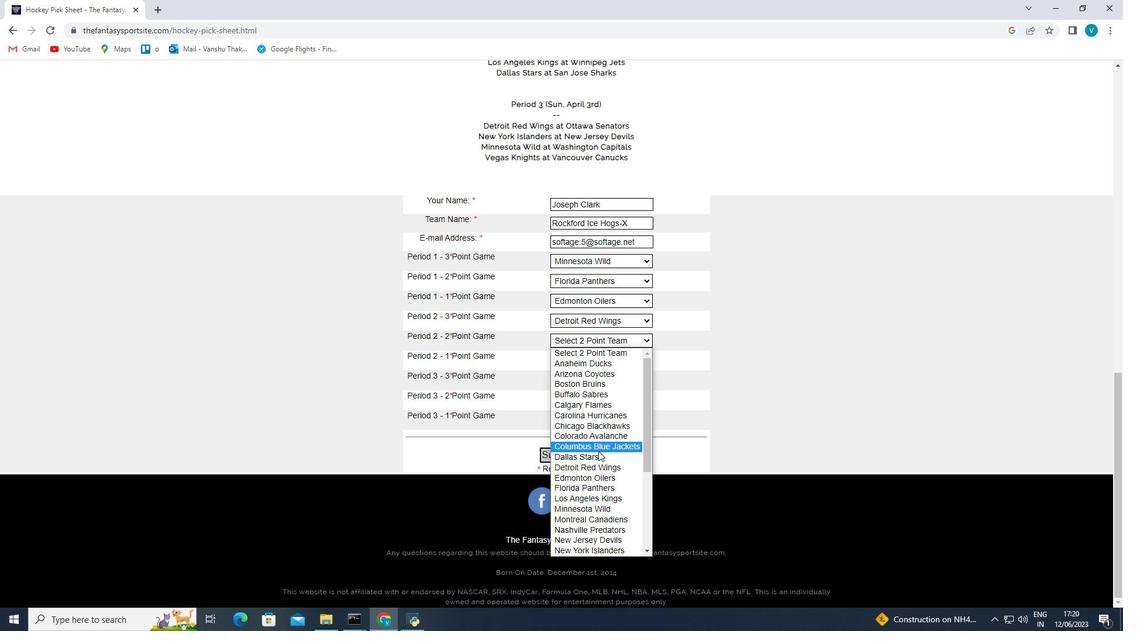 
Action: Mouse pressed left at (598, 455)
Screenshot: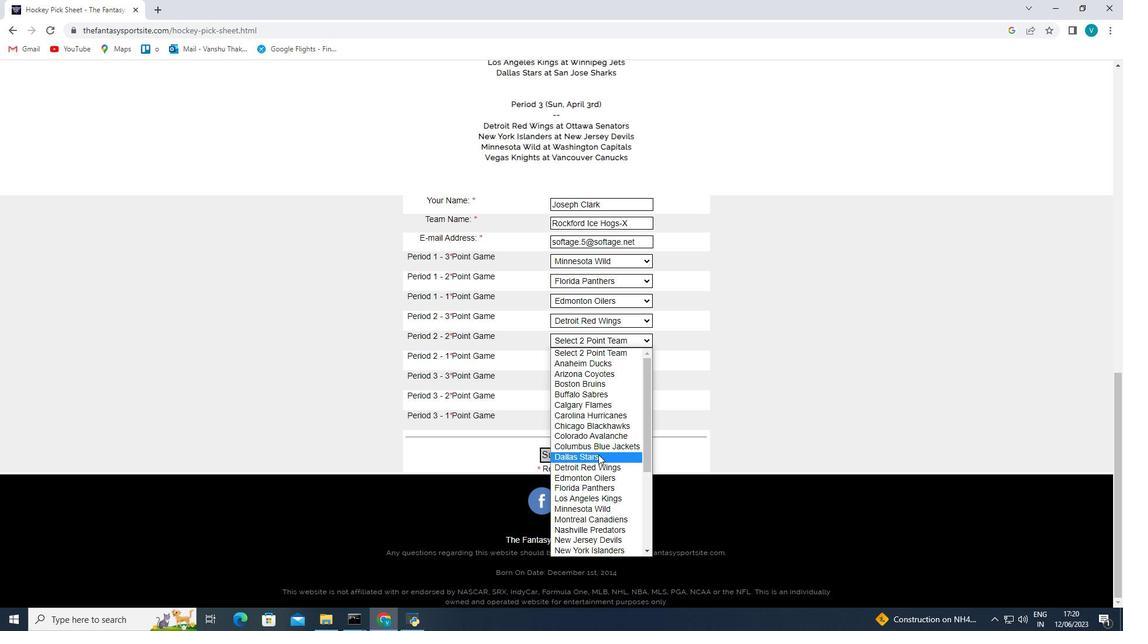 
Action: Mouse moved to (609, 364)
Screenshot: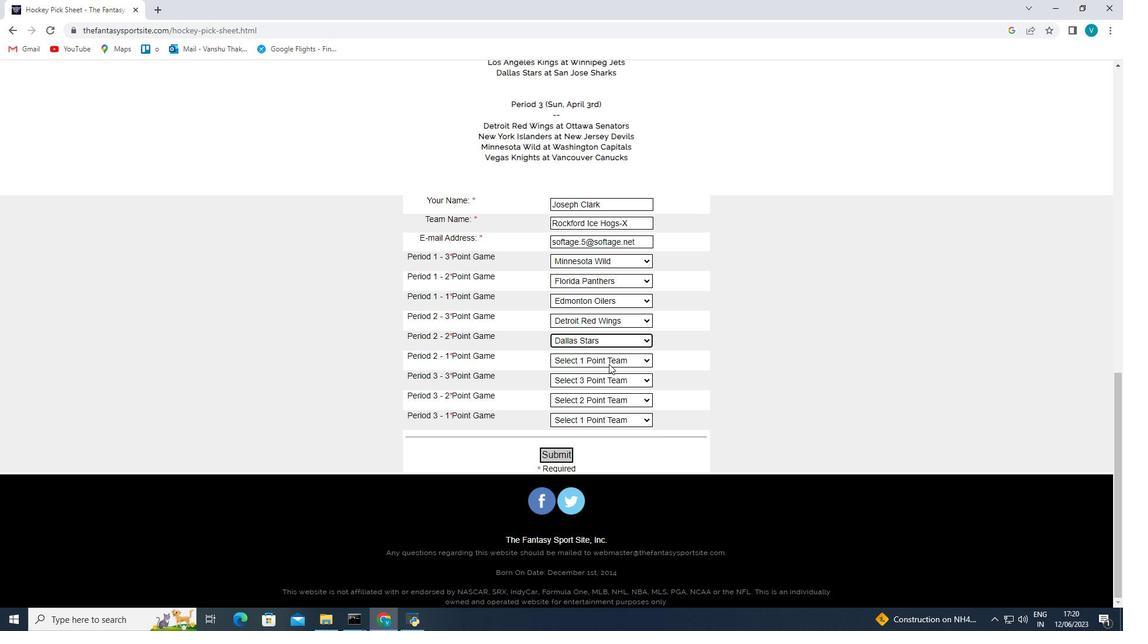 
Action: Mouse pressed left at (609, 364)
Screenshot: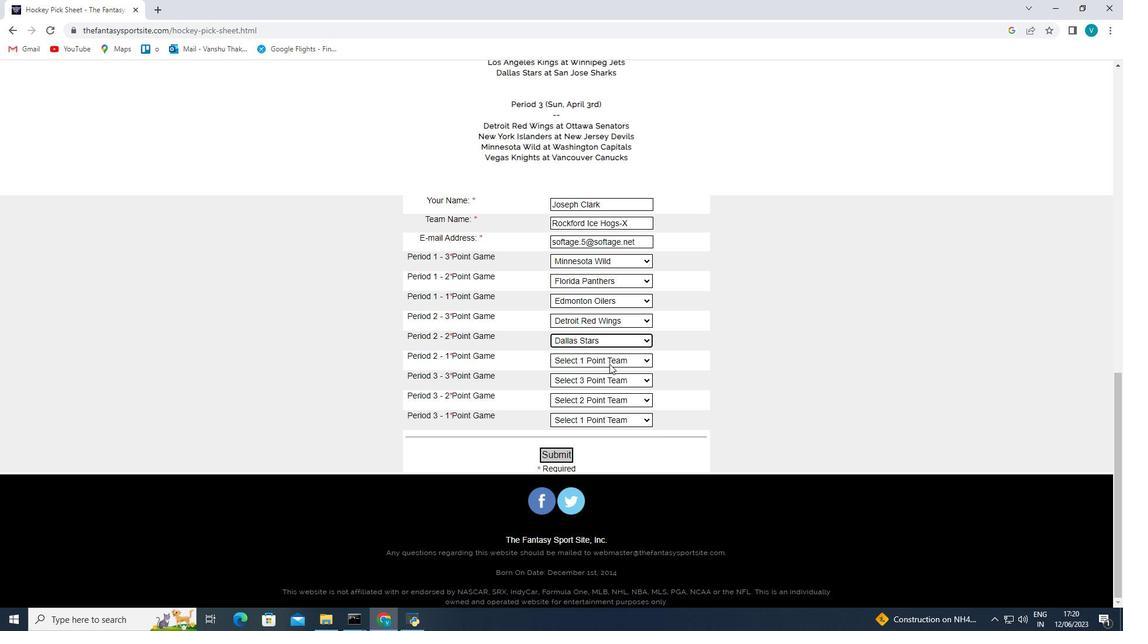 
Action: Mouse moved to (597, 462)
Screenshot: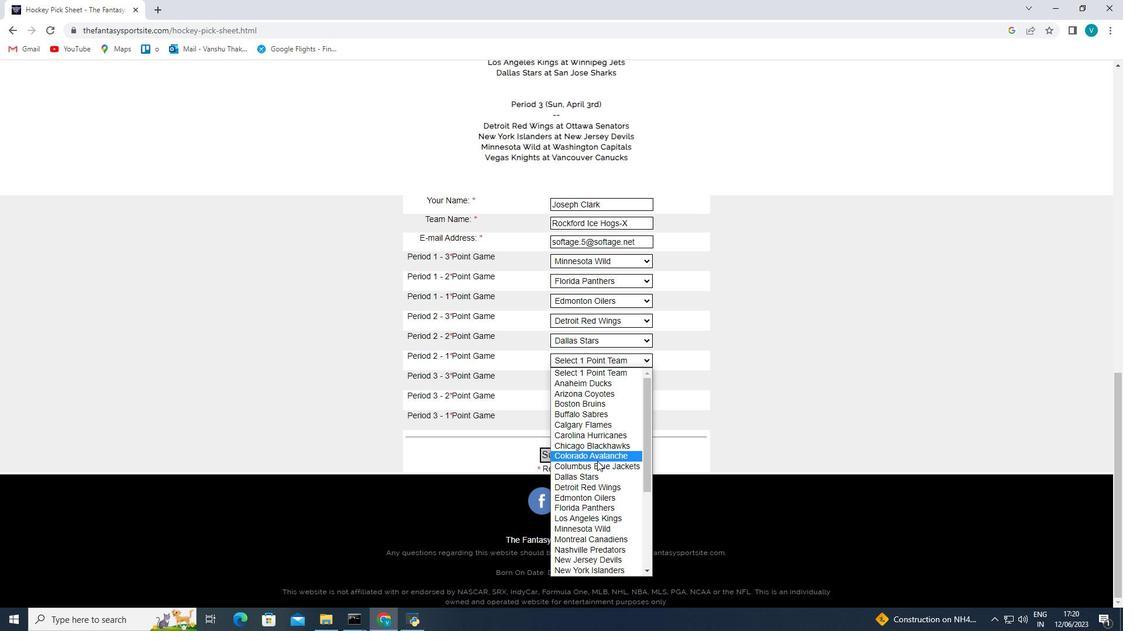 
Action: Mouse pressed left at (597, 462)
Screenshot: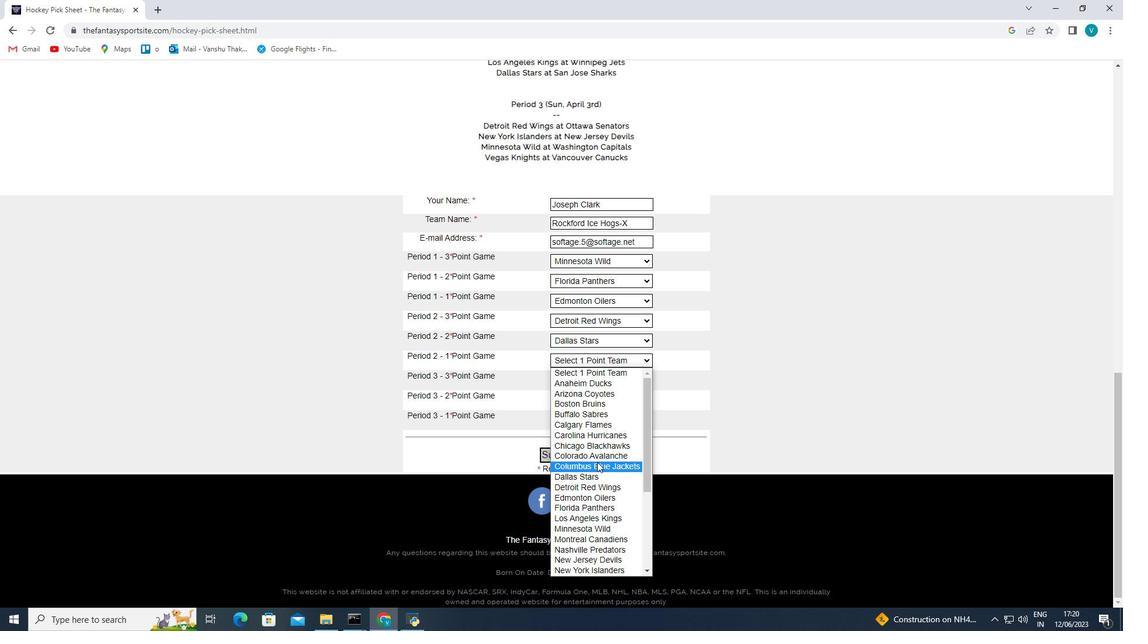 
Action: Mouse moved to (589, 378)
Screenshot: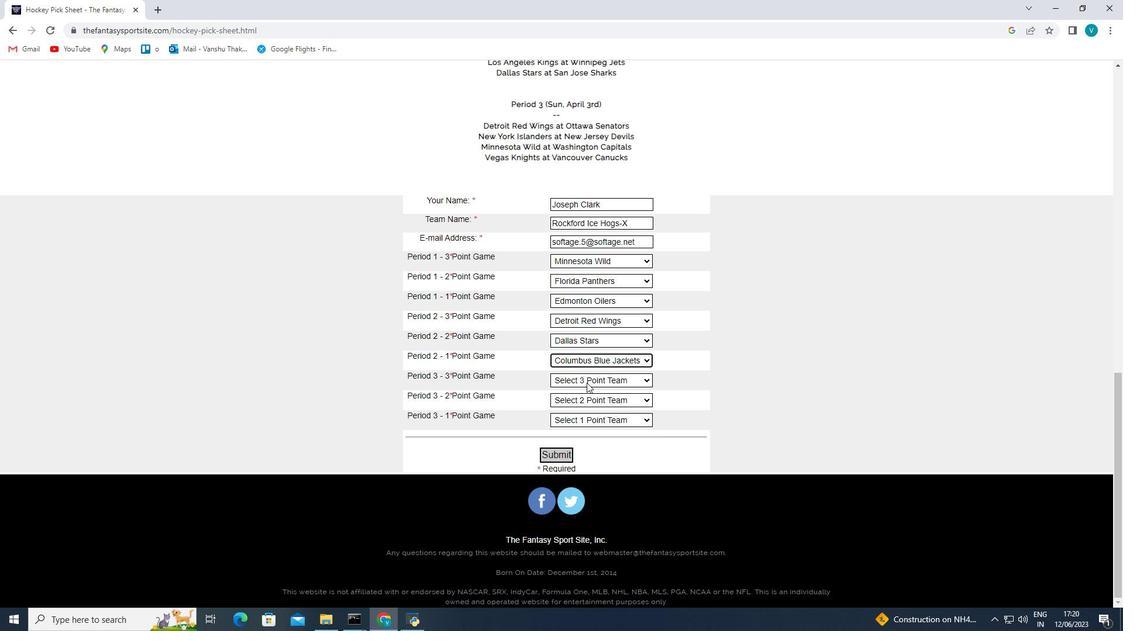 
Action: Mouse pressed left at (589, 378)
Screenshot: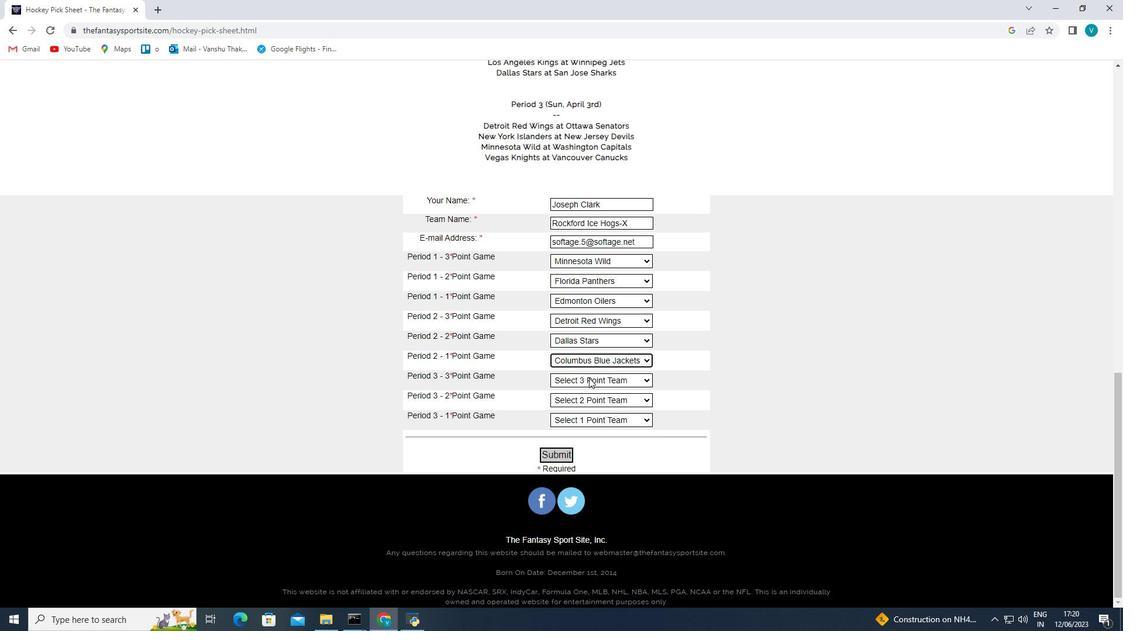 
Action: Mouse moved to (569, 475)
Screenshot: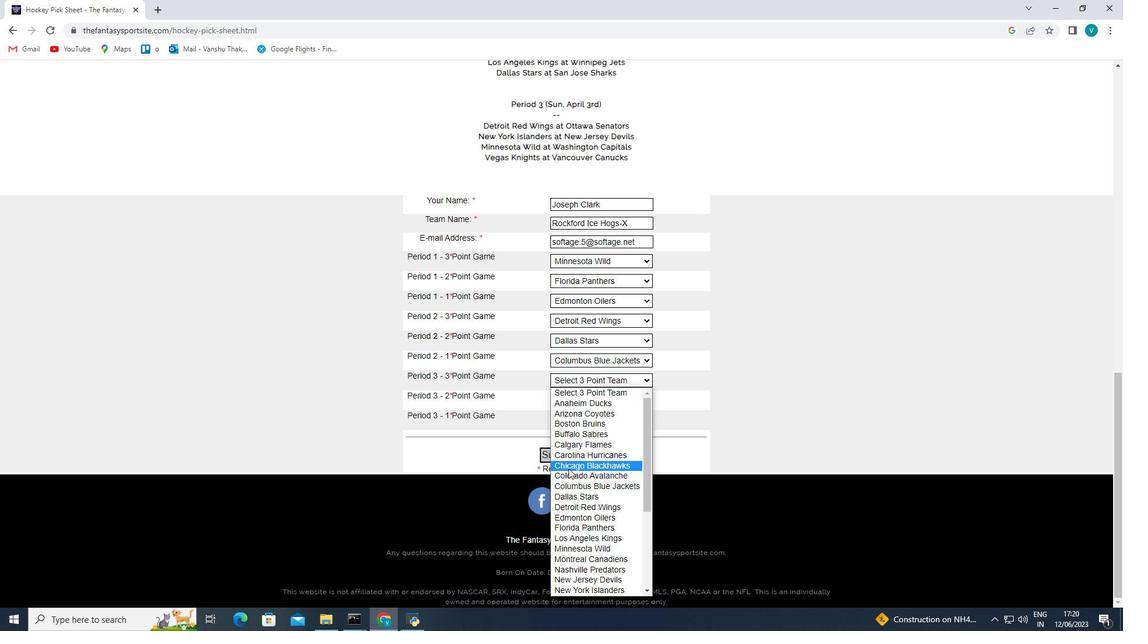 
Action: Mouse pressed left at (569, 475)
Screenshot: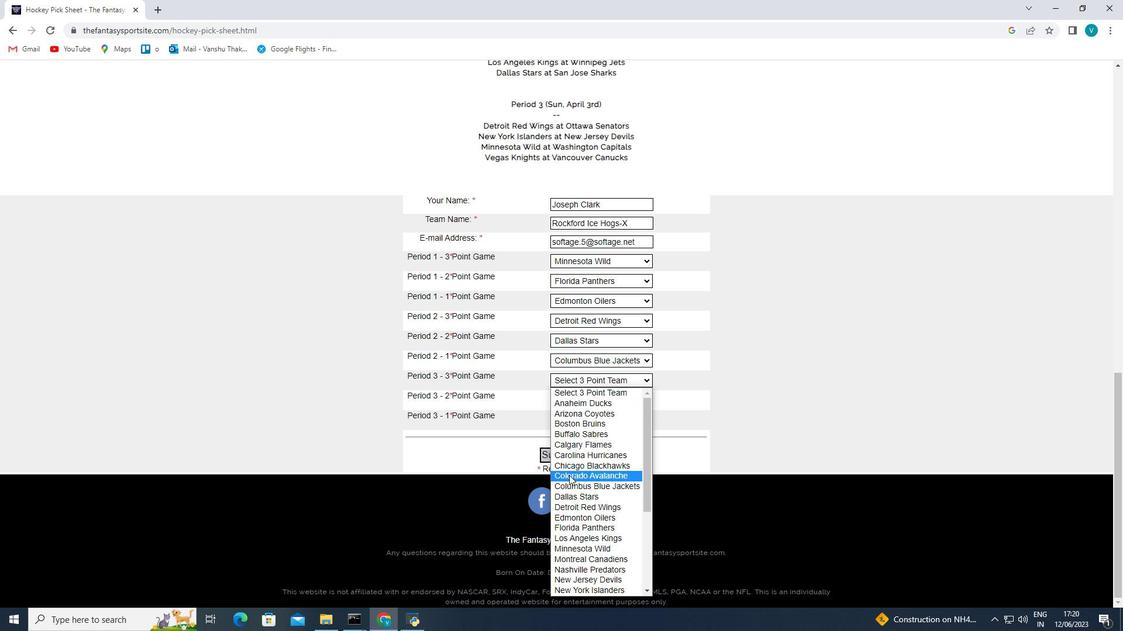 
Action: Mouse moved to (574, 401)
Screenshot: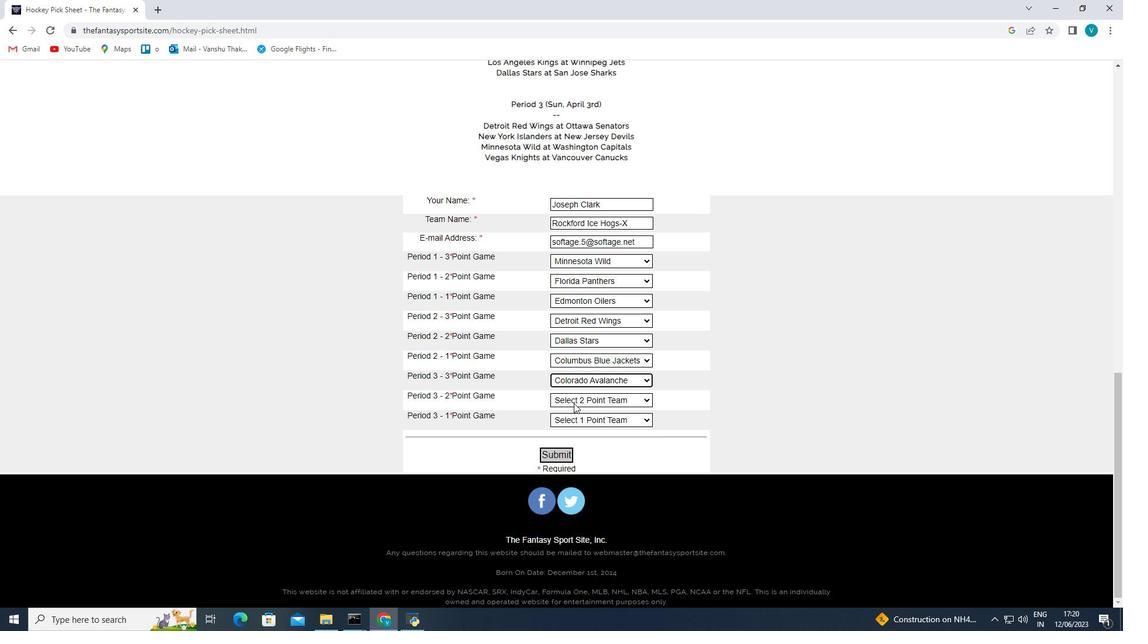 
Action: Mouse pressed left at (574, 401)
Screenshot: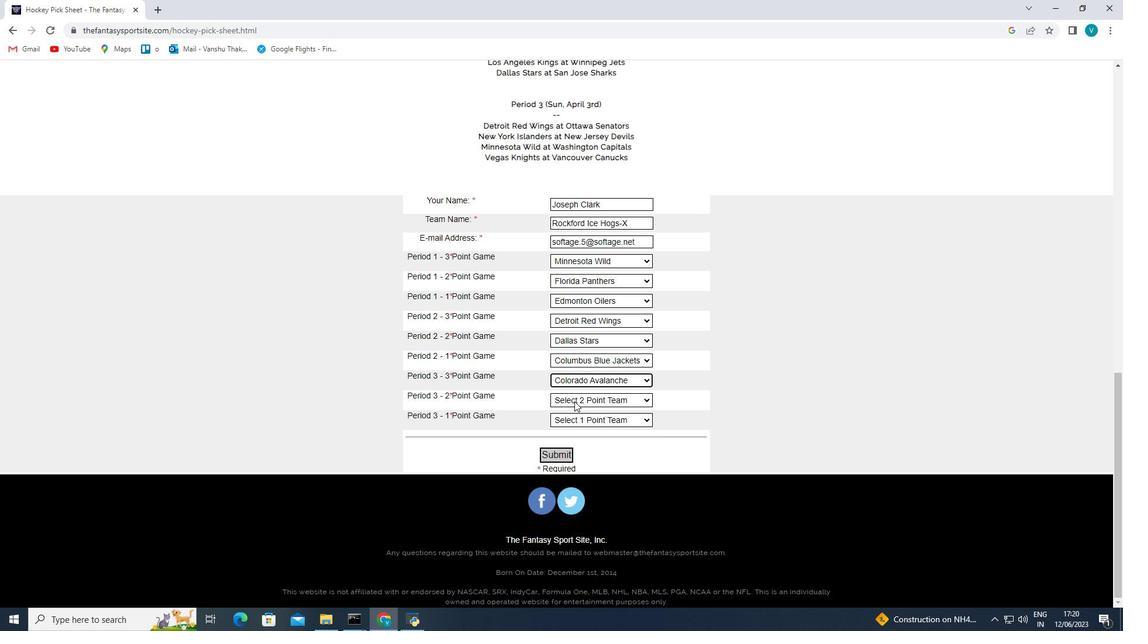 
Action: Mouse moved to (600, 264)
Screenshot: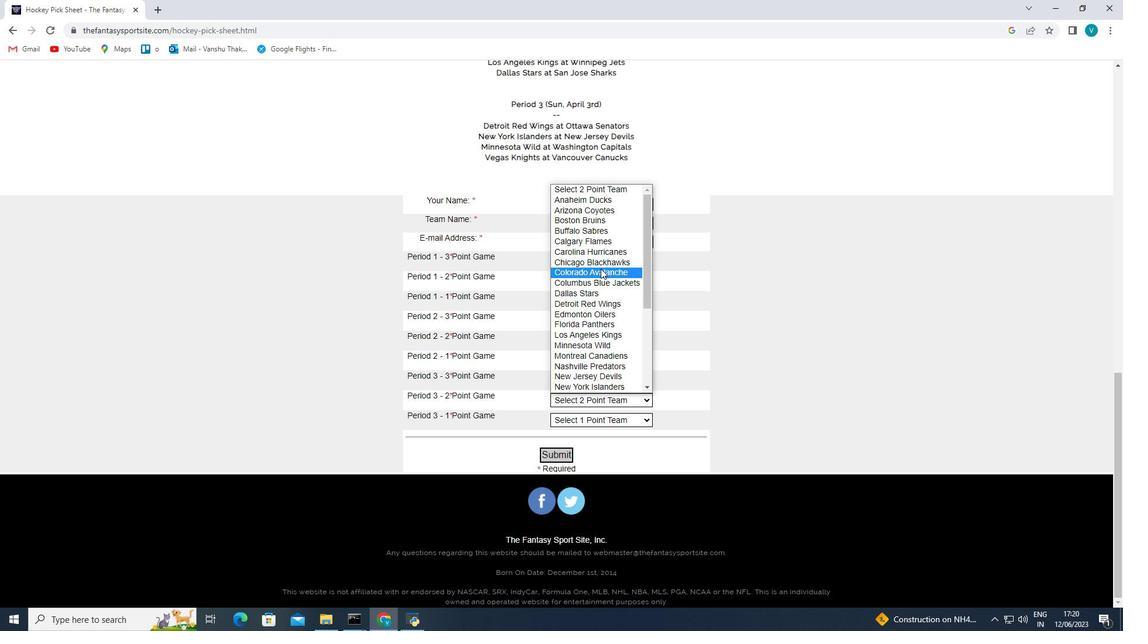 
Action: Mouse pressed left at (600, 264)
Screenshot: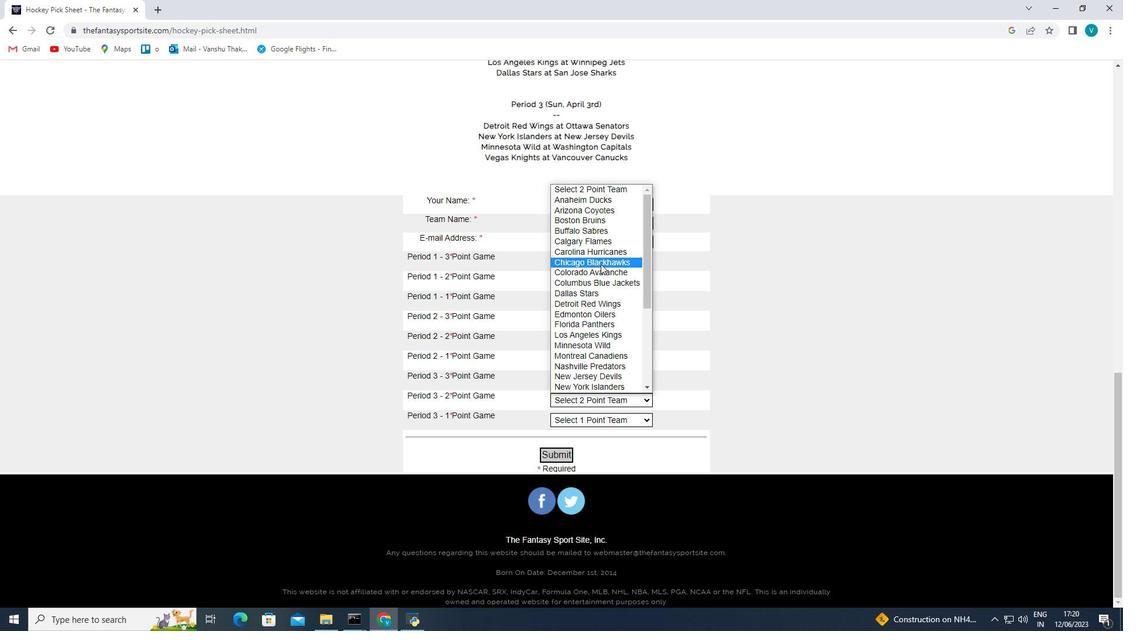 
Action: Mouse moved to (592, 416)
Screenshot: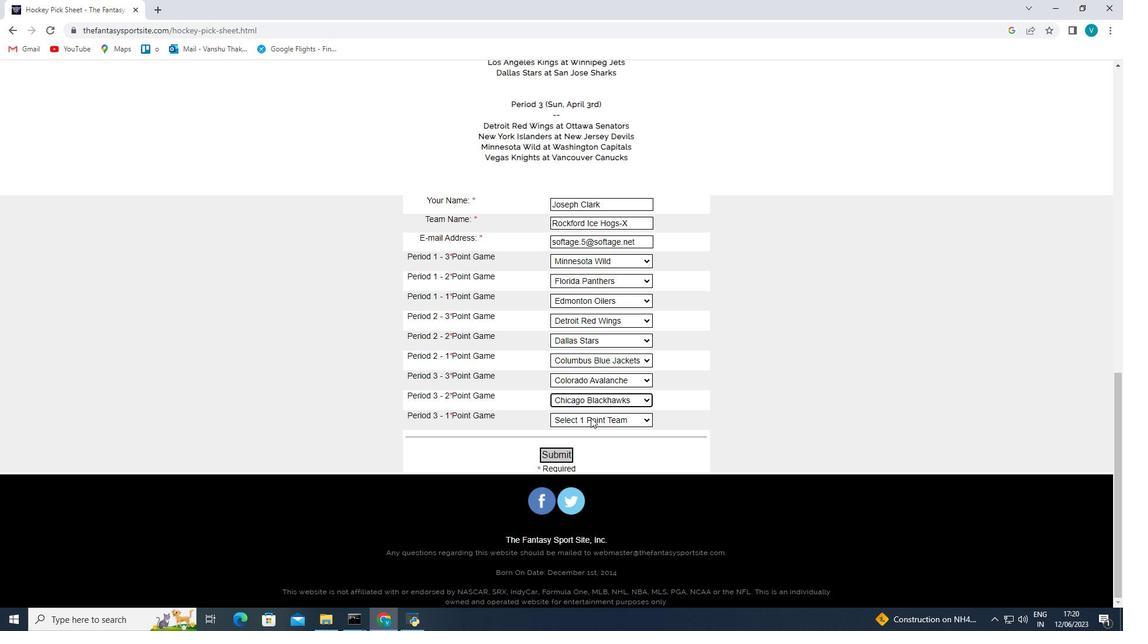 
Action: Mouse pressed left at (592, 416)
Screenshot: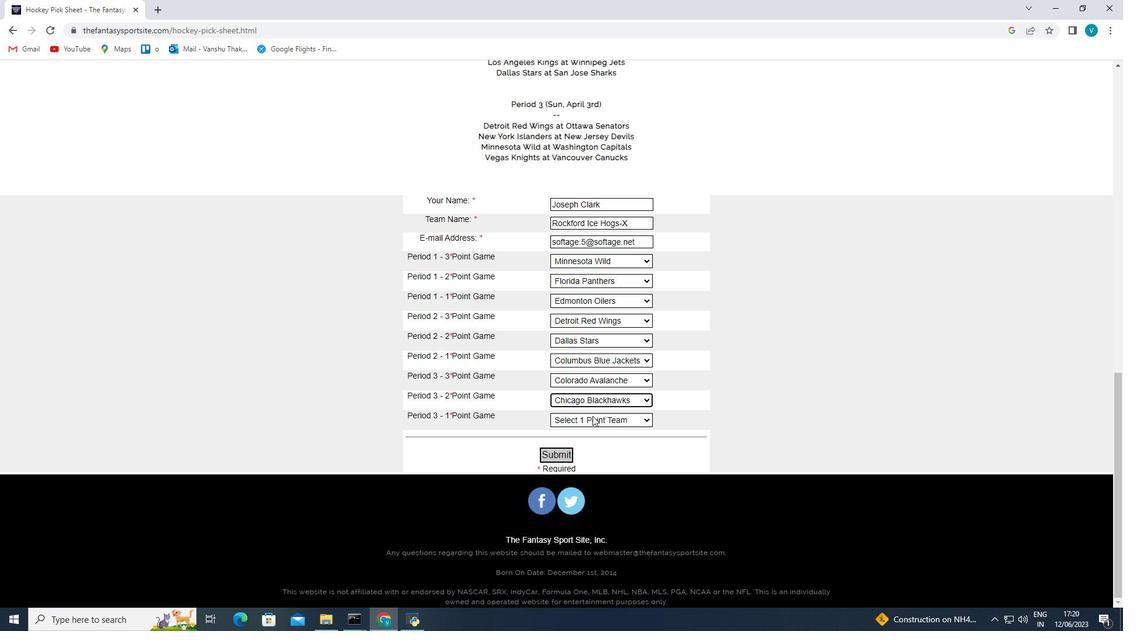 
Action: Mouse moved to (590, 270)
Screenshot: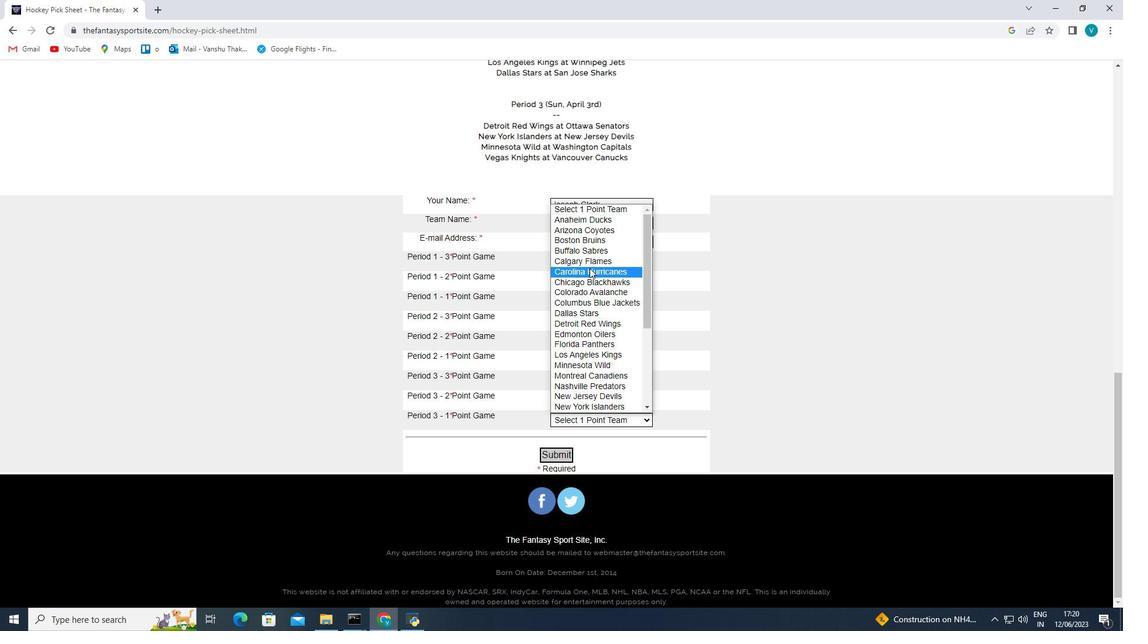 
Action: Mouse pressed left at (590, 270)
Screenshot: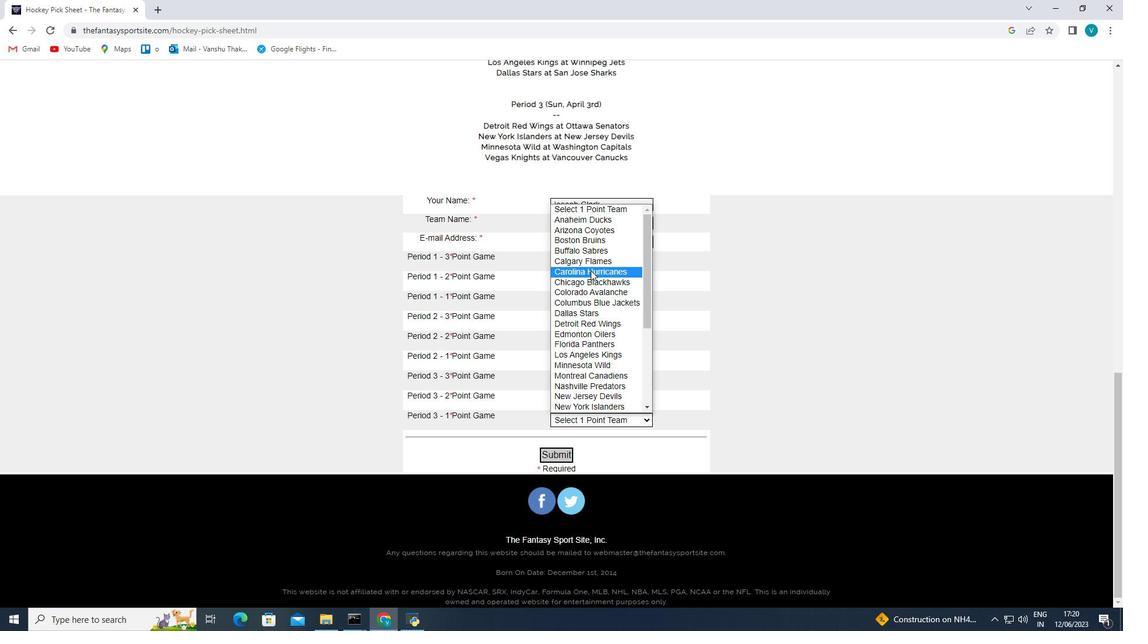 
Action: Mouse moved to (550, 454)
Screenshot: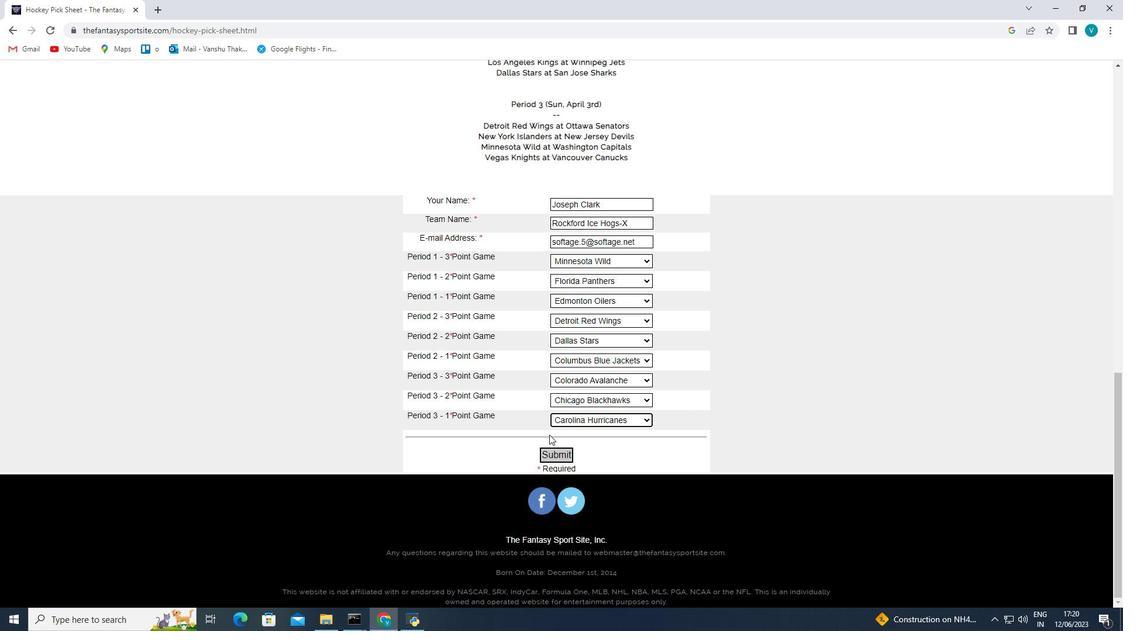 
Action: Mouse pressed left at (550, 454)
Screenshot: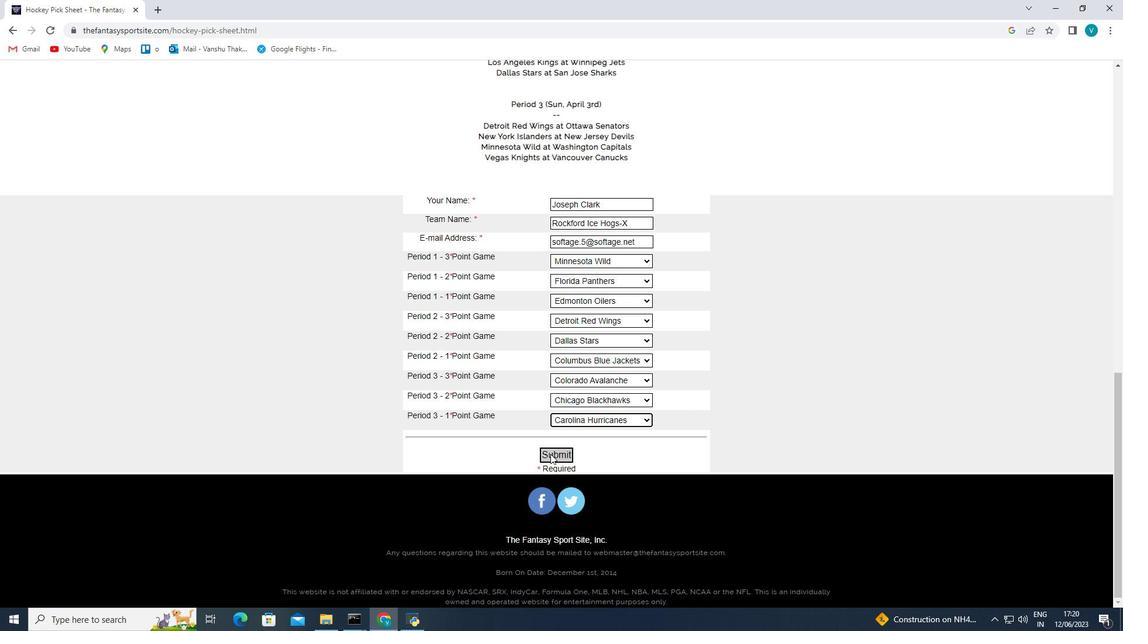 
Action: Mouse moved to (551, 451)
Screenshot: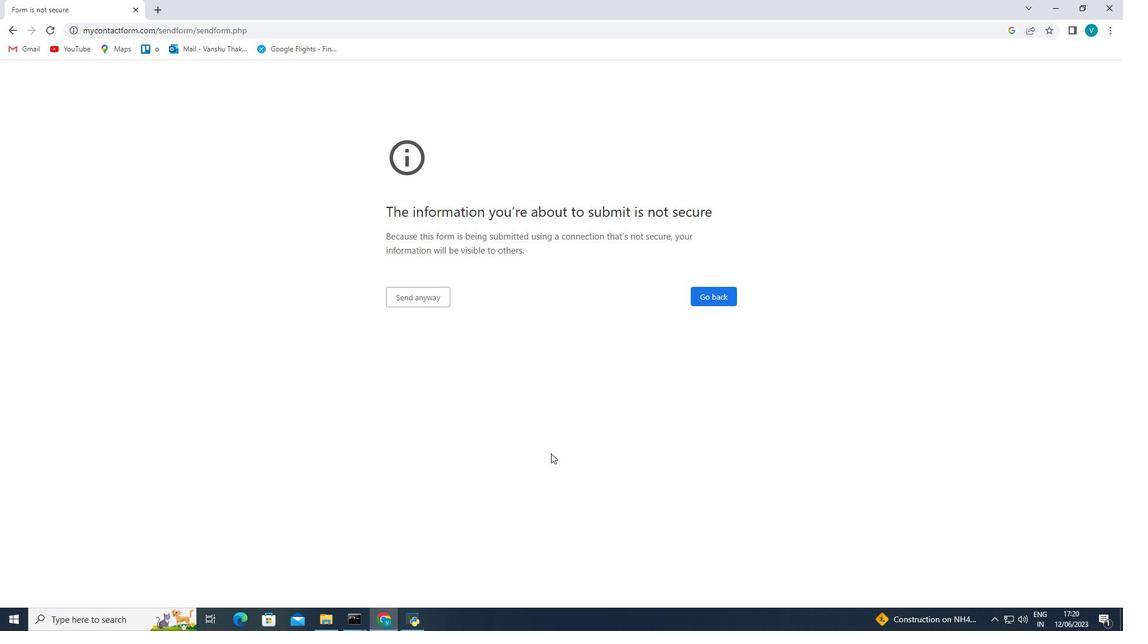 
